 Task: Select street view around selected location Channel Islands National Park, California, United States and verify 3 surrounding locations
Action: Mouse moved to (686, 384)
Screenshot: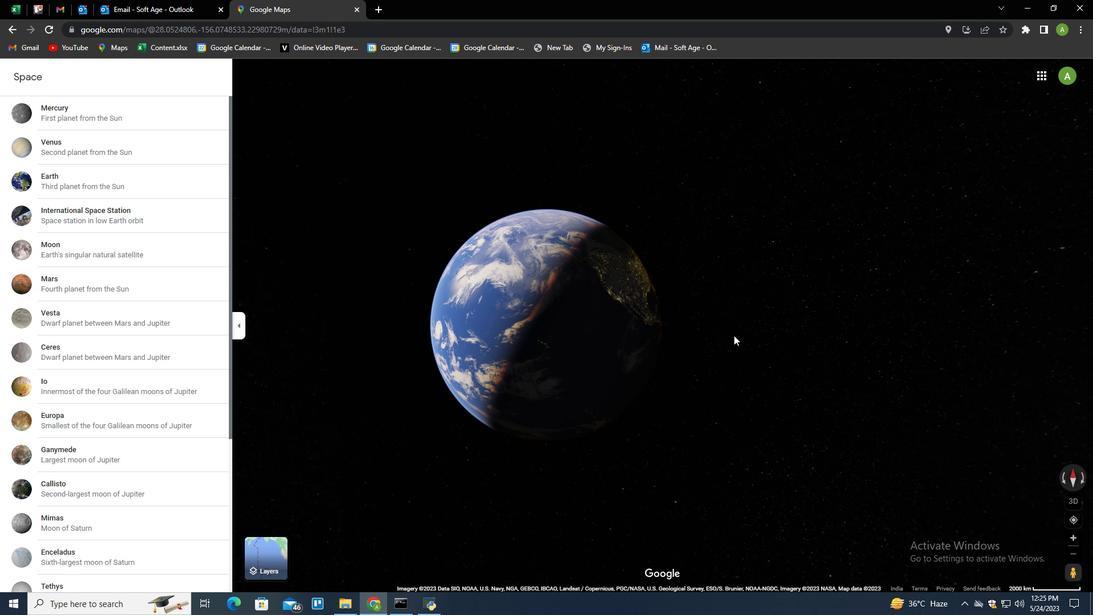 
Action: Mouse scrolled (686, 385) with delta (0, 0)
Screenshot: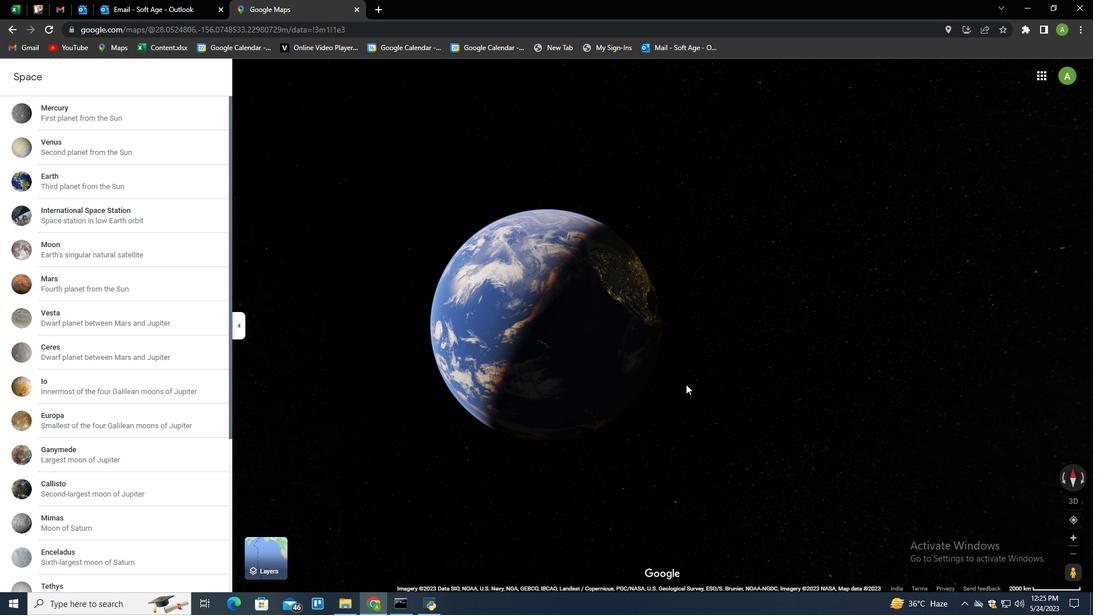 
Action: Mouse moved to (176, 75)
Screenshot: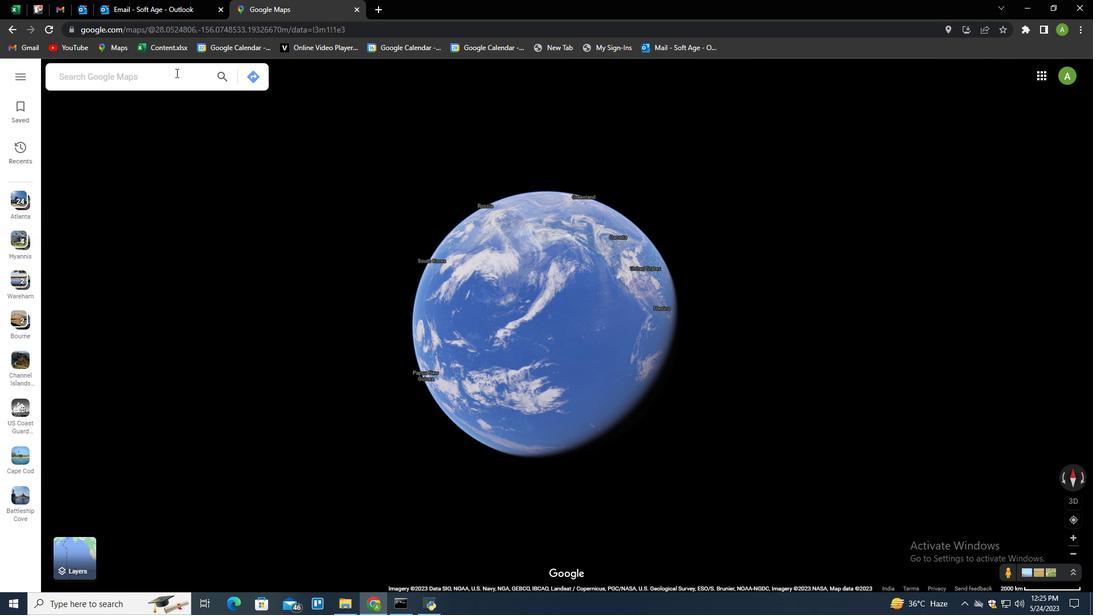 
Action: Mouse pressed left at (176, 75)
Screenshot: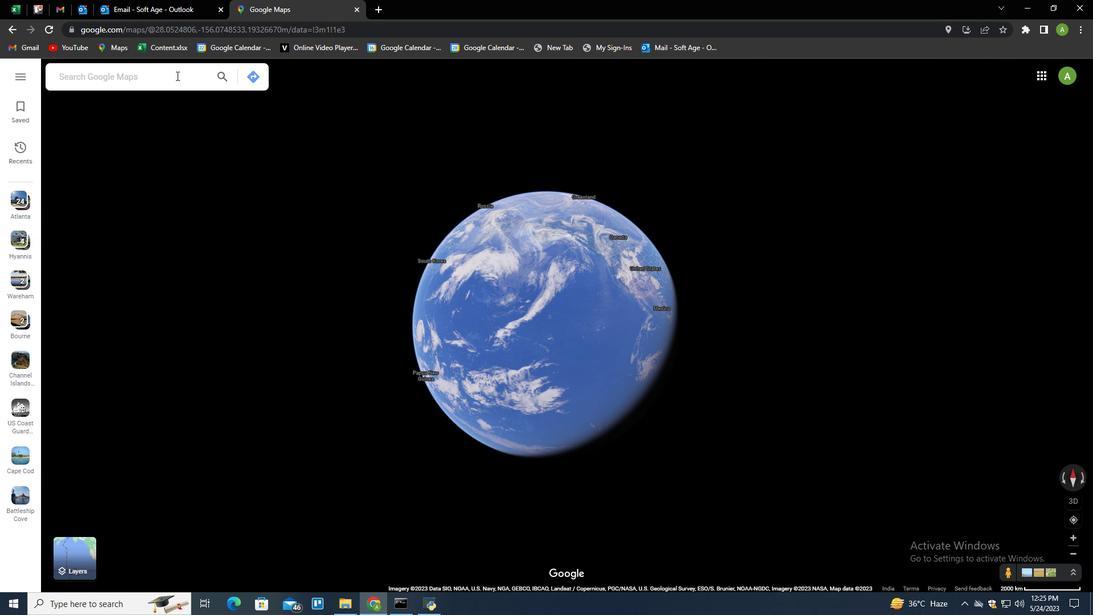 
Action: Mouse moved to (176, 76)
Screenshot: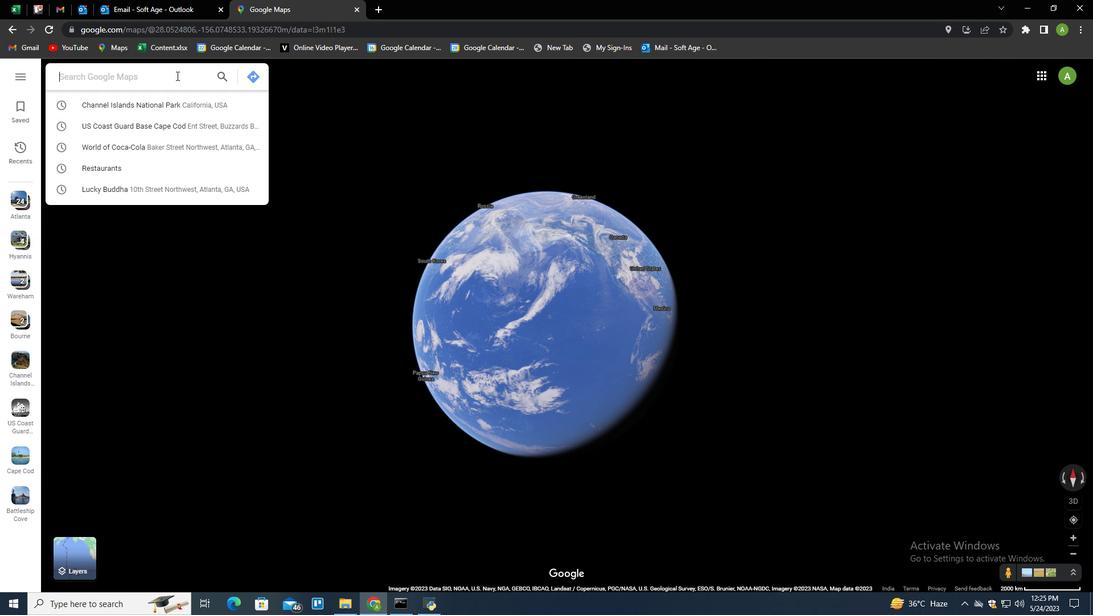 
Action: Key pressed <Key.shift>Channel<Key.space><Key.shift>Islands<Key.space><Key.shift>naional<Key.space>park,<Key.space><Key.shift>California,<Key.space><Key.shift>United<Key.space><Key.shift>States<Key.enter>
Screenshot: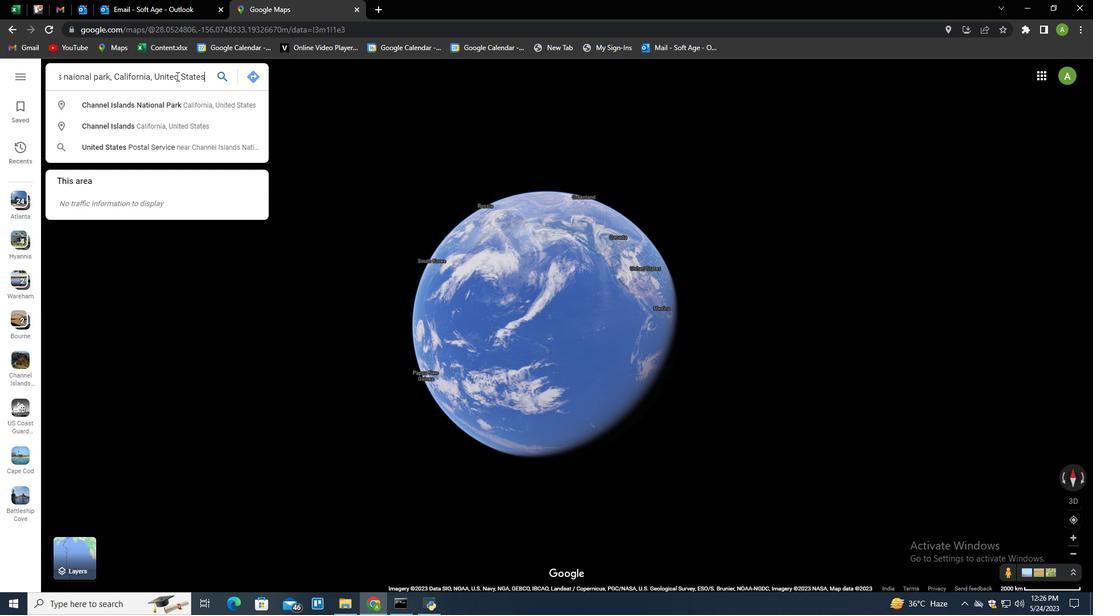 
Action: Mouse moved to (1075, 574)
Screenshot: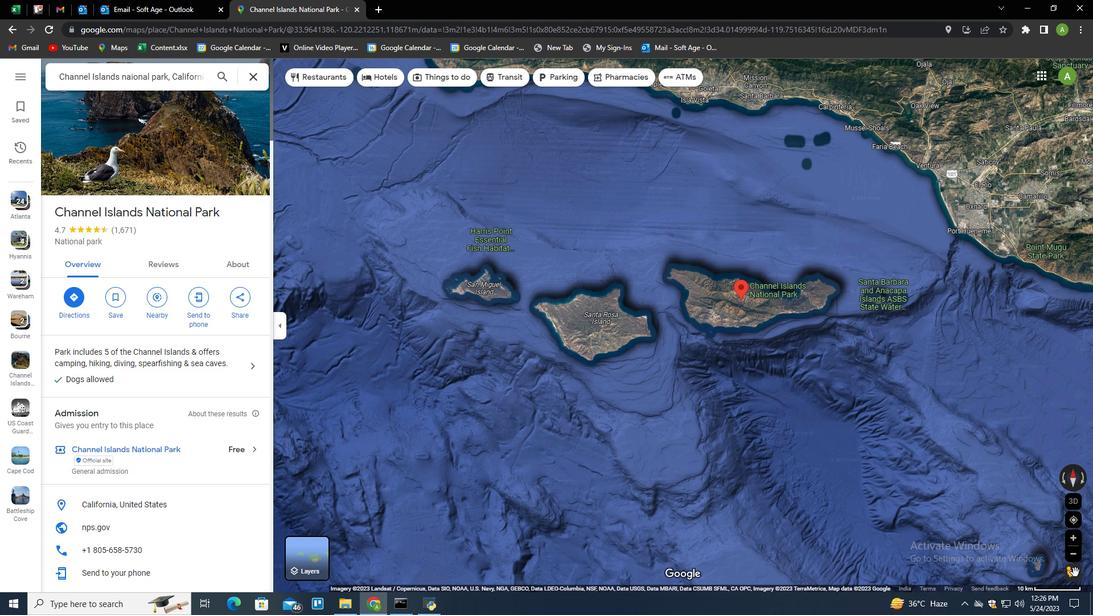 
Action: Mouse pressed left at (1075, 574)
Screenshot: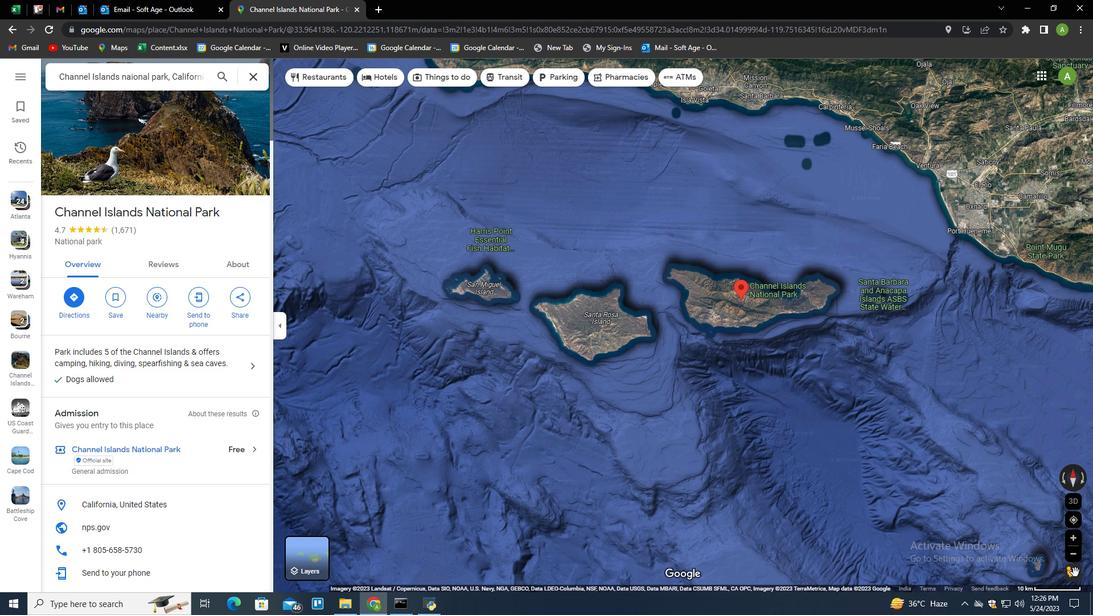 
Action: Mouse moved to (787, 304)
Screenshot: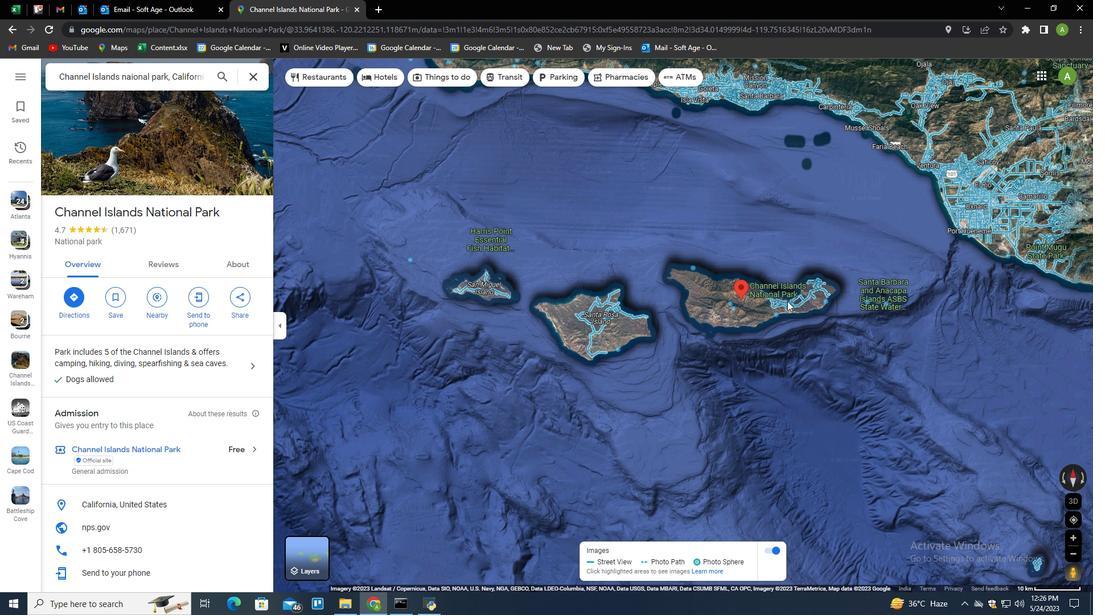 
Action: Mouse pressed left at (787, 304)
Screenshot: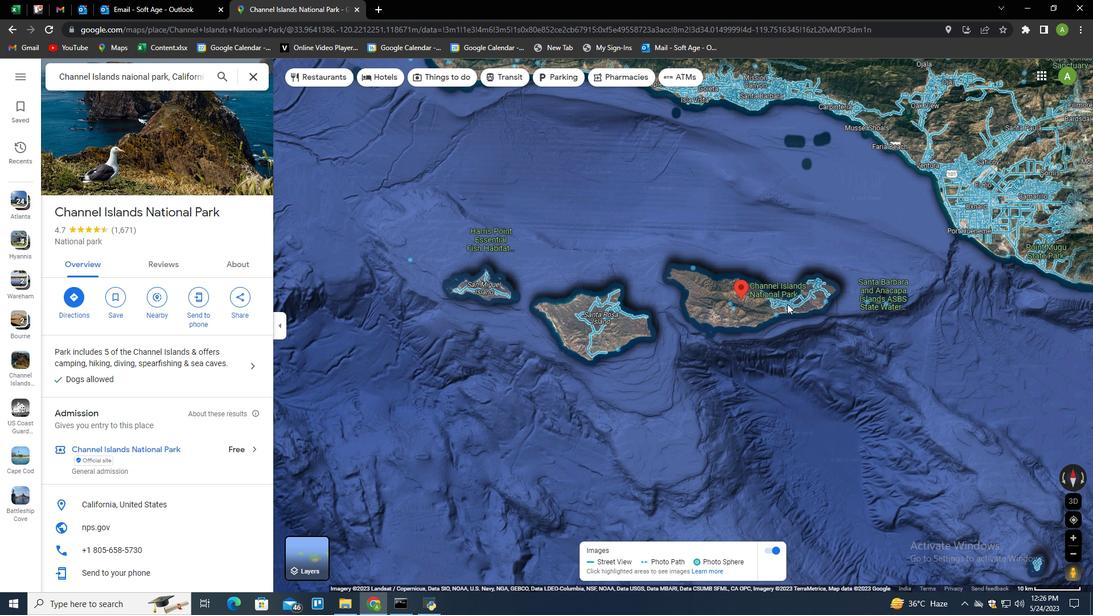 
Action: Mouse moved to (479, 312)
Screenshot: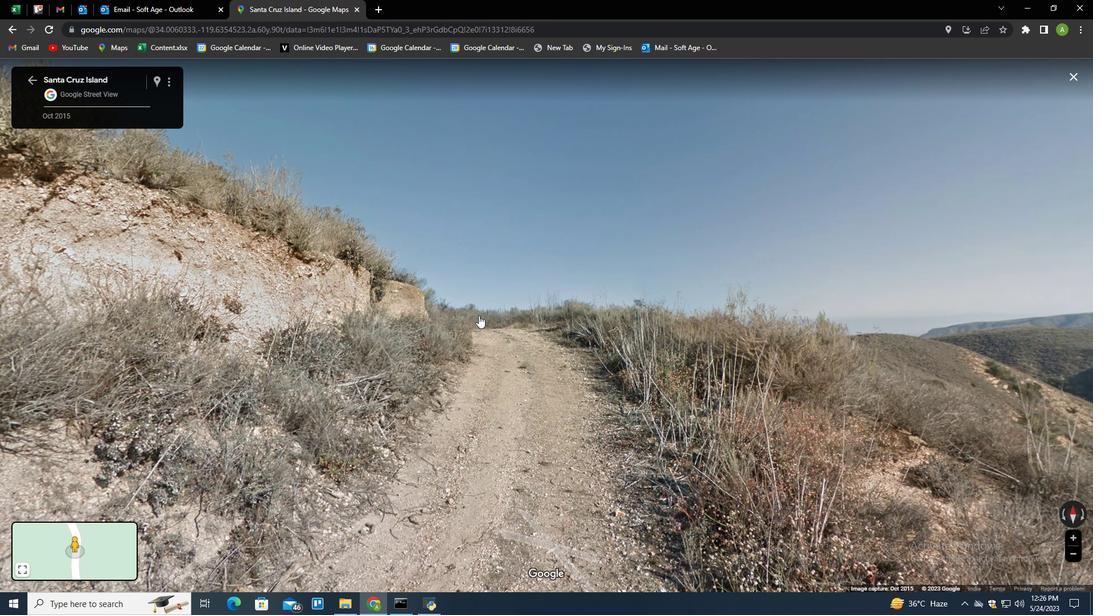 
Action: Mouse pressed left at (479, 312)
Screenshot: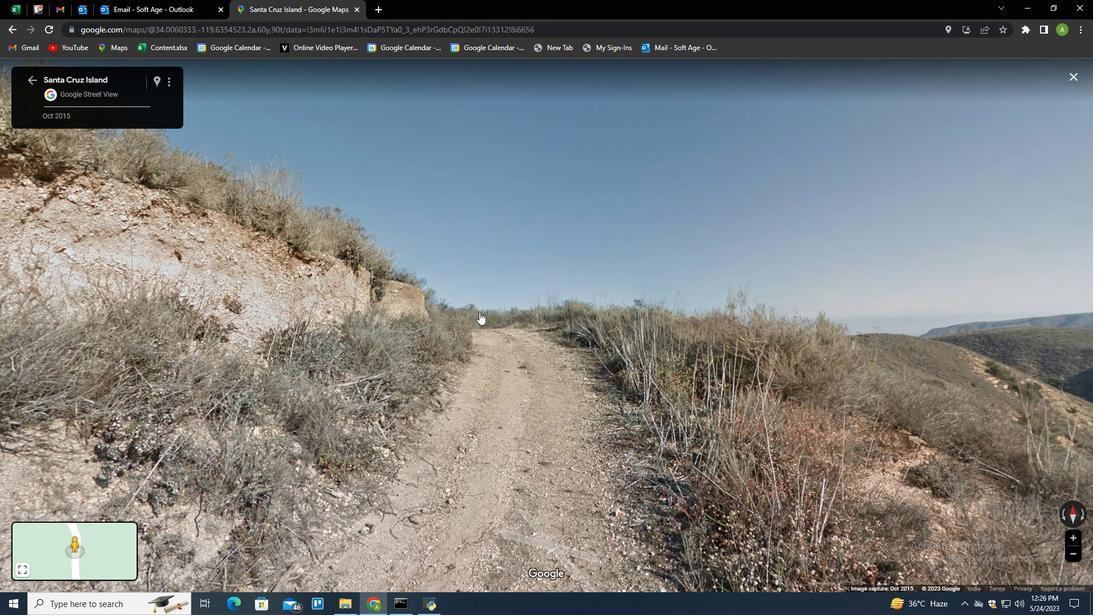 
Action: Mouse moved to (556, 543)
Screenshot: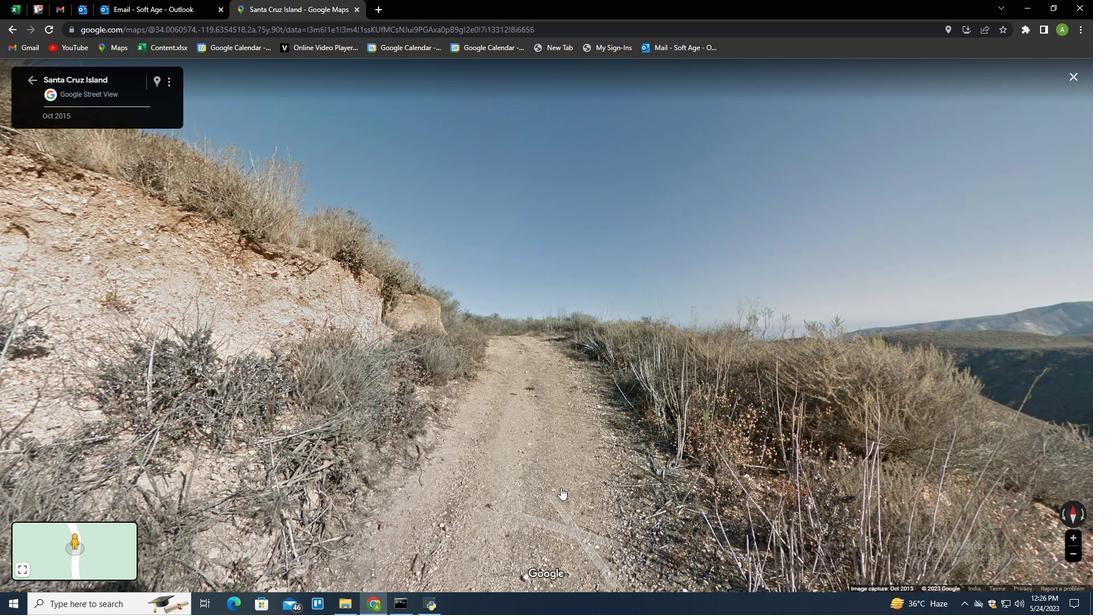 
Action: Mouse pressed left at (556, 543)
Screenshot: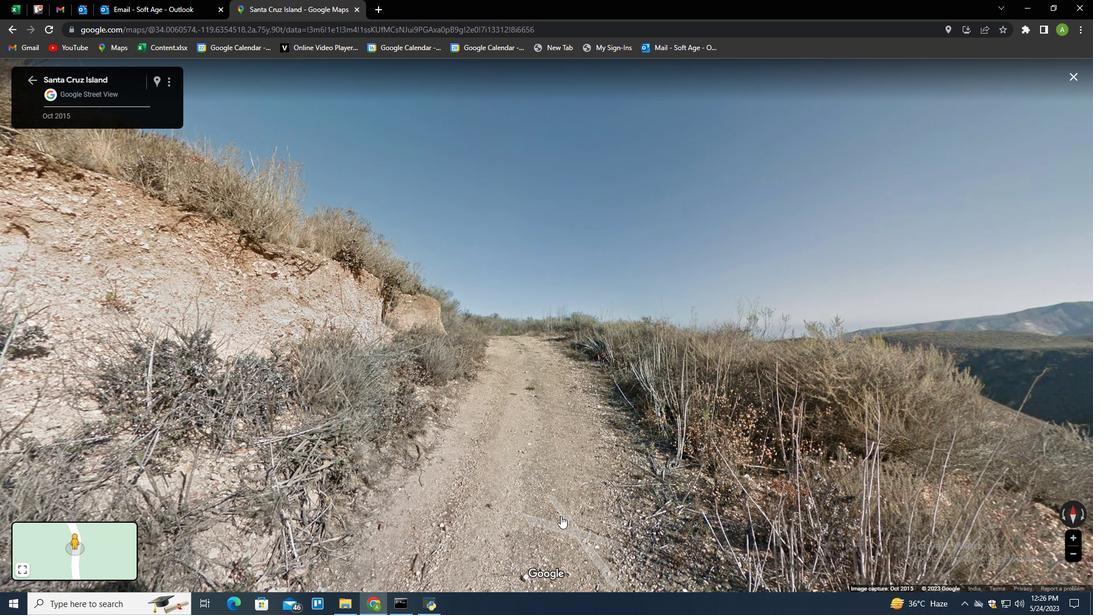 
Action: Mouse moved to (465, 406)
Screenshot: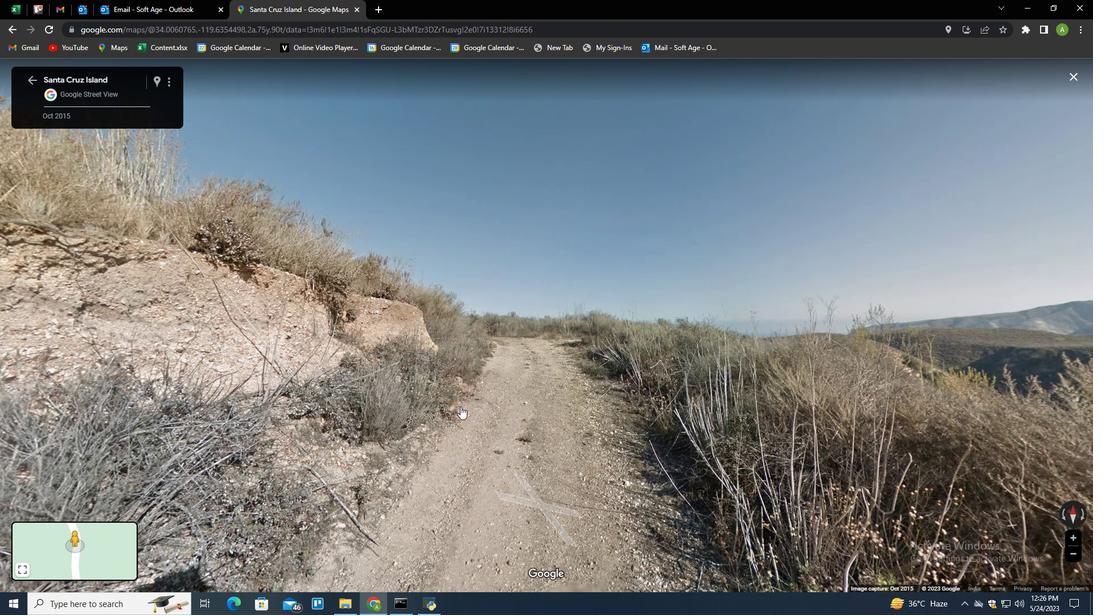 
Action: Mouse pressed left at (461, 406)
Screenshot: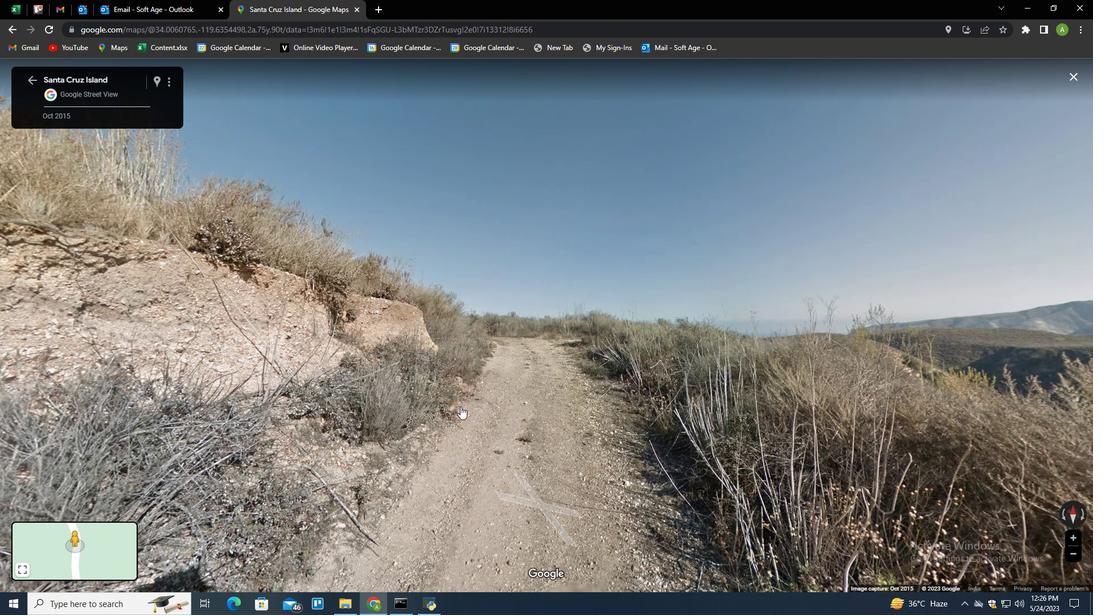 
Action: Mouse moved to (365, 394)
Screenshot: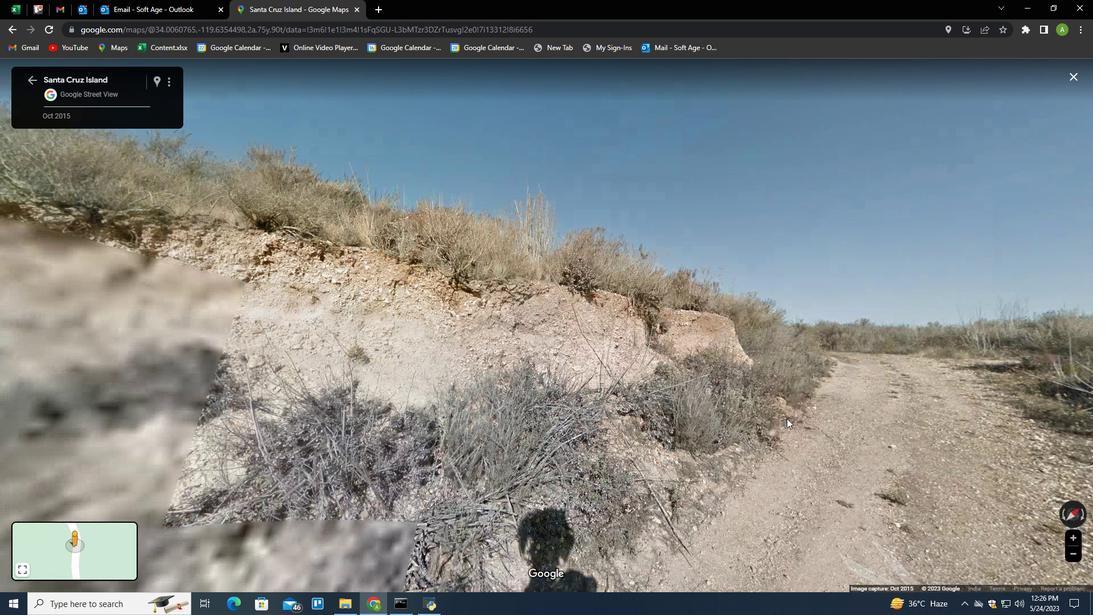 
Action: Mouse pressed left at (365, 394)
Screenshot: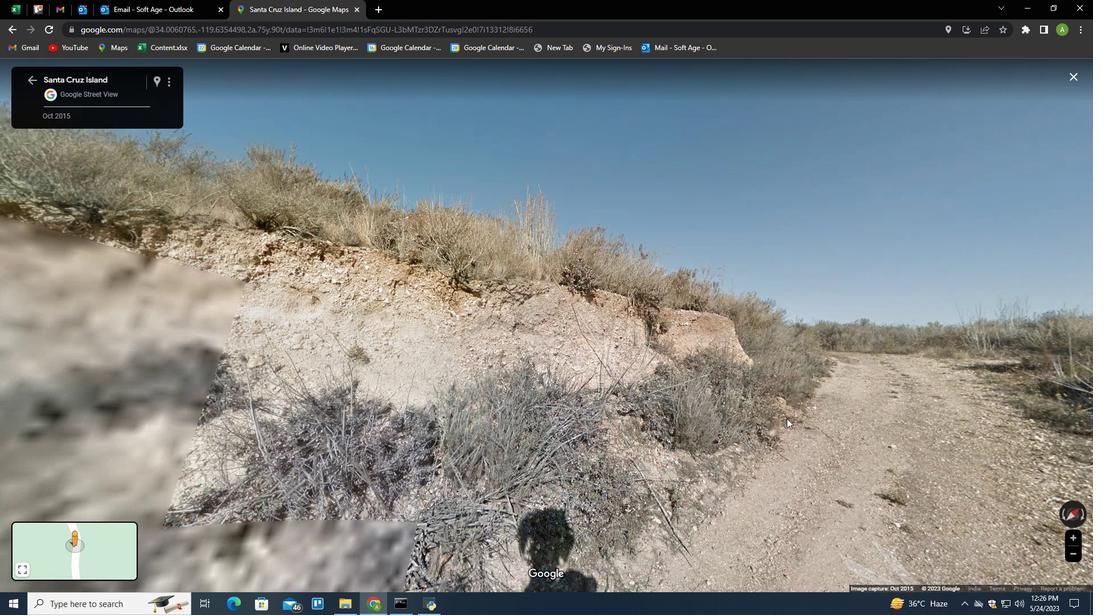 
Action: Mouse moved to (409, 379)
Screenshot: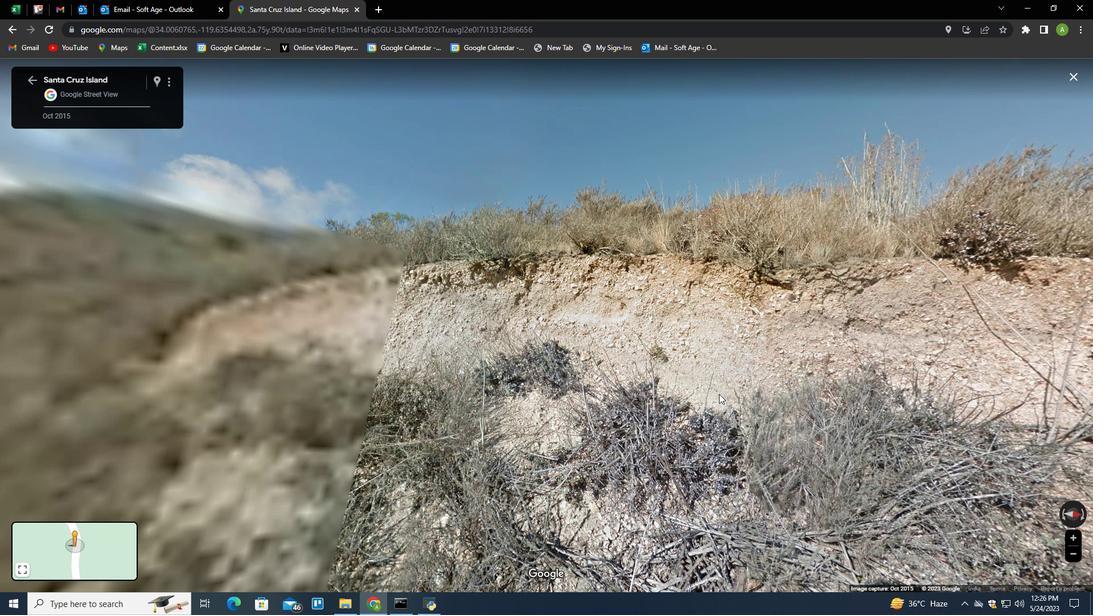 
Action: Mouse pressed left at (409, 379)
Screenshot: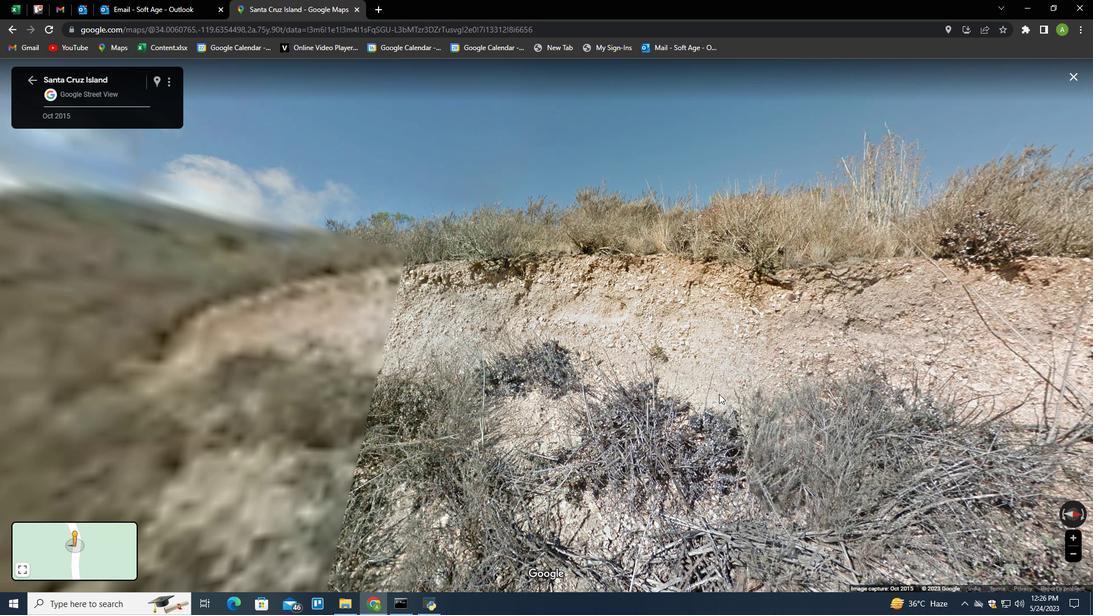 
Action: Mouse moved to (399, 379)
Screenshot: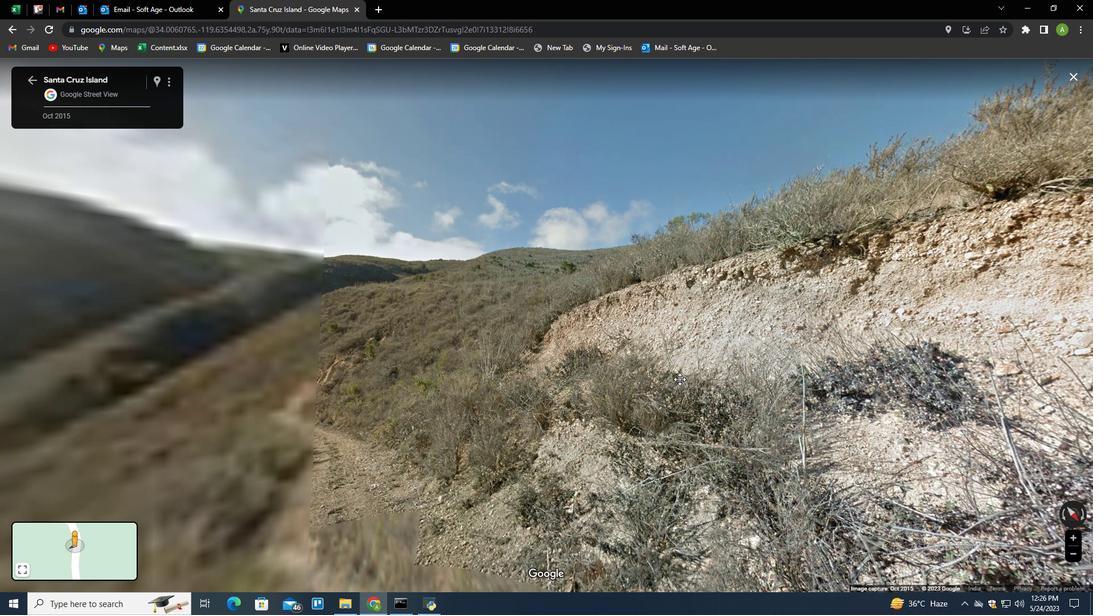 
Action: Mouse pressed left at (399, 379)
Screenshot: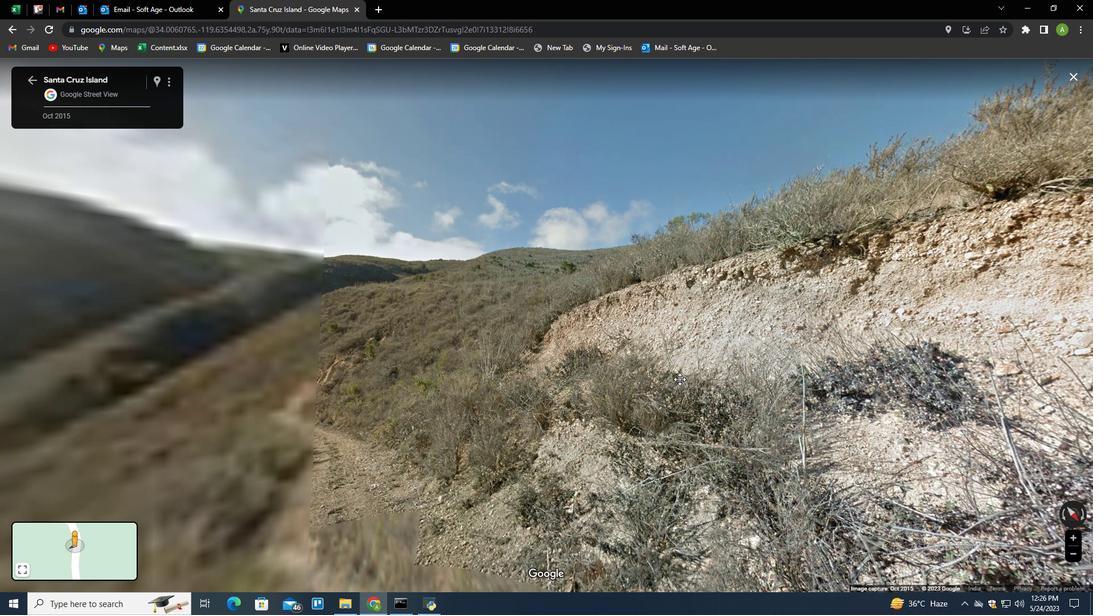 
Action: Mouse moved to (570, 443)
Screenshot: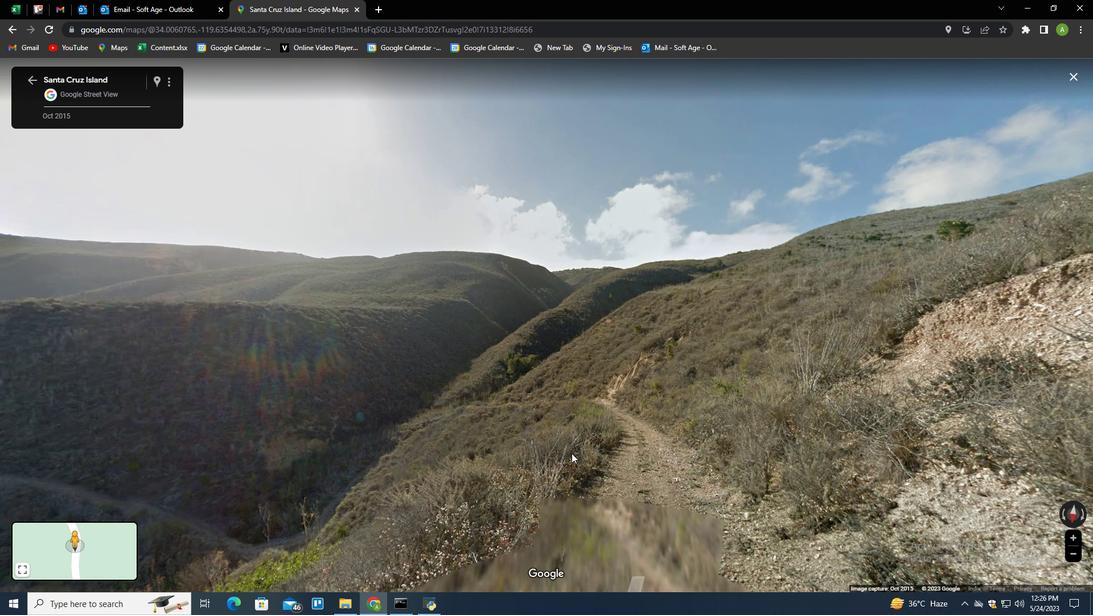 
Action: Mouse scrolled (570, 443) with delta (0, 0)
Screenshot: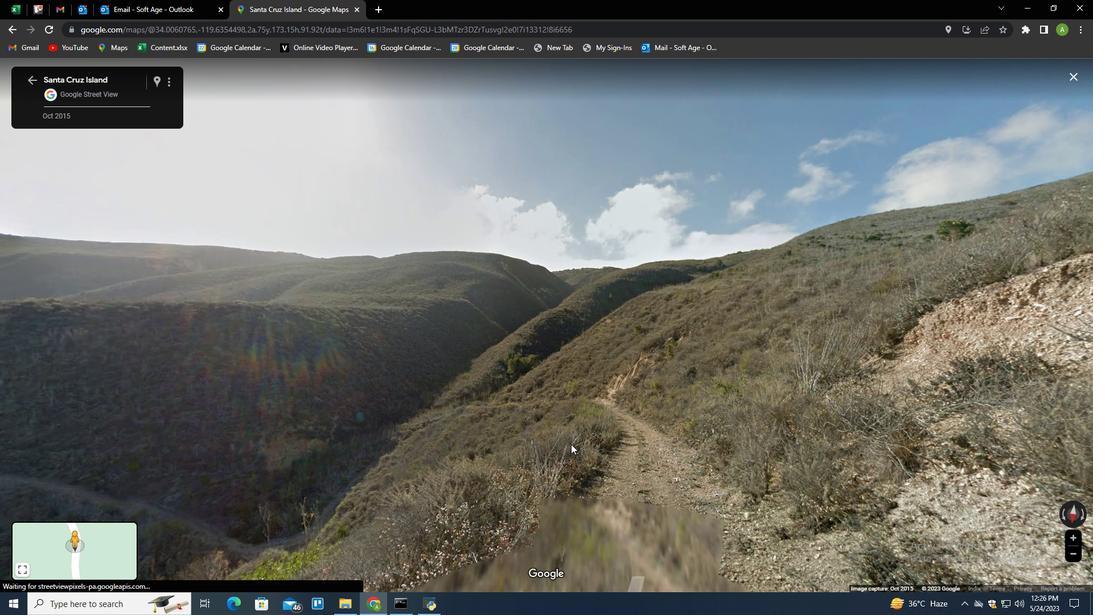 
Action: Mouse scrolled (570, 443) with delta (0, 0)
Screenshot: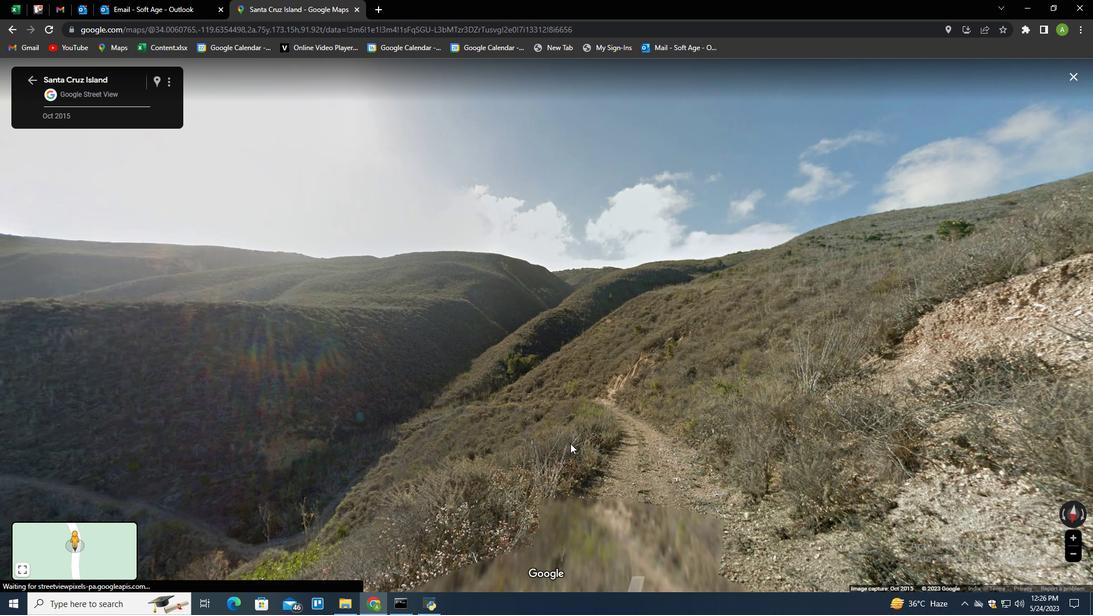 
Action: Mouse scrolled (570, 443) with delta (0, 0)
Screenshot: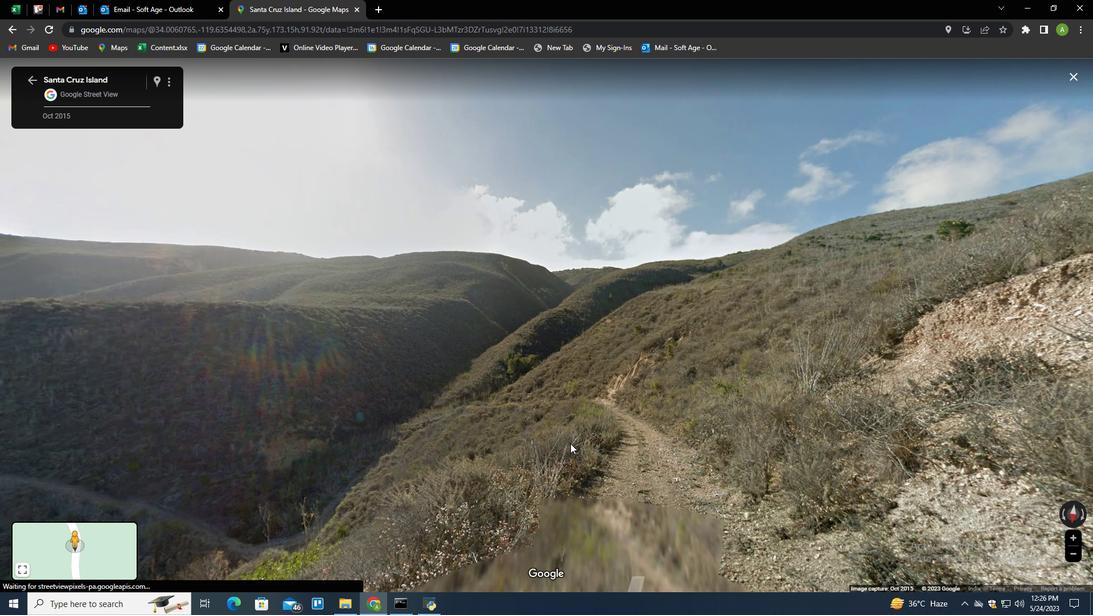 
Action: Mouse scrolled (570, 443) with delta (0, 0)
Screenshot: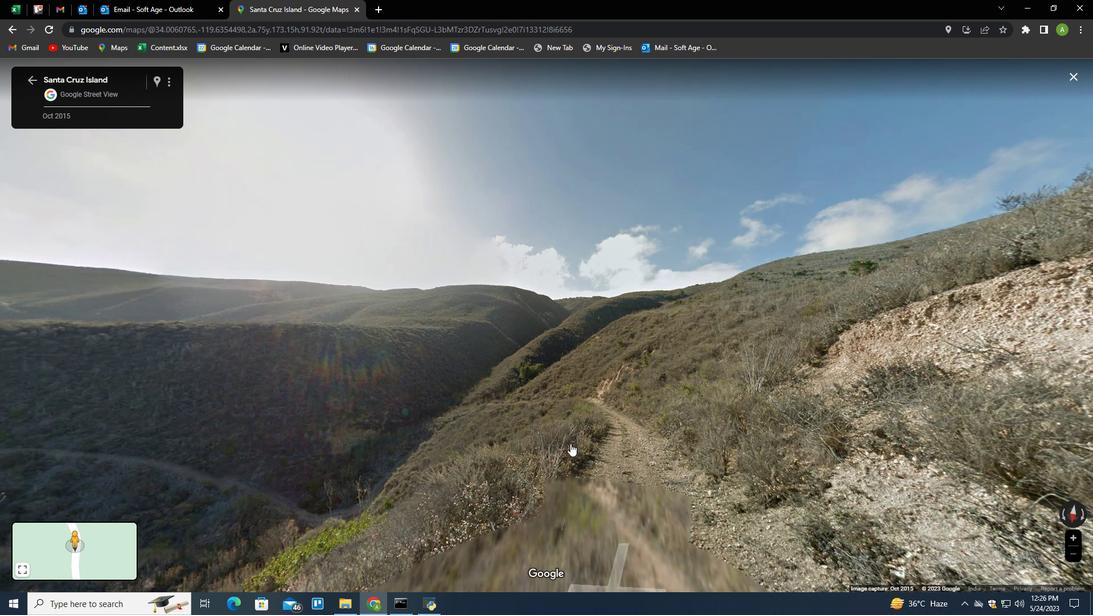 
Action: Mouse scrolled (570, 443) with delta (0, 0)
Screenshot: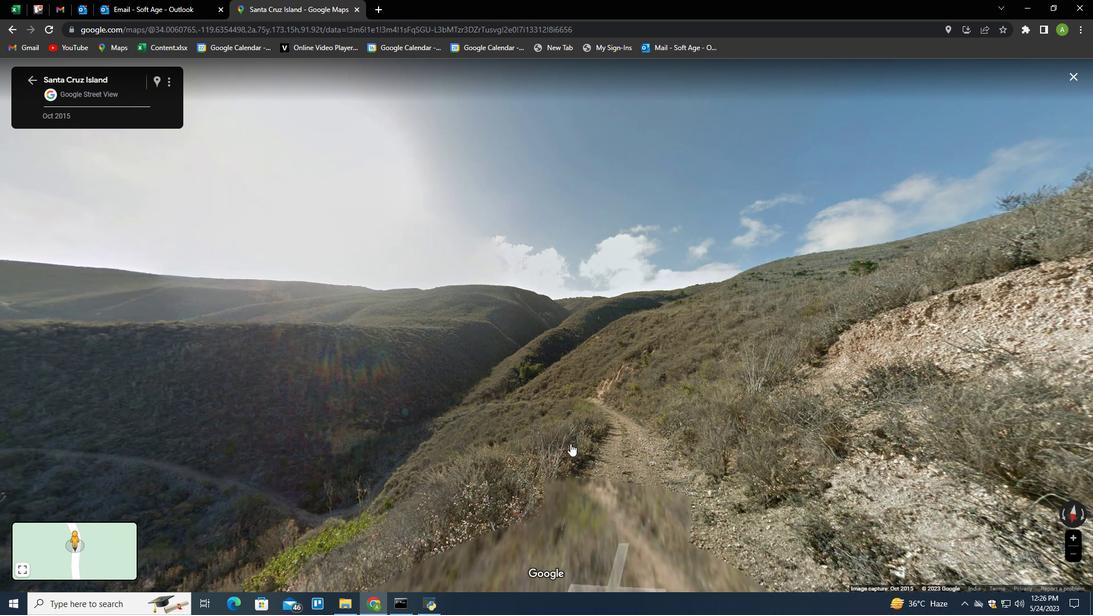 
Action: Mouse scrolled (570, 443) with delta (0, 0)
Screenshot: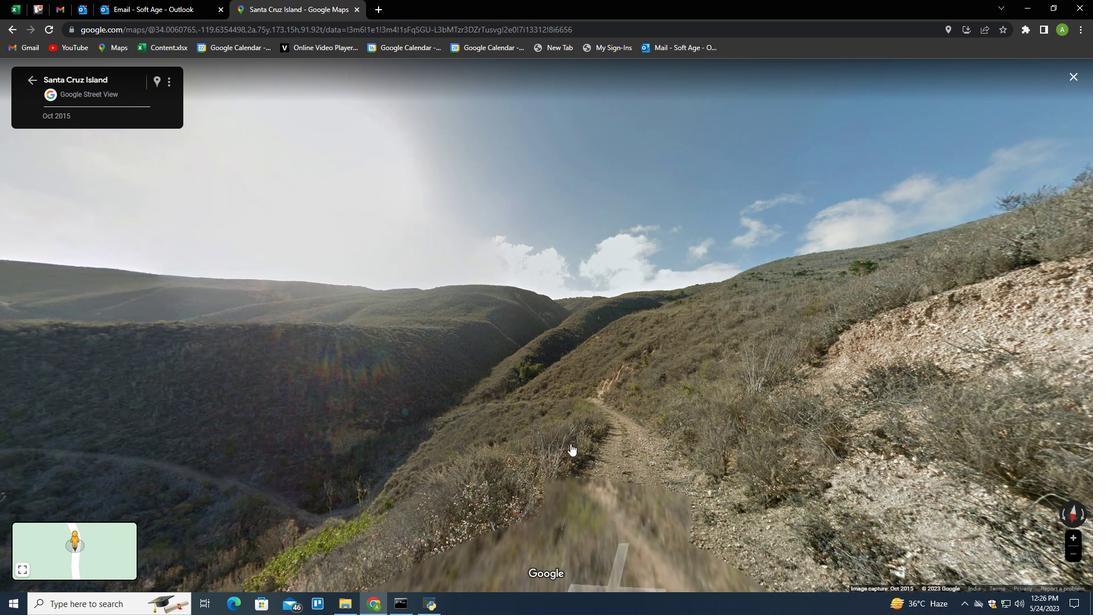 
Action: Mouse scrolled (570, 443) with delta (0, 0)
Screenshot: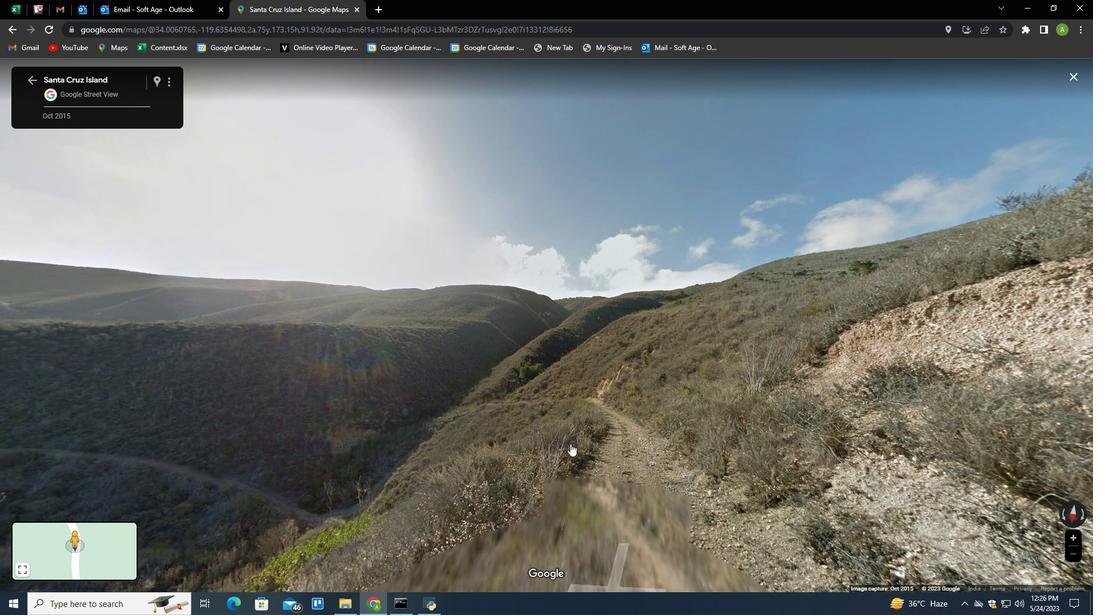 
Action: Mouse scrolled (570, 443) with delta (0, 0)
Screenshot: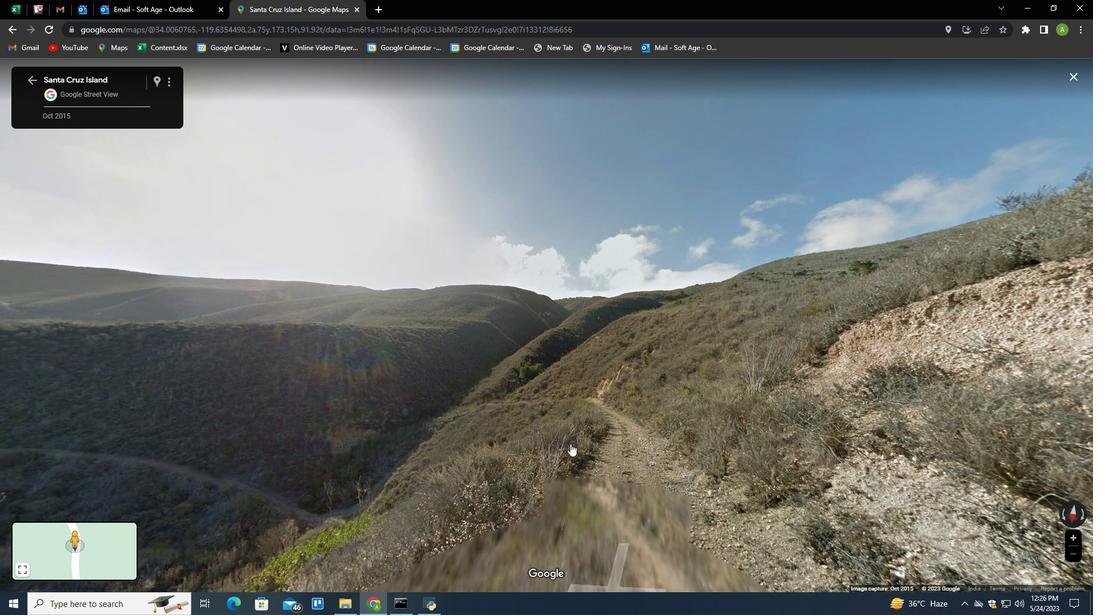 
Action: Mouse scrolled (570, 443) with delta (0, 0)
Screenshot: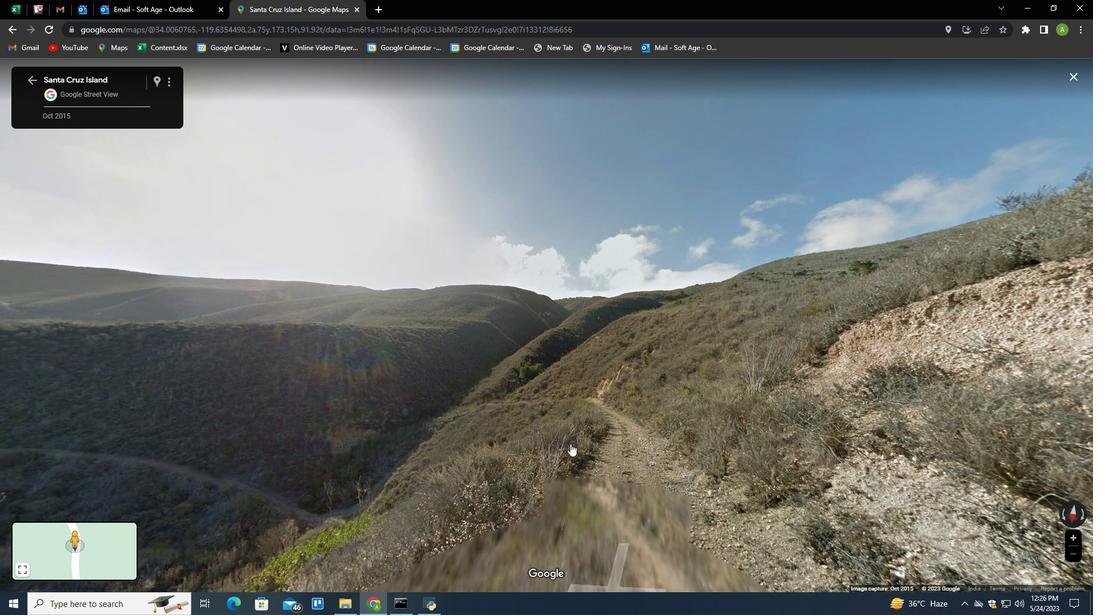 
Action: Mouse moved to (354, 379)
Screenshot: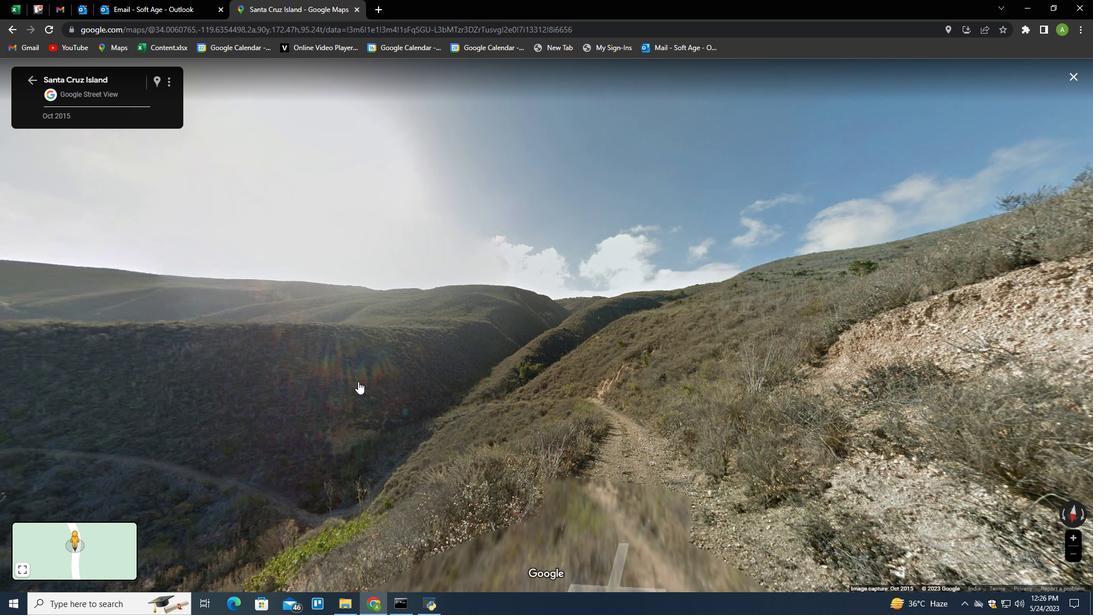 
Action: Mouse pressed left at (354, 379)
Screenshot: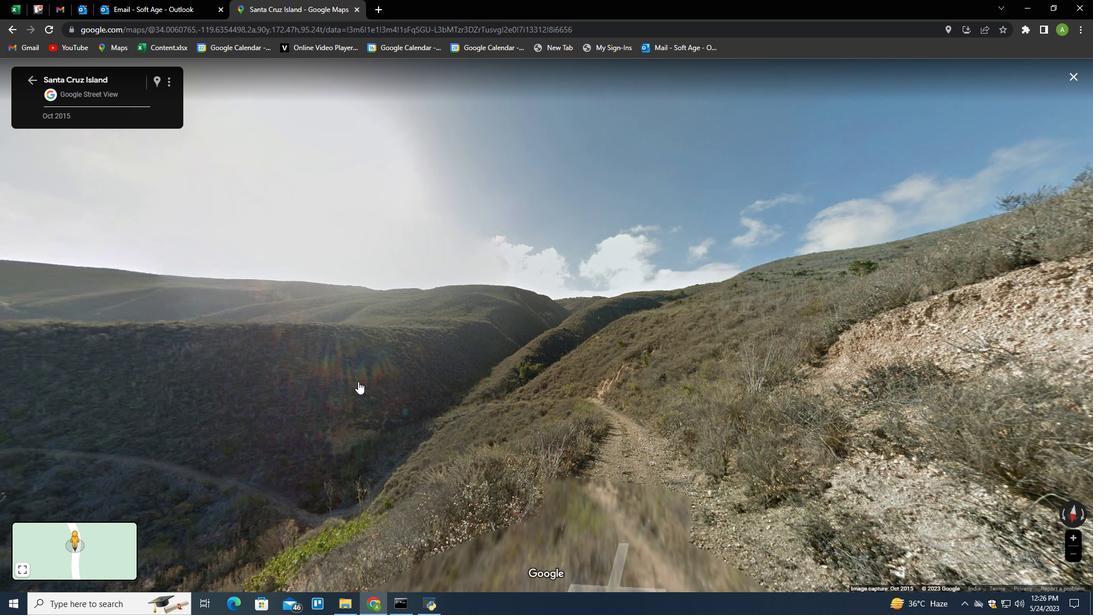 
Action: Mouse moved to (405, 419)
Screenshot: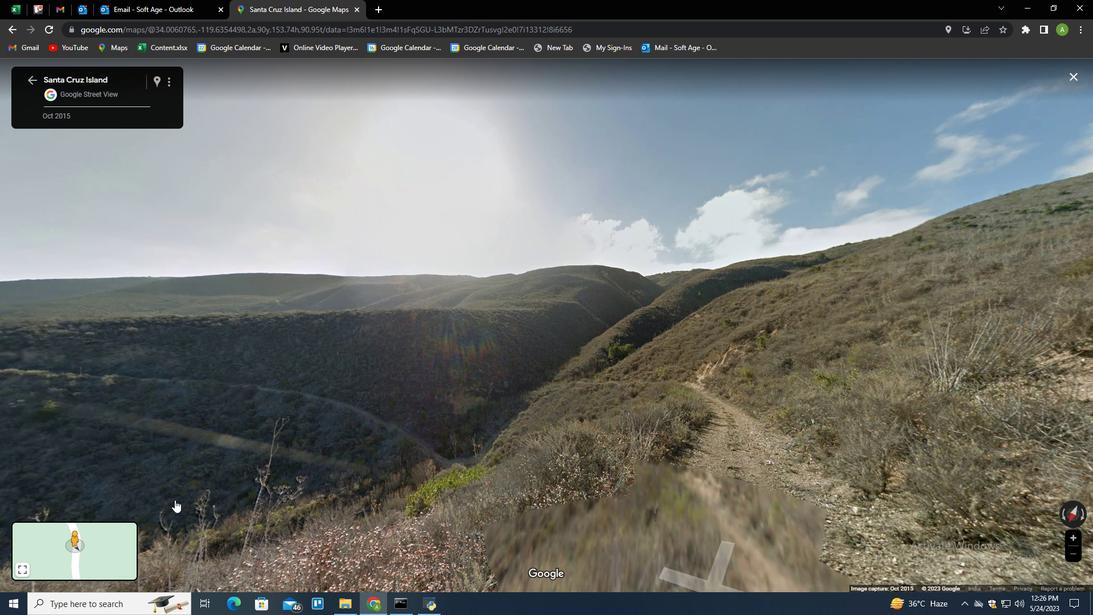 
Action: Key pressed <Key.up><Key.right><Key.right><Key.right><Key.right><Key.right><Key.right><Key.right><Key.right><Key.right><Key.right><Key.right><Key.right><Key.right><Key.right><Key.right><Key.right><Key.right><Key.right><Key.right><Key.right><Key.right><Key.right><Key.right><Key.right><Key.right><Key.right><Key.right><Key.right><Key.right><Key.right><Key.right><Key.right><Key.right><Key.right><Key.right><Key.right><Key.right><Key.right><Key.right><Key.right><Key.right><Key.right><Key.right><Key.right><Key.right><Key.right><Key.right><Key.right><Key.right><Key.right><Key.right><Key.right><Key.right><Key.right><Key.right><Key.right><Key.right><Key.right><Key.right><Key.right><Key.right><Key.right><Key.right><Key.right><Key.right><Key.right><Key.right><Key.right><Key.right><Key.right><Key.right><Key.right><Key.right><Key.right><Key.right><Key.right><Key.right><Key.right><Key.right><Key.right><Key.right><Key.right><Key.right><Key.right><Key.right><Key.right><Key.right><Key.right><Key.right><Key.right><Key.right><Key.right><Key.right><Key.right><Key.right><Key.right><Key.right><Key.right><Key.right><Key.left><Key.left><Key.left><Key.left><Key.left><Key.left><Key.left><Key.left><Key.left><Key.left><Key.left><Key.up><Key.down><Key.down><Key.down><Key.down><Key.down><Key.left><Key.left><Key.left><Key.down><Key.down><Key.down><Key.up><Key.up><Key.up><Key.up><Key.up><Key.up><Key.up><Key.up><Key.up><Key.up><Key.up><Key.up><Key.up><Key.left><Key.up><Key.up><Key.up><Key.up><Key.right><Key.right><Key.right><Key.right><Key.right><Key.right><Key.right><Key.right><Key.right><Key.right><Key.right><Key.right><Key.right><Key.right><Key.right><Key.right><Key.right><Key.right><Key.right><Key.right><Key.right><Key.right><Key.right><Key.right><Key.right><Key.right><Key.right><Key.right><Key.right><Key.right><Key.right><Key.right><Key.left><Key.left><Key.left><Key.left><Key.left><Key.left><Key.left><Key.left><Key.left><Key.left><Key.left><Key.left><Key.left><Key.left><Key.left><Key.left><Key.left><Key.left><Key.left><Key.left><Key.left><Key.left><Key.left><Key.left><Key.left><Key.left><Key.left><Key.left><Key.left><Key.left><Key.left><Key.left><Key.left><Key.left><Key.left><Key.left><Key.left><Key.left><Key.left><Key.left><Key.right><Key.right><Key.up><Key.left><Key.left><Key.left><Key.left><Key.left><Key.left><Key.left><Key.left><Key.left><Key.left><Key.left><Key.left><Key.left><Key.left><Key.left><Key.left><Key.left><Key.left><Key.left><Key.left><Key.left><Key.left><Key.up><Key.left><Key.up><Key.left><Key.up><Key.left><Key.left><Key.left><Key.up>
Screenshot: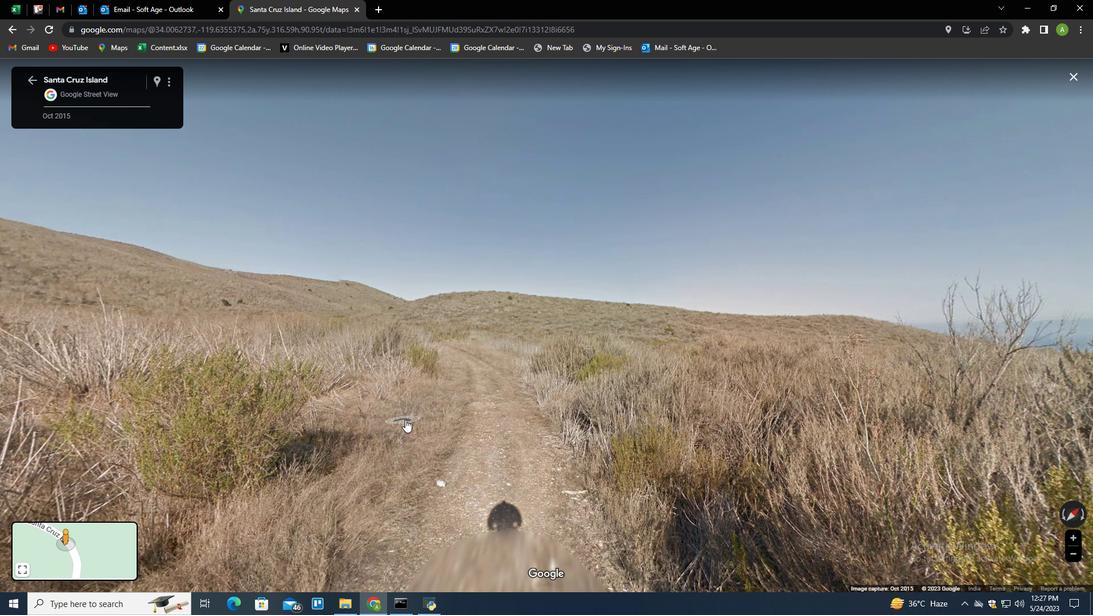 
Action: Mouse moved to (31, 74)
Screenshot: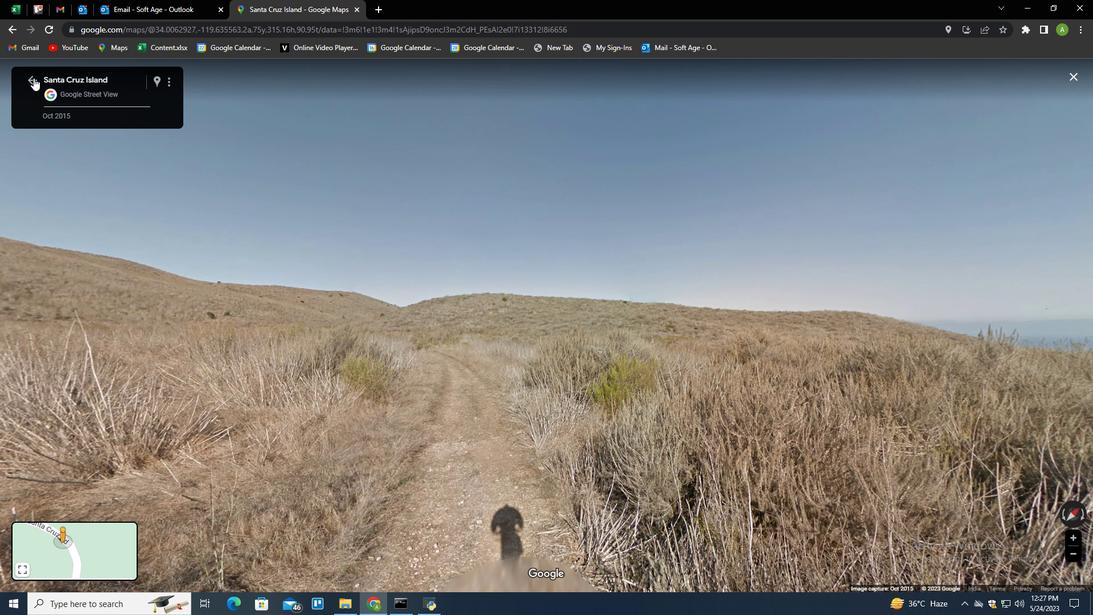 
Action: Mouse pressed left at (31, 74)
Screenshot: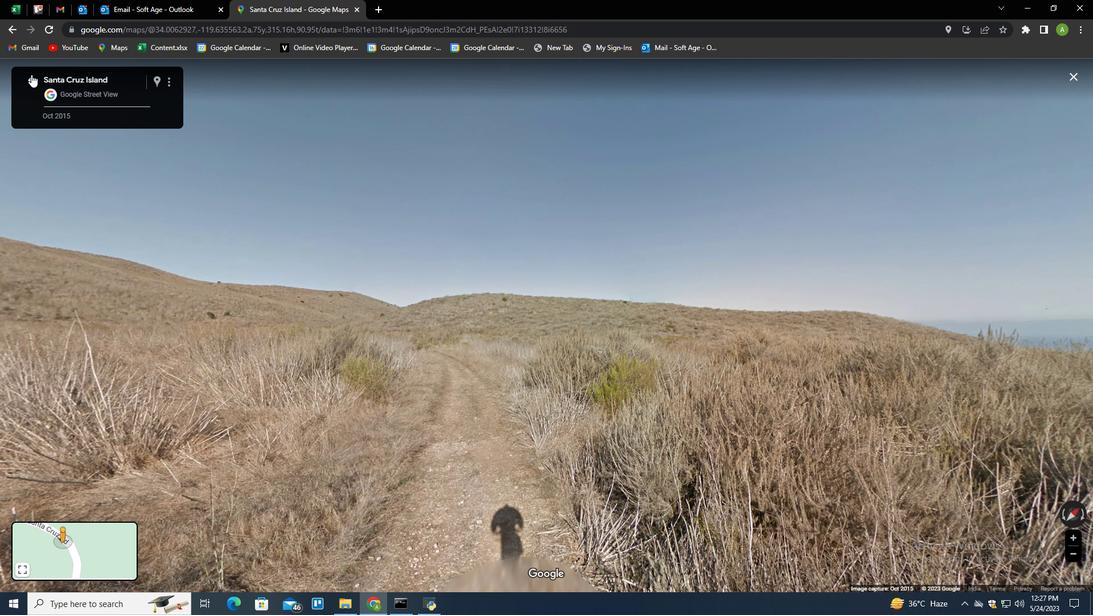 
Action: Mouse moved to (568, 379)
Screenshot: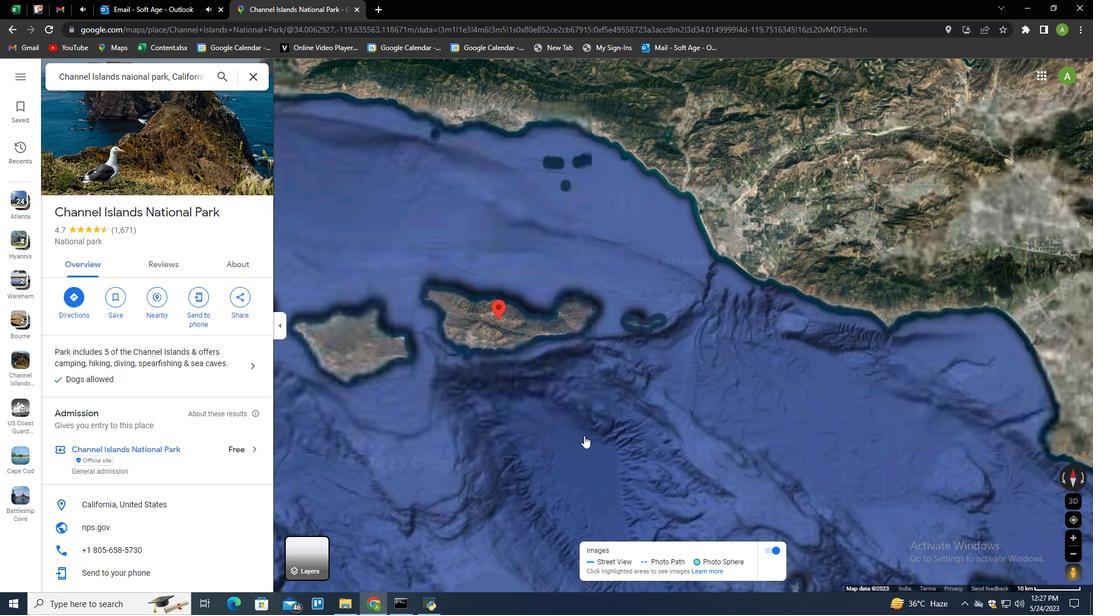 
Action: Mouse scrolled (568, 379) with delta (0, 0)
Screenshot: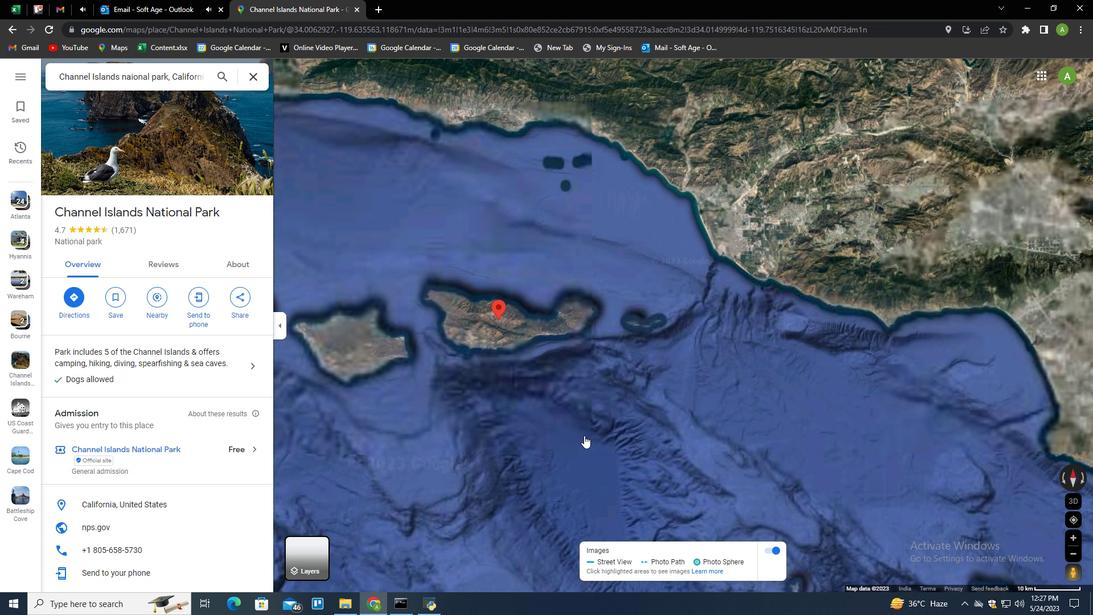 
Action: Mouse scrolled (568, 379) with delta (0, 0)
Screenshot: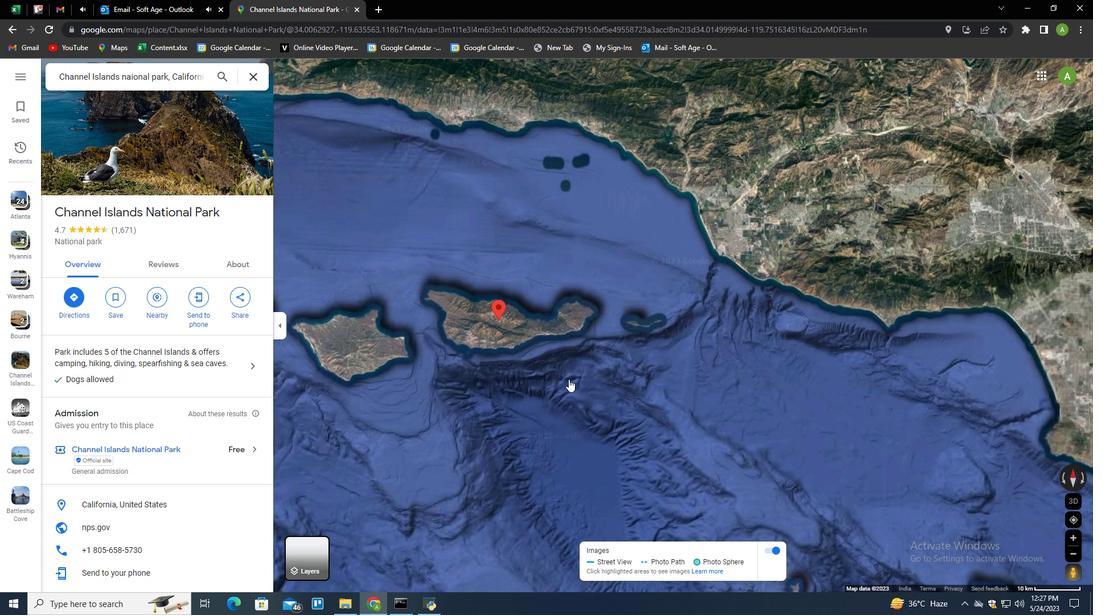 
Action: Mouse scrolled (568, 379) with delta (0, 0)
Screenshot: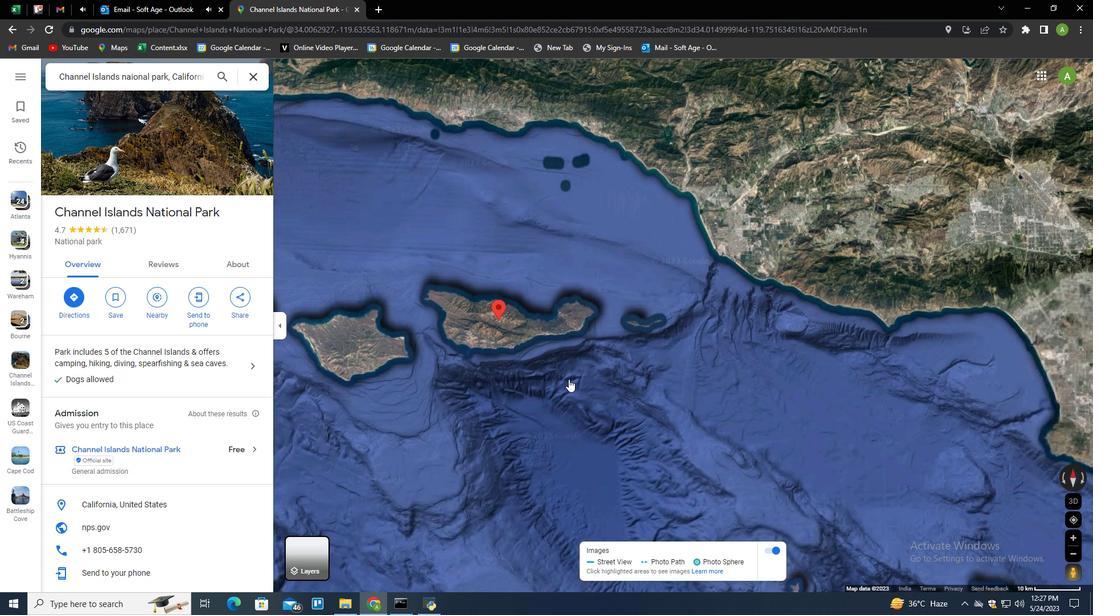 
Action: Mouse scrolled (568, 379) with delta (0, 0)
Screenshot: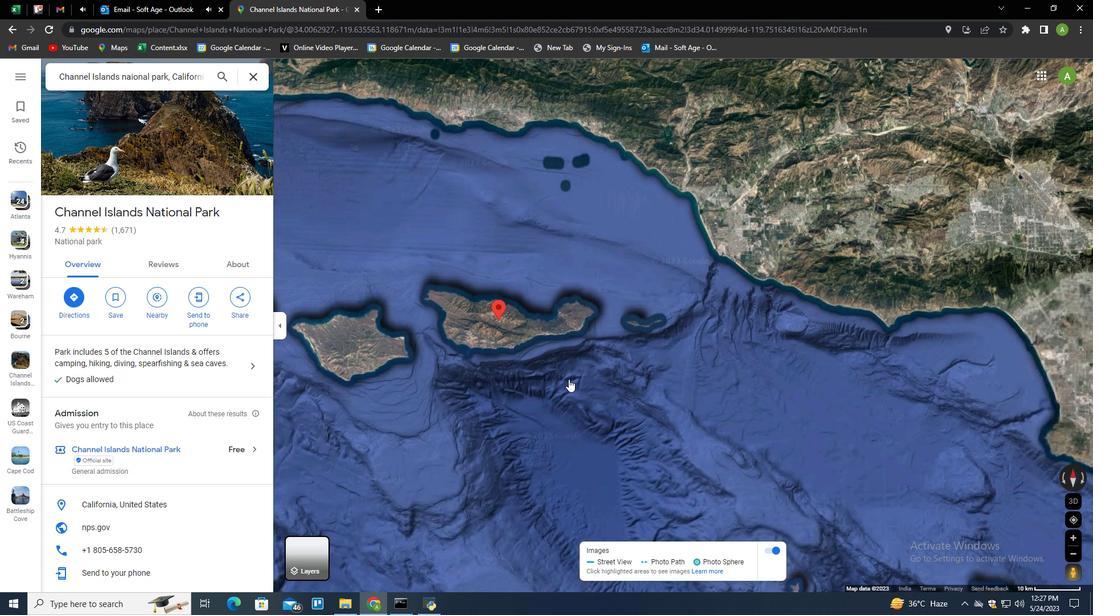 
Action: Mouse scrolled (568, 379) with delta (0, 0)
Screenshot: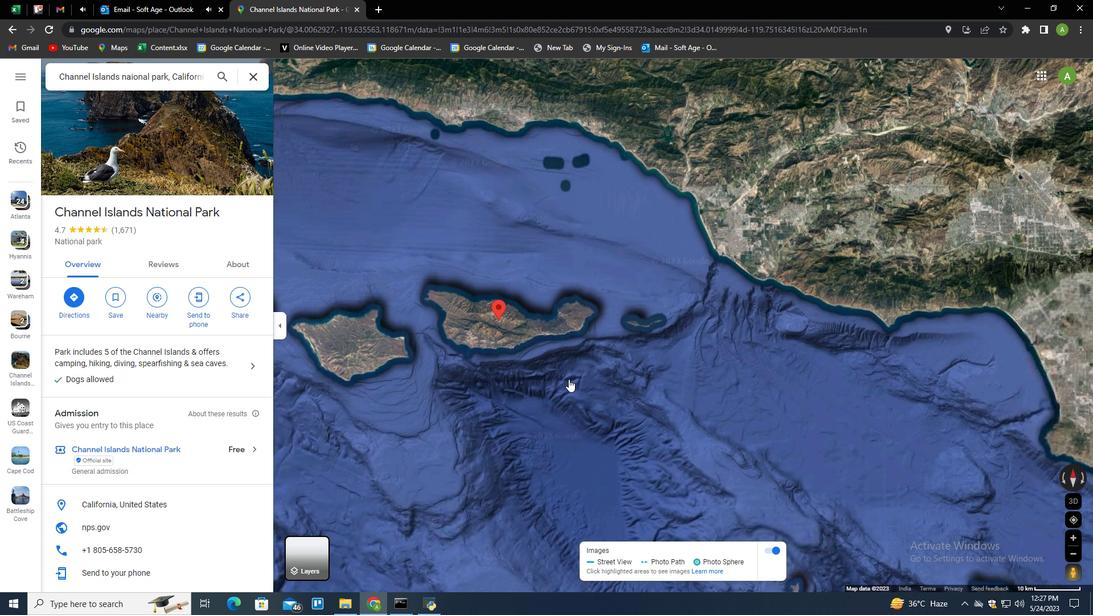 
Action: Mouse scrolled (568, 379) with delta (0, 0)
Screenshot: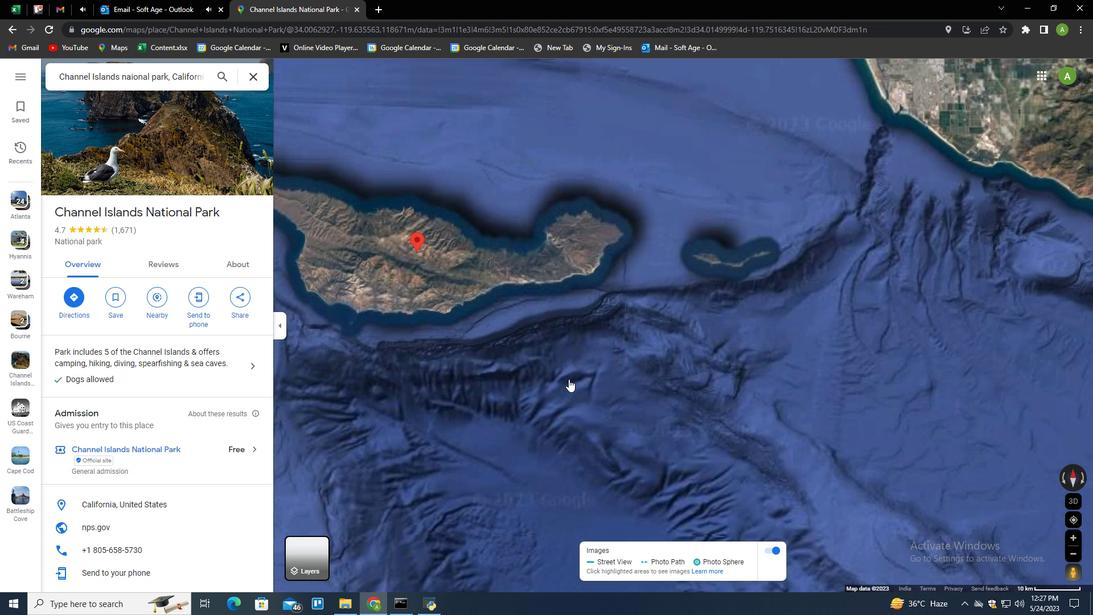 
Action: Mouse scrolled (568, 379) with delta (0, 0)
Screenshot: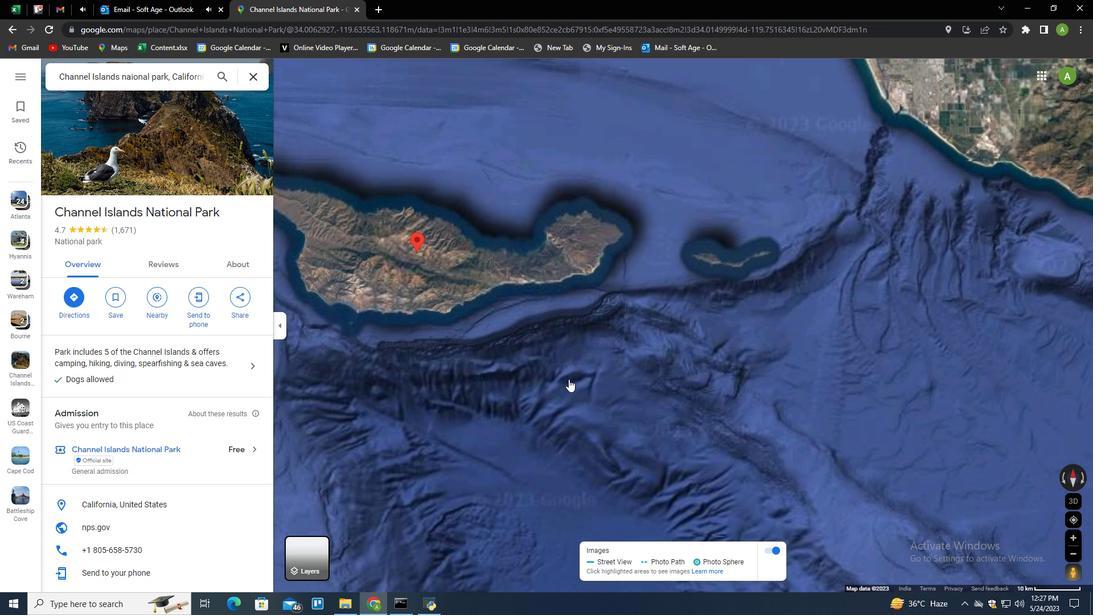 
Action: Mouse moved to (569, 378)
Screenshot: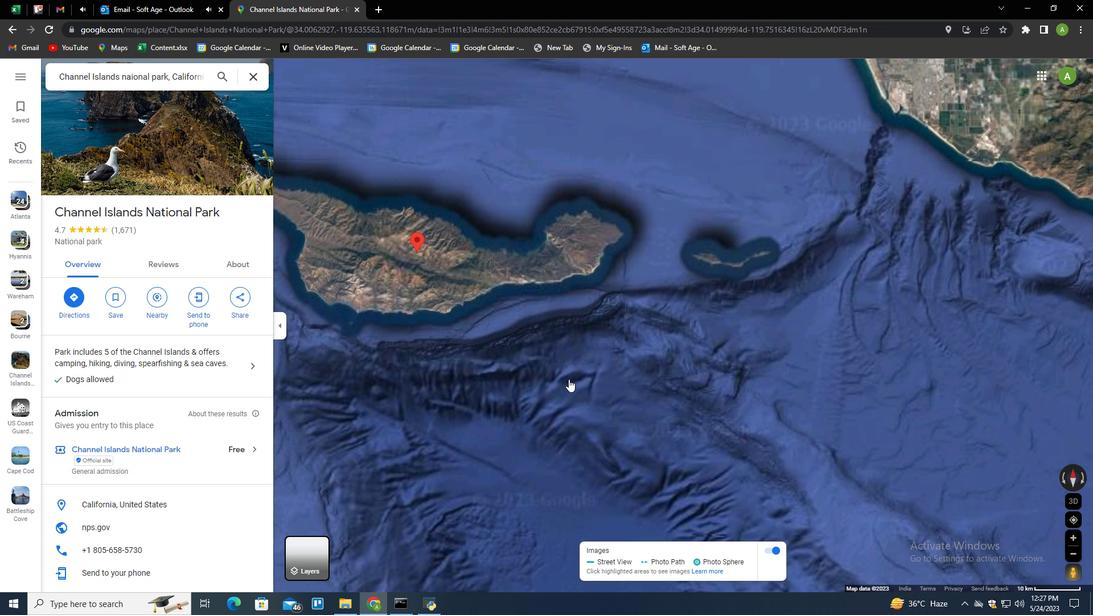 
Action: Mouse scrolled (568, 379) with delta (0, 0)
Screenshot: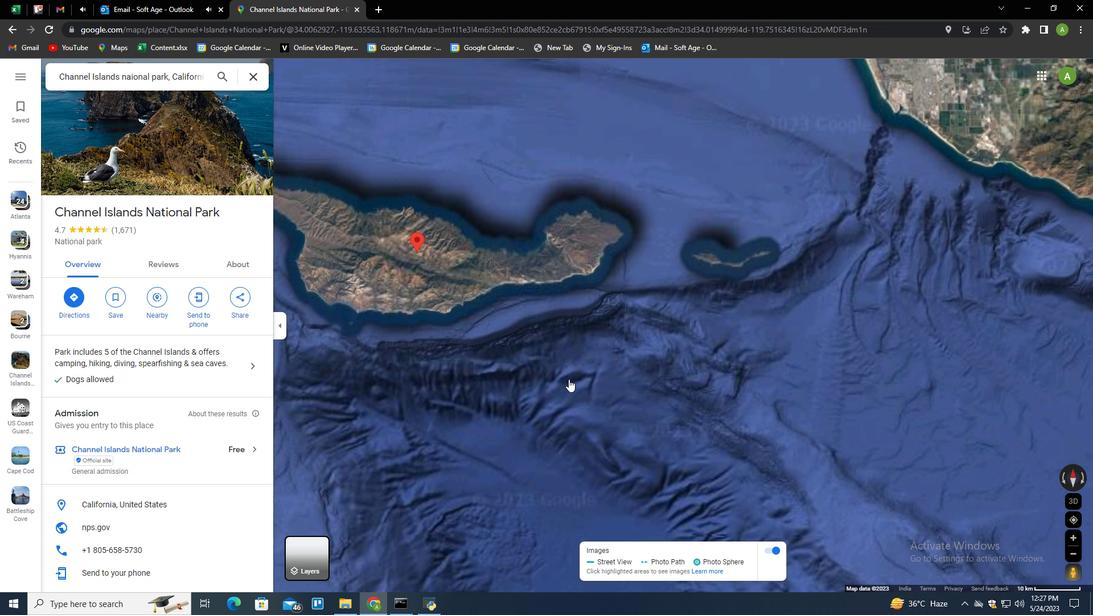 
Action: Mouse moved to (576, 262)
Screenshot: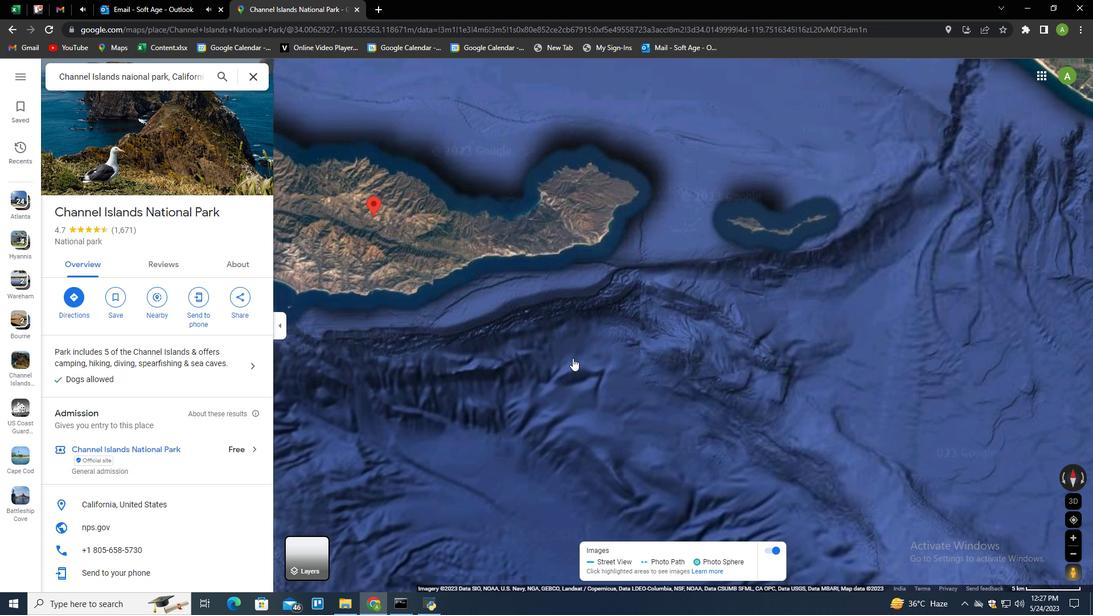 
Action: Mouse pressed left at (576, 262)
Screenshot: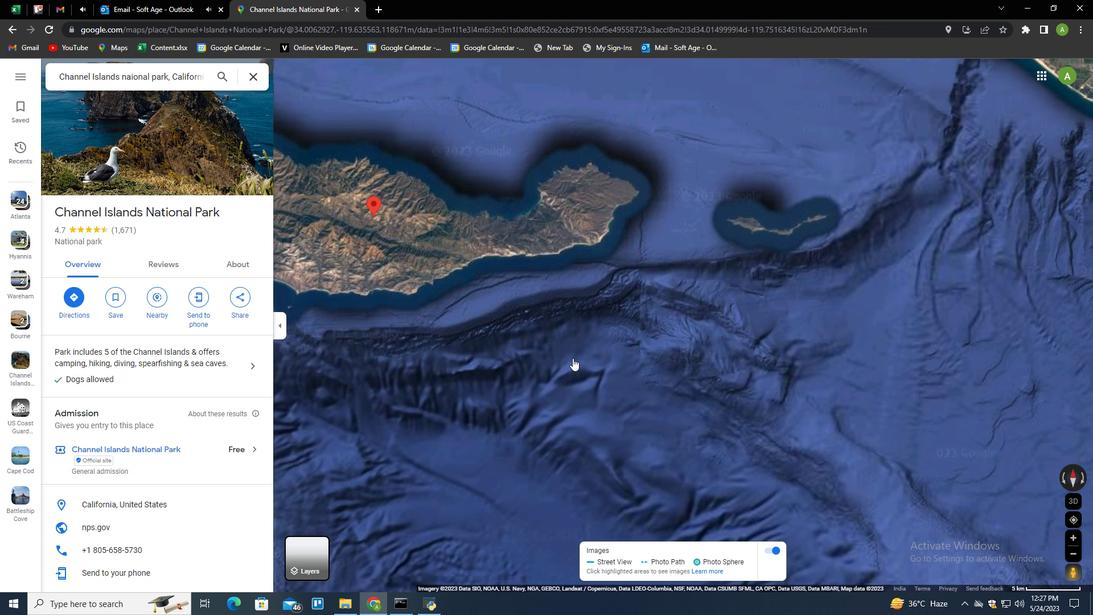 
Action: Mouse moved to (1076, 572)
Screenshot: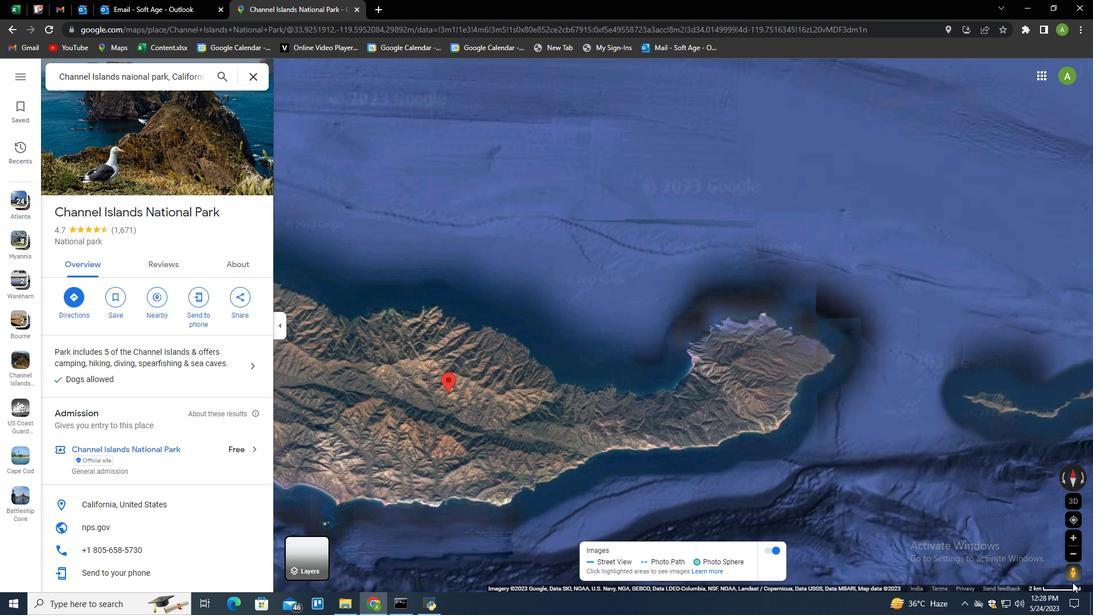 
Action: Mouse pressed left at (1076, 572)
Screenshot: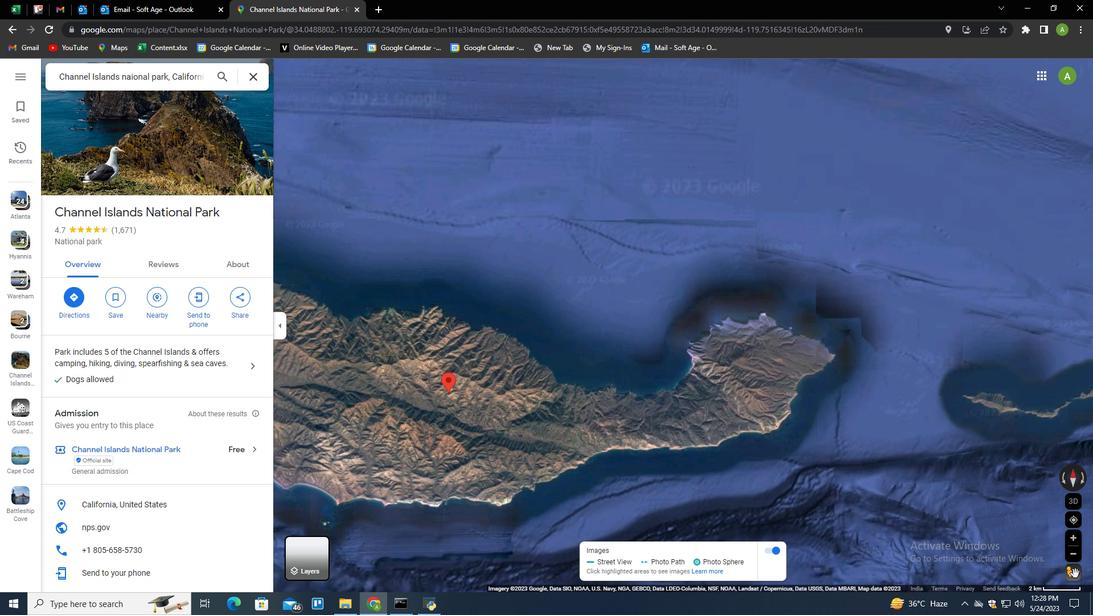 
Action: Mouse moved to (723, 457)
Screenshot: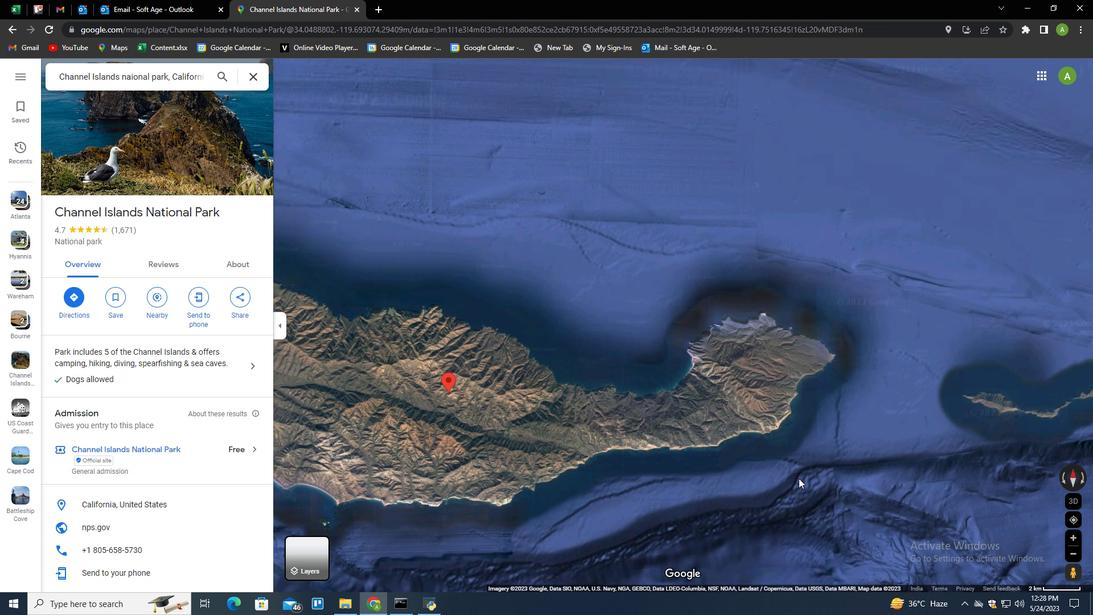 
Action: Mouse scrolled (723, 458) with delta (0, 0)
Screenshot: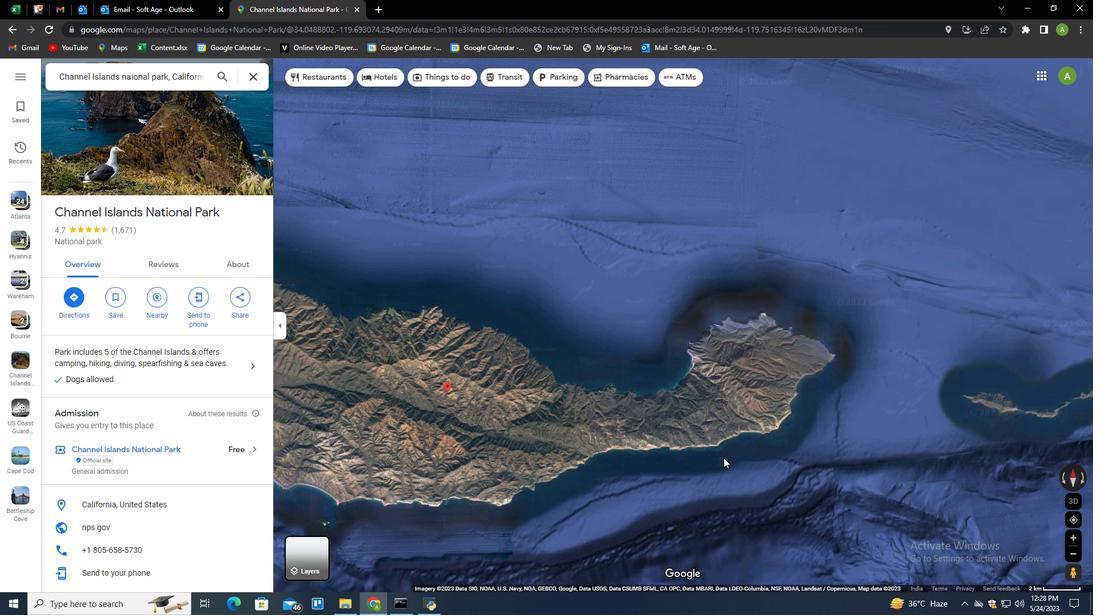 
Action: Mouse scrolled (723, 458) with delta (0, 0)
Screenshot: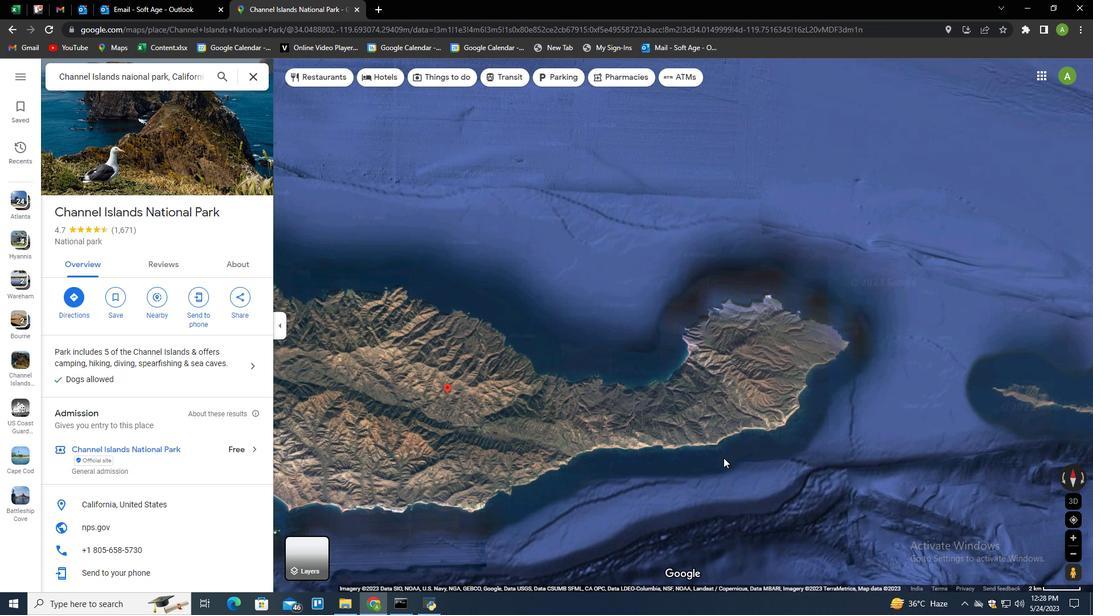 
Action: Mouse moved to (704, 500)
Screenshot: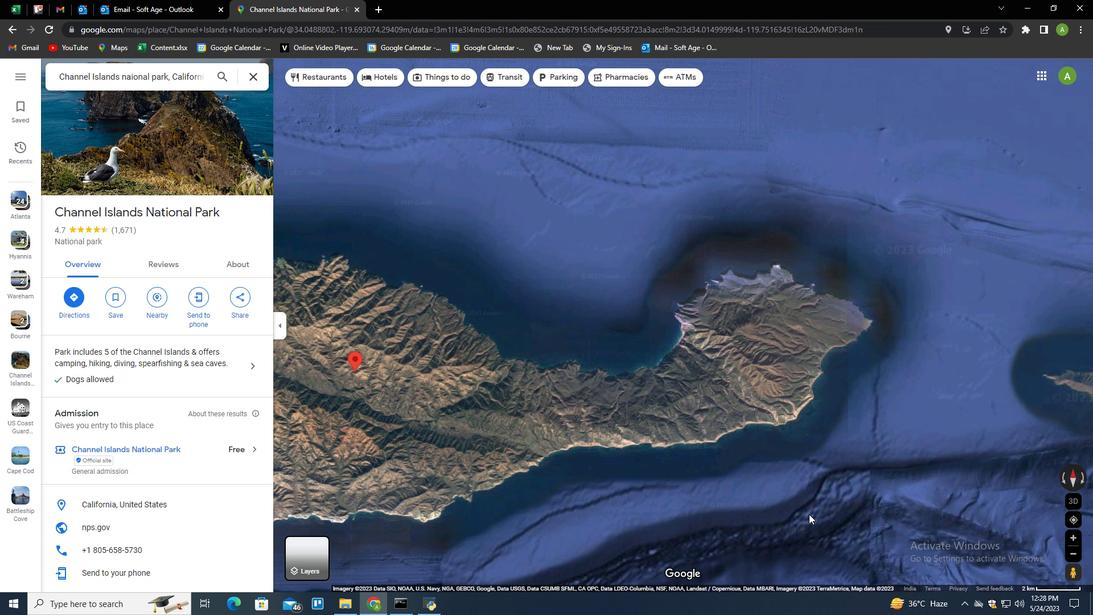 
Action: Mouse scrolled (704, 500) with delta (0, 0)
Screenshot: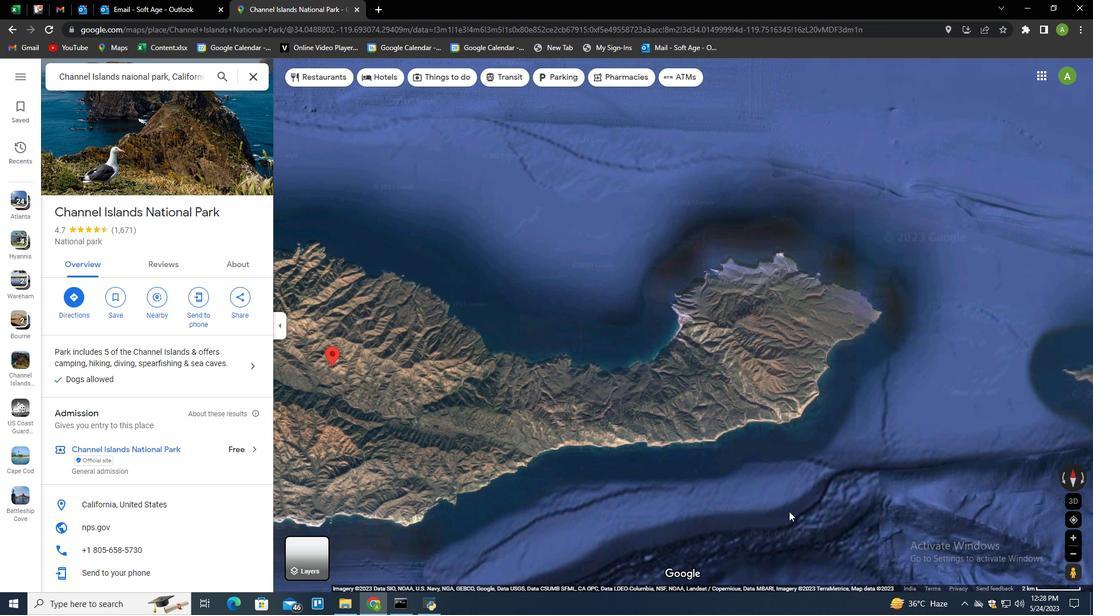 
Action: Mouse scrolled (704, 500) with delta (0, 0)
Screenshot: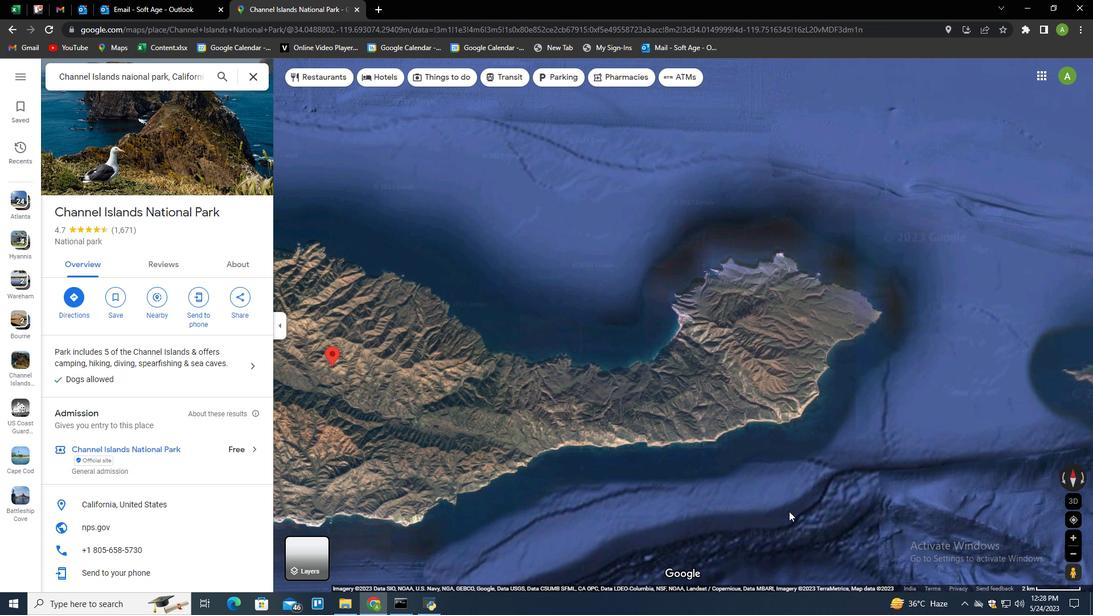 
Action: Mouse scrolled (704, 500) with delta (0, 0)
Screenshot: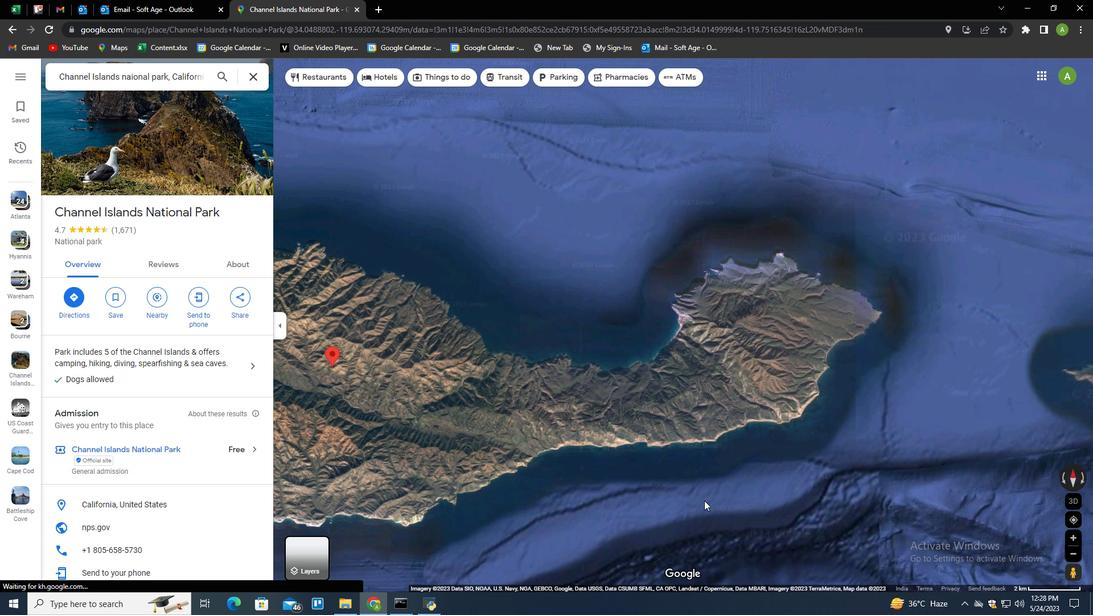 
Action: Mouse scrolled (704, 500) with delta (0, 0)
Screenshot: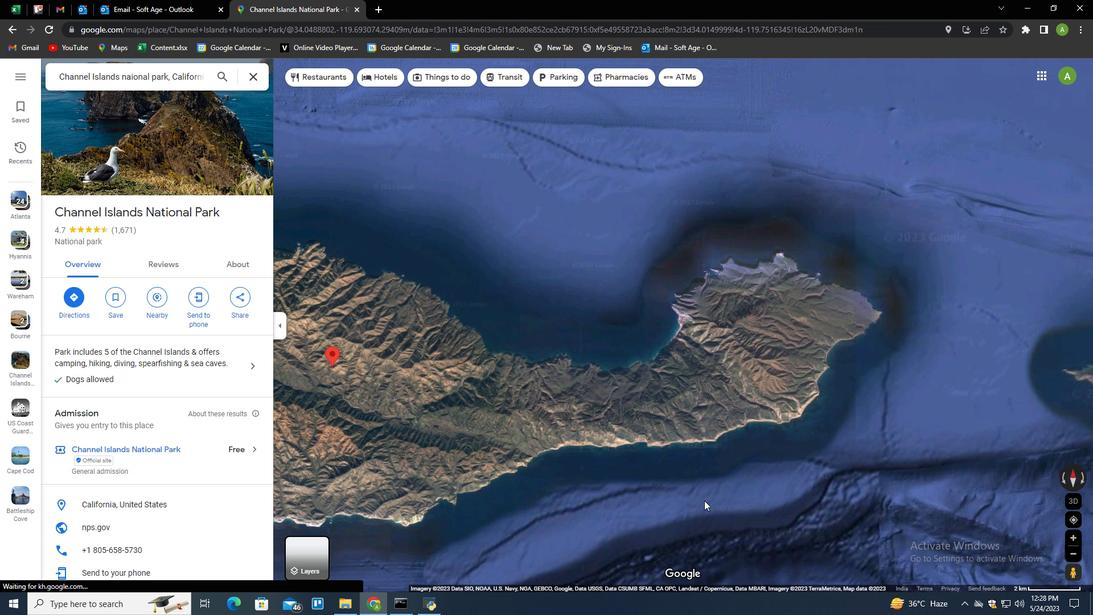 
Action: Mouse moved to (1074, 574)
Screenshot: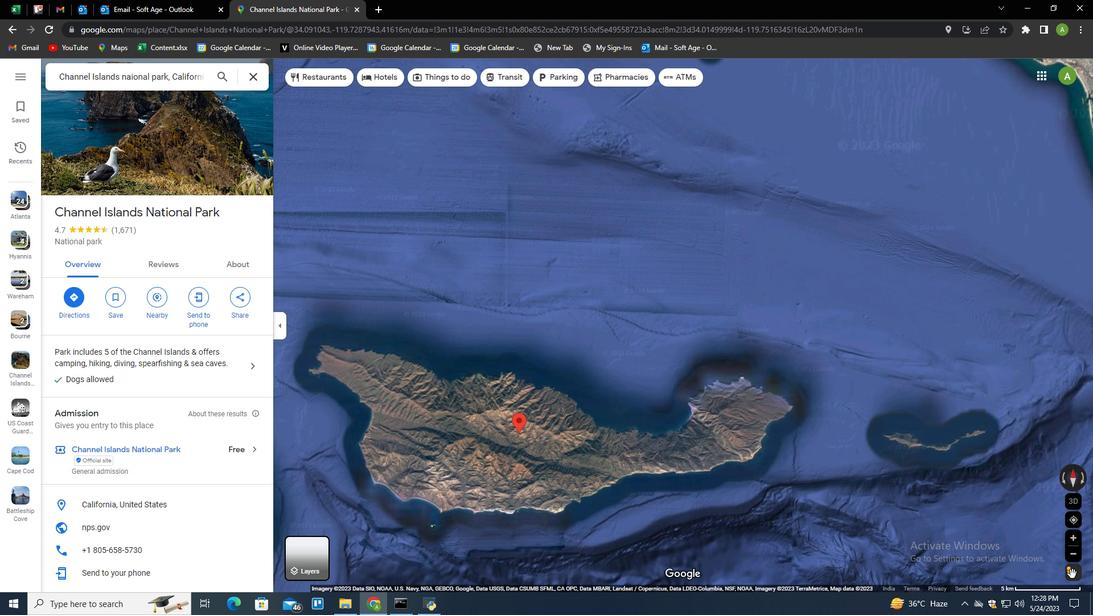 
Action: Mouse pressed left at (1074, 574)
Screenshot: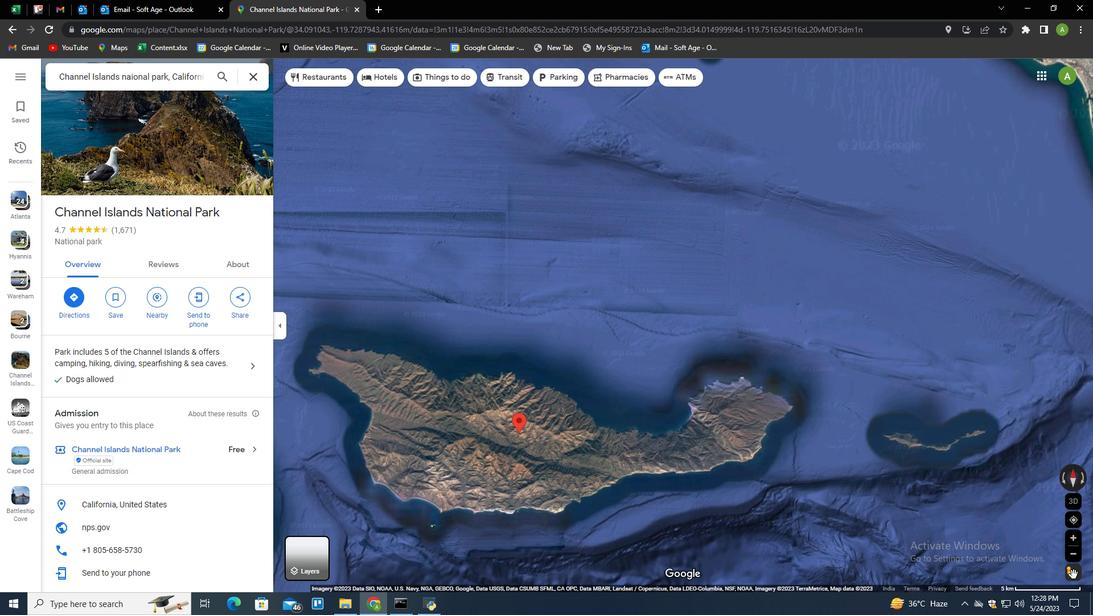 
Action: Mouse moved to (741, 381)
Screenshot: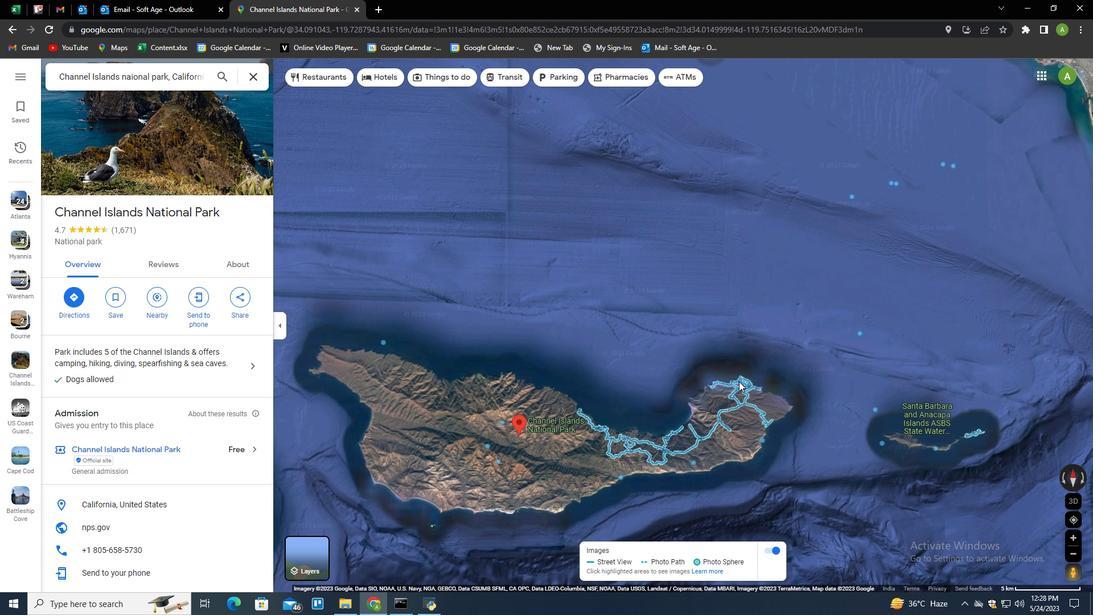 
Action: Mouse pressed left at (741, 381)
Screenshot: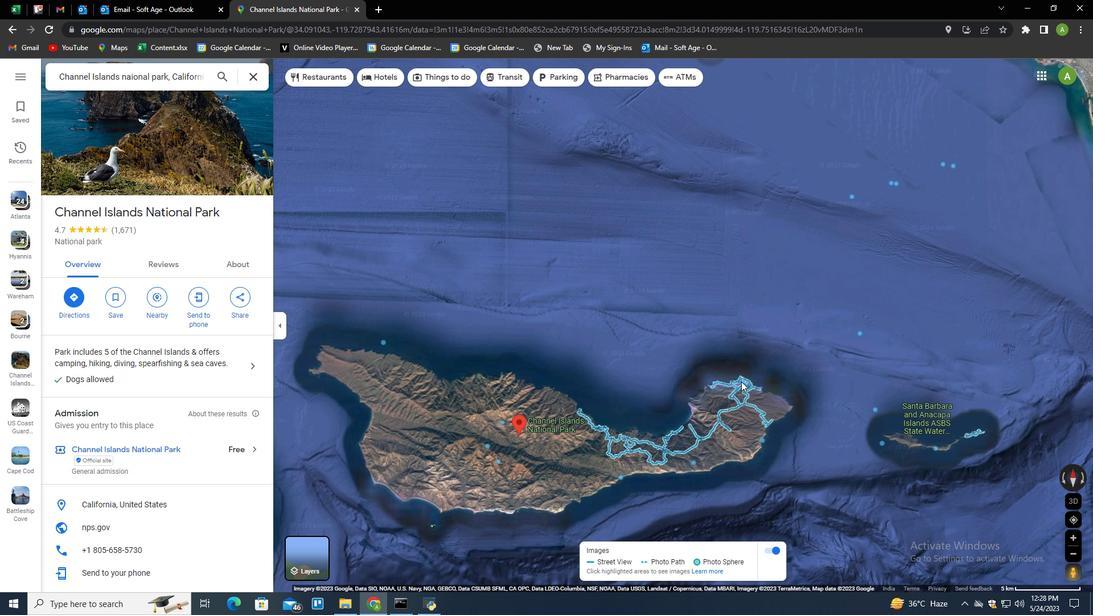 
Action: Mouse moved to (527, 390)
Screenshot: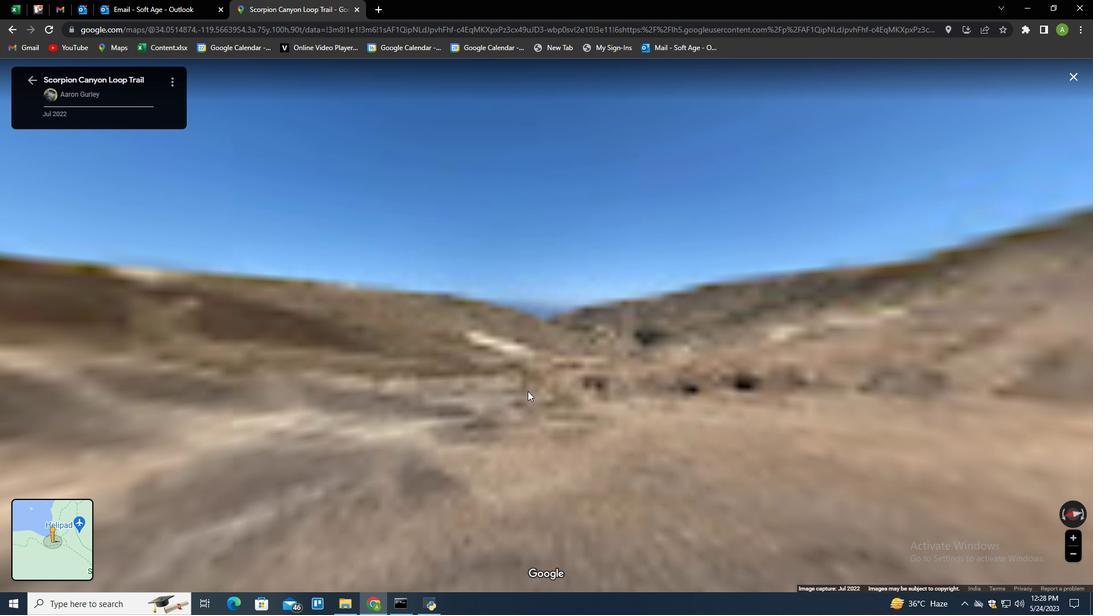 
Action: Key pressed <Key.right><Key.left><Key.left><Key.left><Key.left><Key.left><Key.left><Key.left><Key.left><Key.left><Key.left><Key.left><Key.left><Key.left><Key.left><Key.left><Key.left><Key.left><Key.left><Key.left><Key.left><Key.left><Key.left><Key.right><Key.right><Key.right><Key.right><Key.right><Key.right><Key.right><Key.right><Key.right><Key.right><Key.right><Key.right><Key.right><Key.up><Key.left><Key.left><Key.left><Key.left><Key.left><Key.left><Key.left><Key.left><Key.left><Key.left><Key.left><Key.left><Key.left><Key.left><Key.left><Key.left><Key.left><Key.left><Key.left><Key.left><Key.left><Key.left><Key.left><Key.left><Key.left><Key.left><Key.left><Key.left><Key.left><Key.left><Key.left><Key.left><Key.up><Key.up><Key.left><Key.left><Key.left><Key.left><Key.left><Key.left><Key.left><Key.left><Key.left><Key.left><Key.left><Key.left><Key.up><Key.up><Key.up><Key.left><Key.left><Key.left><Key.left><Key.left><Key.left><Key.up><Key.up><Key.up><Key.left><Key.left><Key.left><Key.left>
Screenshot: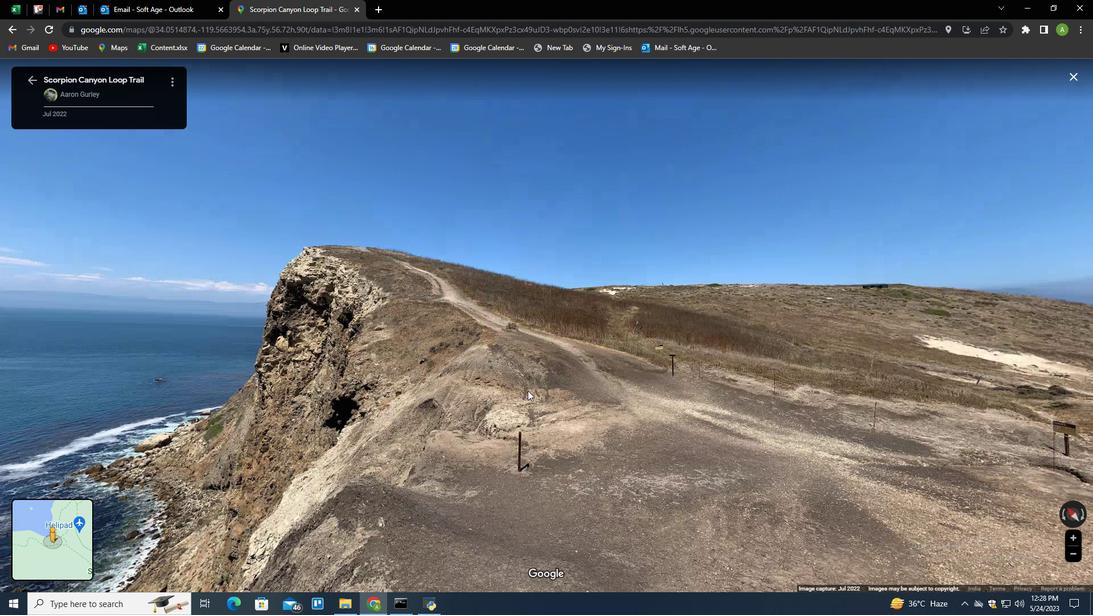 
Action: Mouse moved to (77, 528)
Screenshot: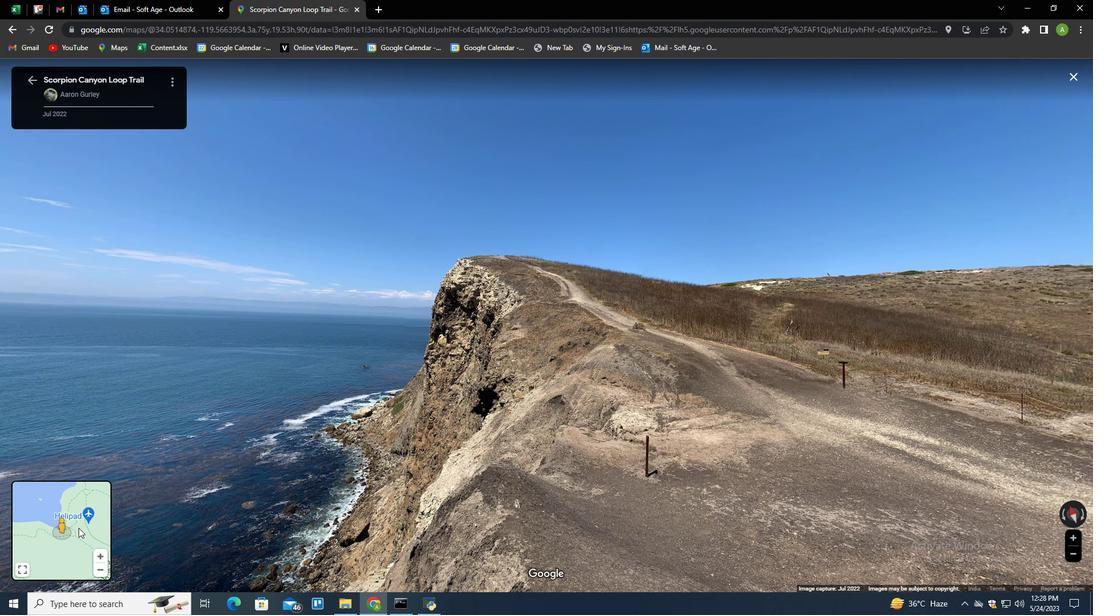 
Action: Mouse pressed left at (77, 528)
Screenshot: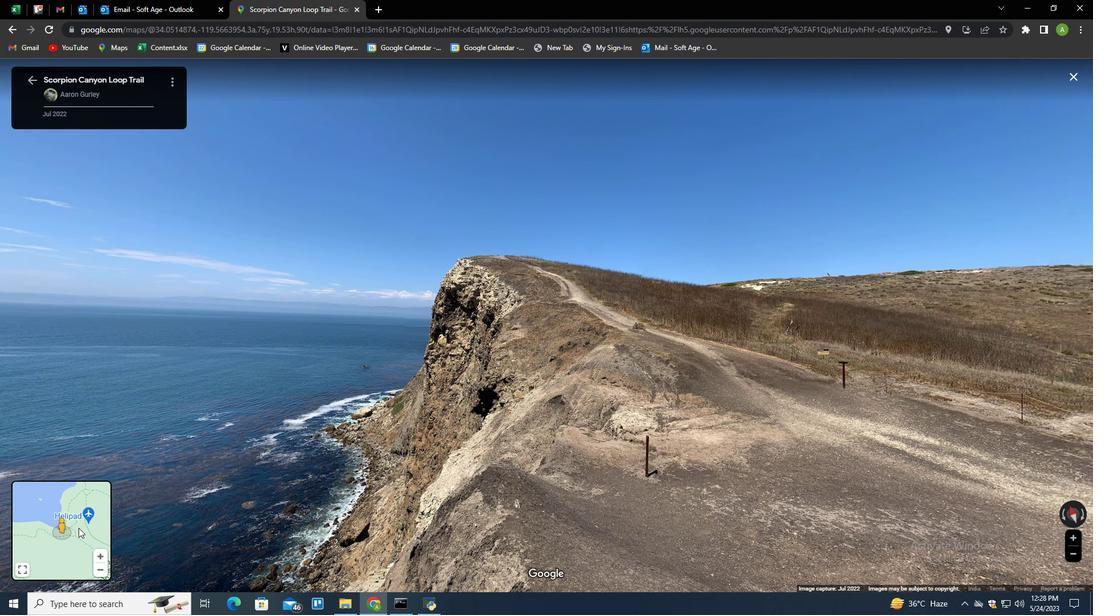 
Action: Mouse moved to (100, 501)
Screenshot: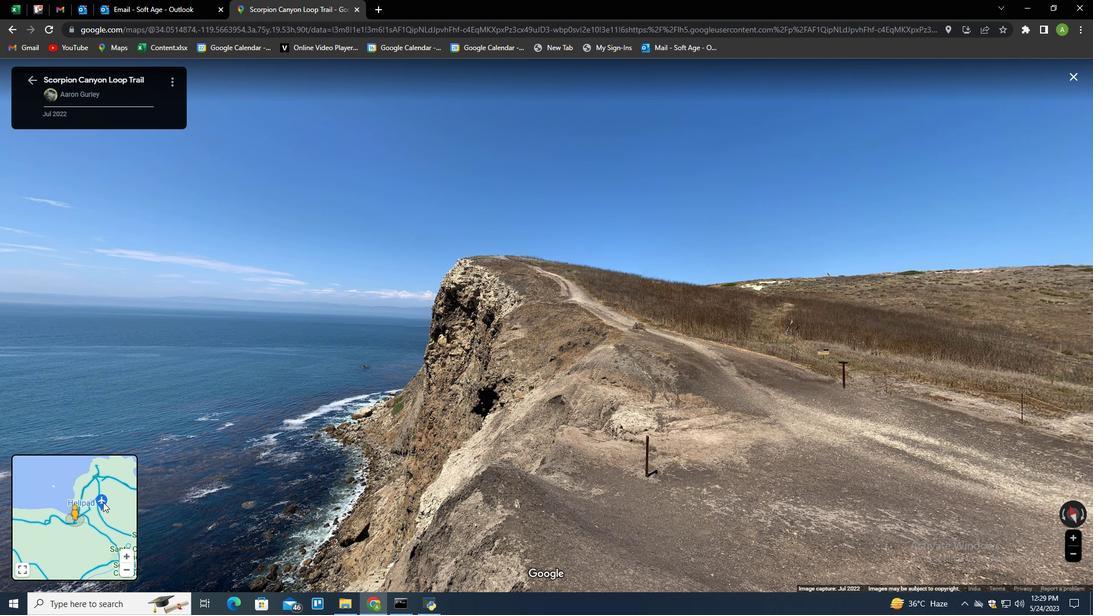 
Action: Mouse pressed left at (100, 501)
Screenshot: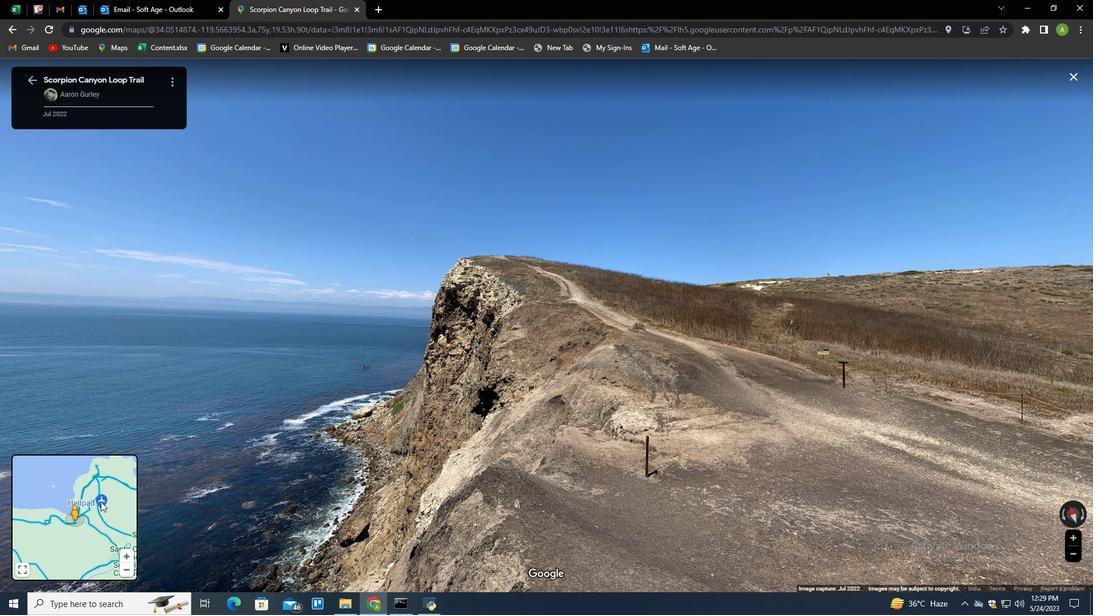 
Action: Mouse moved to (457, 468)
Screenshot: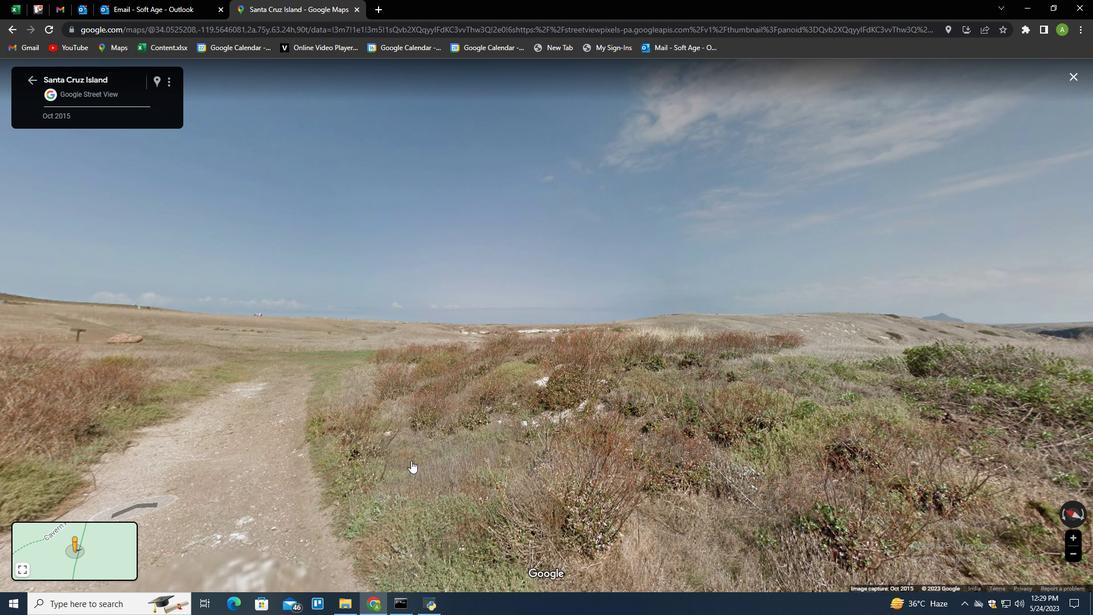 
Action: Mouse scrolled (457, 469) with delta (0, 0)
Screenshot: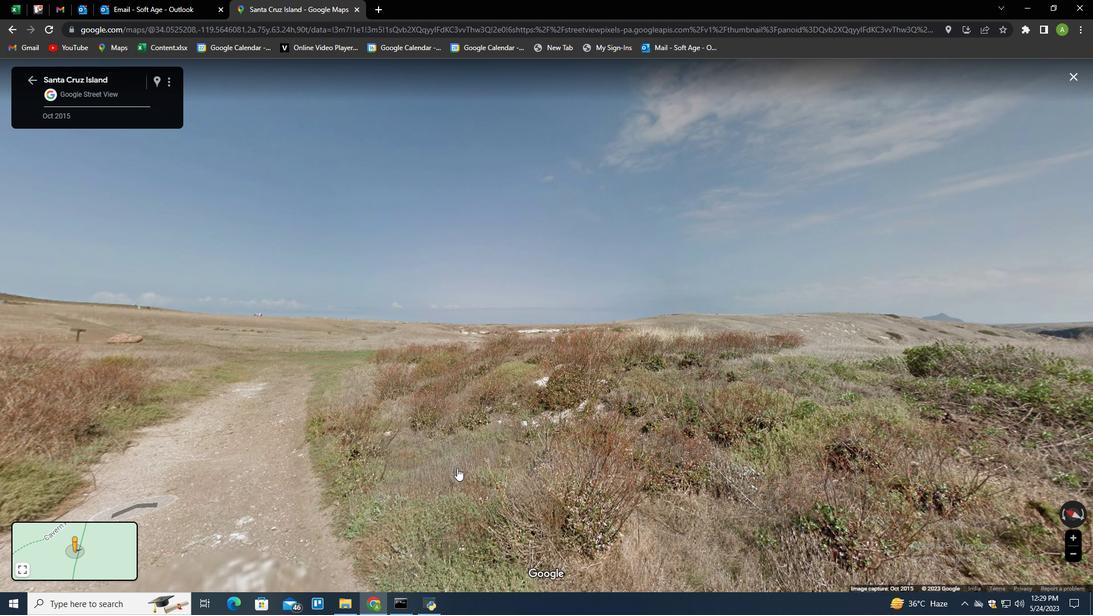 
Action: Mouse scrolled (457, 469) with delta (0, 0)
Screenshot: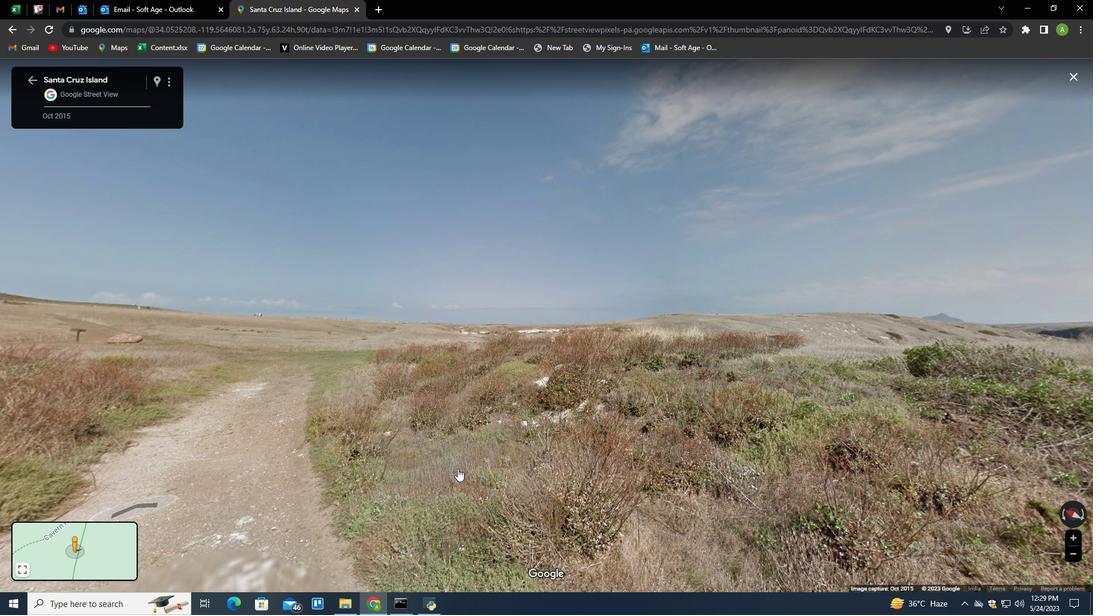 
Action: Mouse scrolled (457, 469) with delta (0, 0)
Screenshot: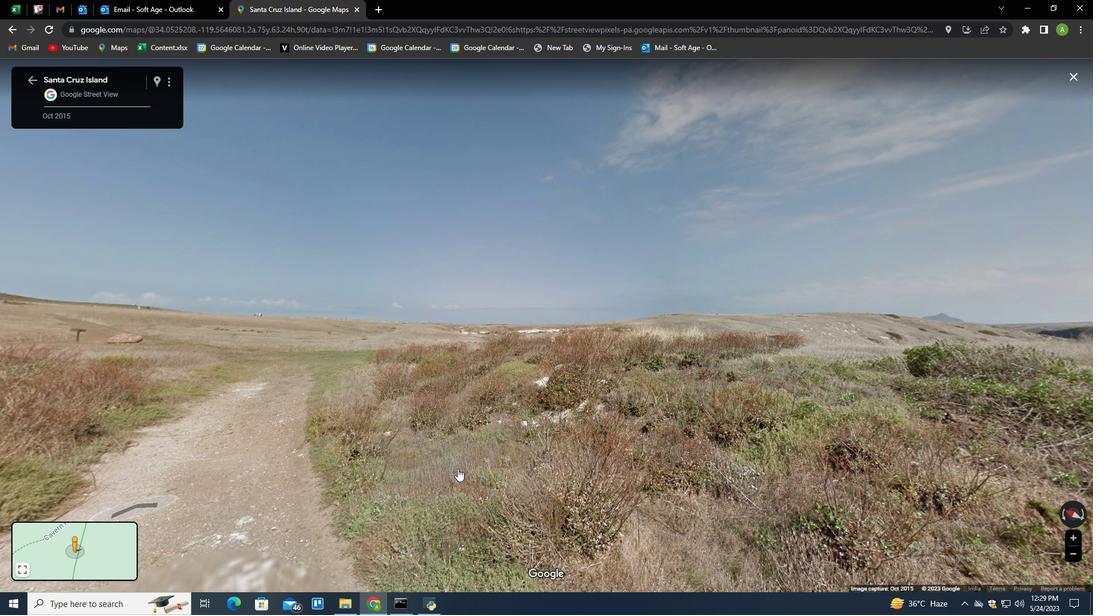 
Action: Mouse scrolled (457, 468) with delta (0, 0)
Screenshot: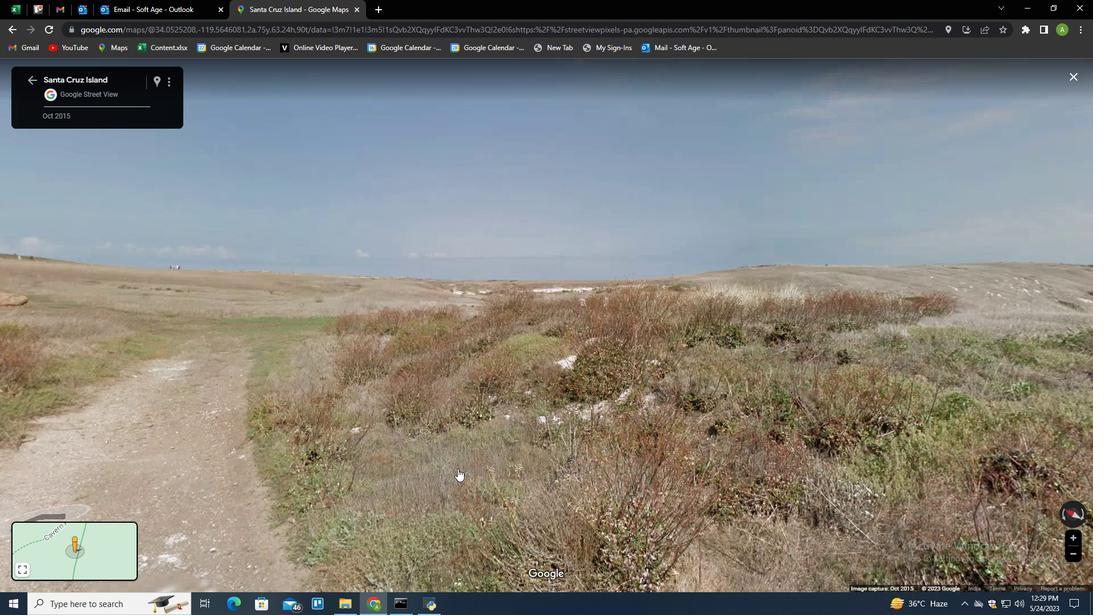 
Action: Mouse scrolled (457, 468) with delta (0, 0)
Screenshot: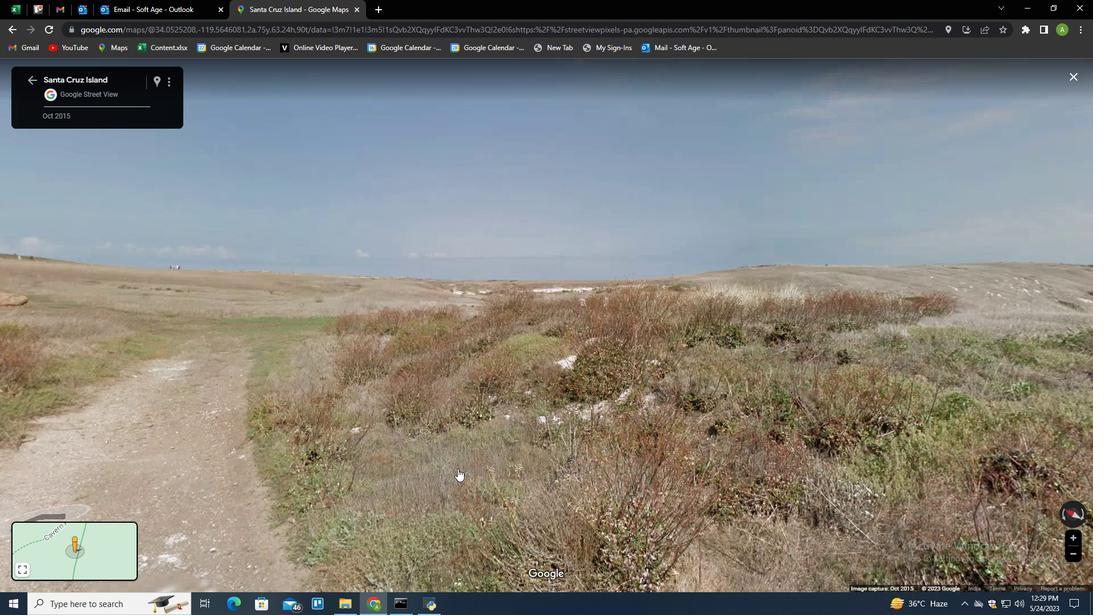 
Action: Mouse scrolled (457, 468) with delta (0, 0)
Screenshot: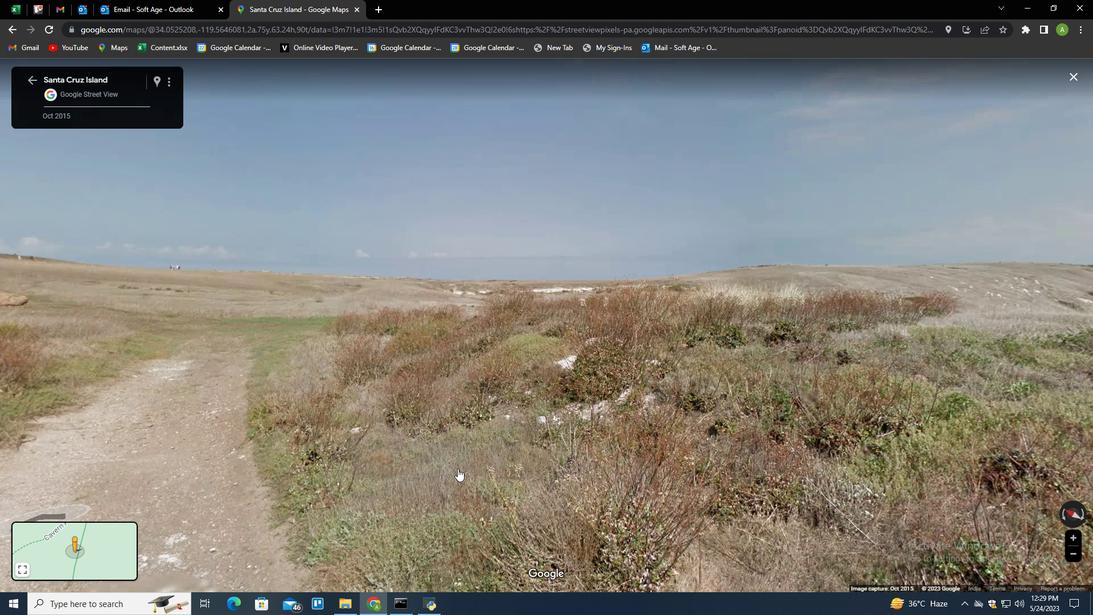 
Action: Mouse scrolled (457, 468) with delta (0, 0)
Screenshot: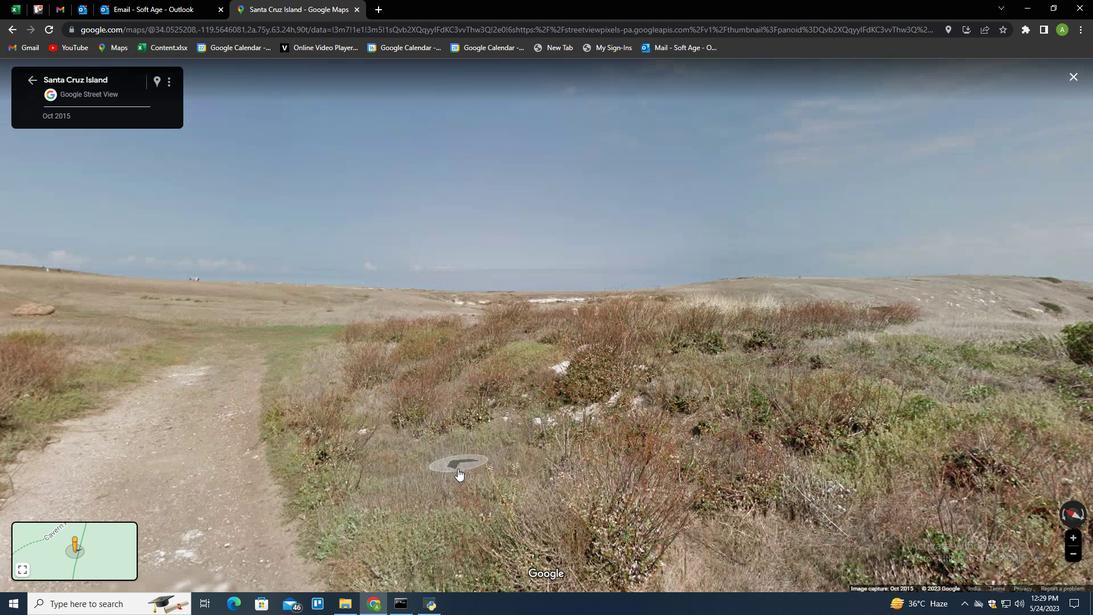 
Action: Mouse scrolled (457, 468) with delta (0, 0)
Screenshot: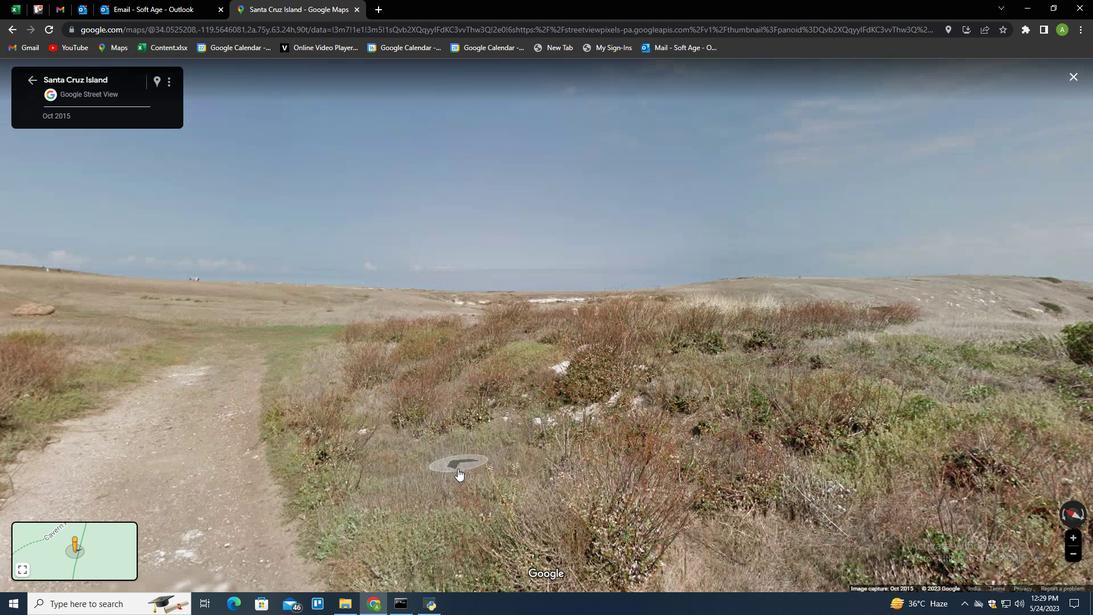 
Action: Mouse scrolled (457, 468) with delta (0, 0)
Screenshot: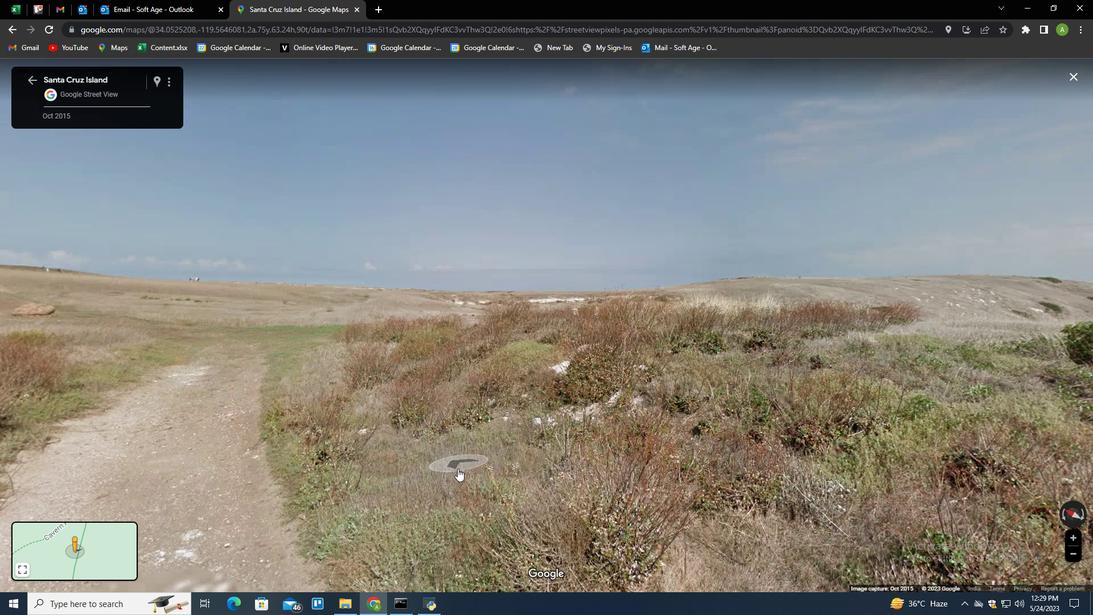 
Action: Mouse scrolled (457, 468) with delta (0, 0)
Screenshot: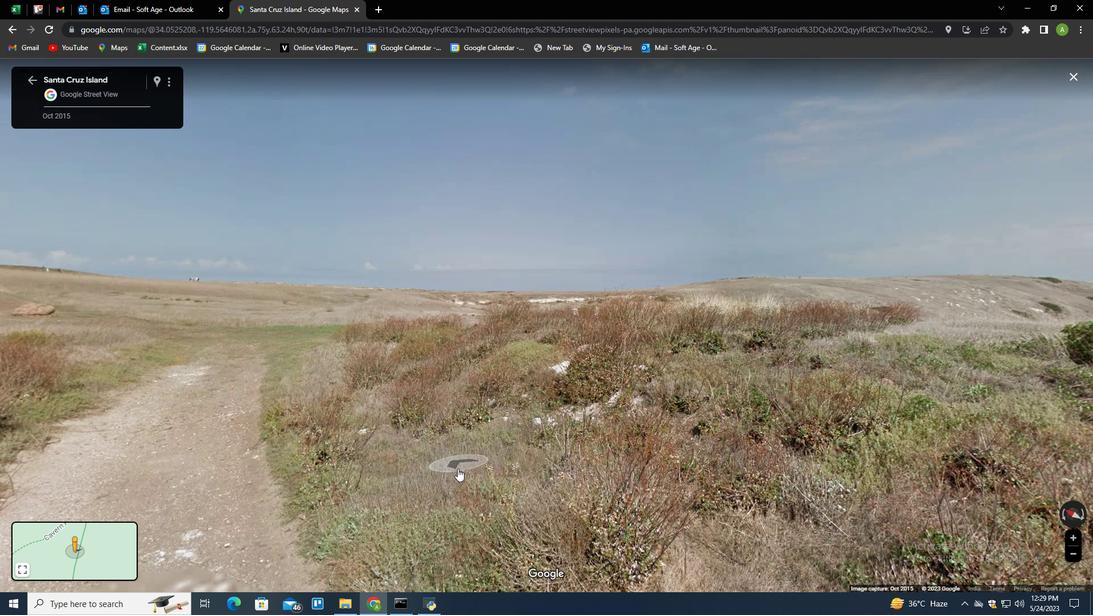 
Action: Mouse moved to (461, 468)
Screenshot: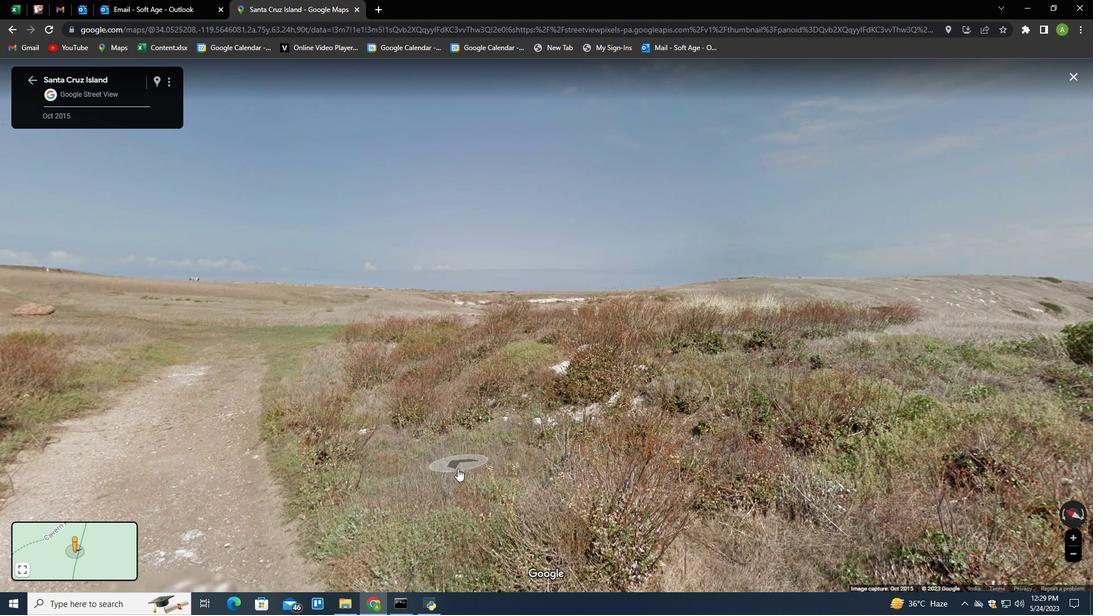 
Action: Mouse scrolled (457, 468) with delta (0, 0)
Screenshot: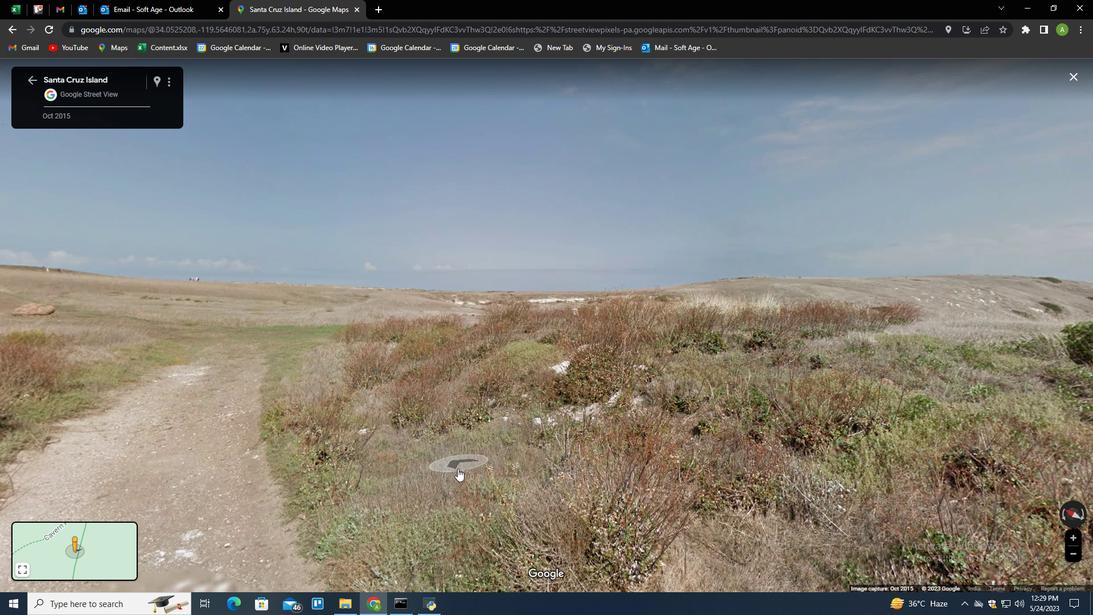 
Action: Mouse moved to (715, 443)
Screenshot: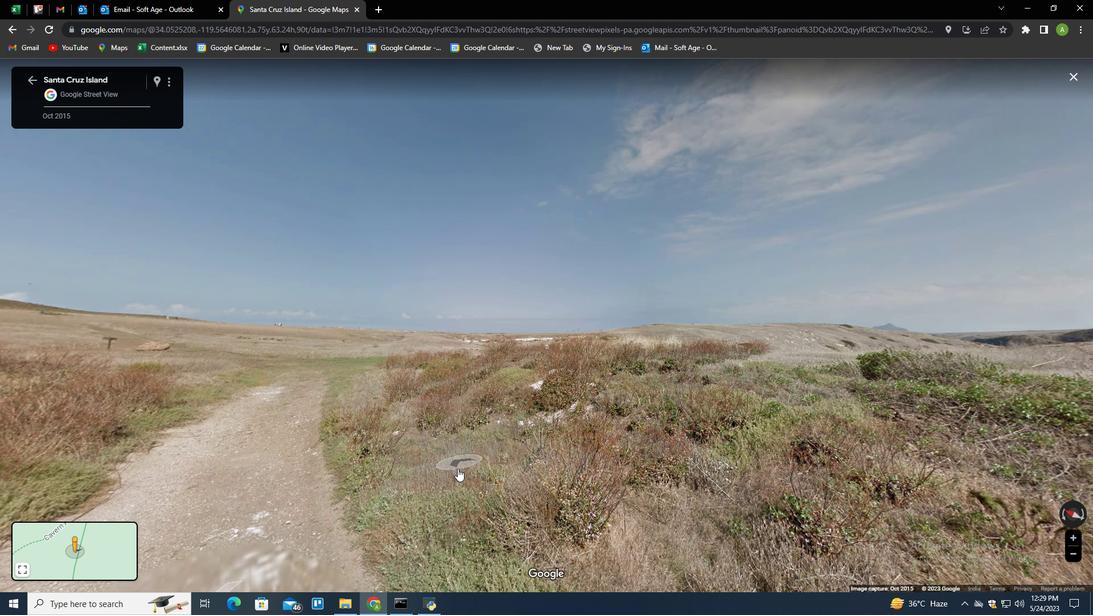 
Action: Mouse pressed left at (715, 443)
Screenshot: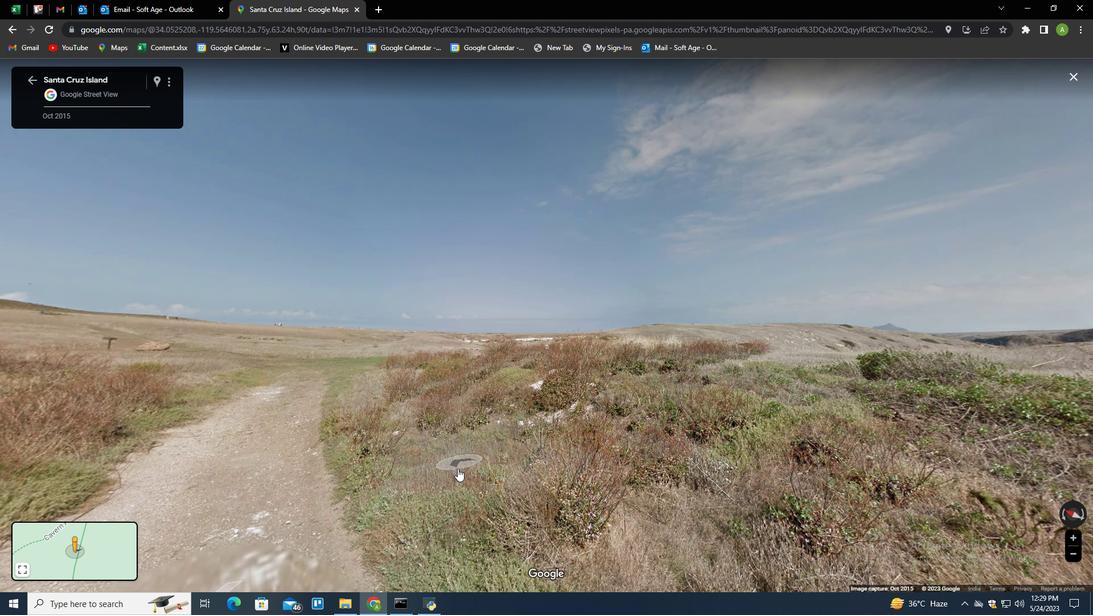 
Action: Mouse moved to (822, 416)
Screenshot: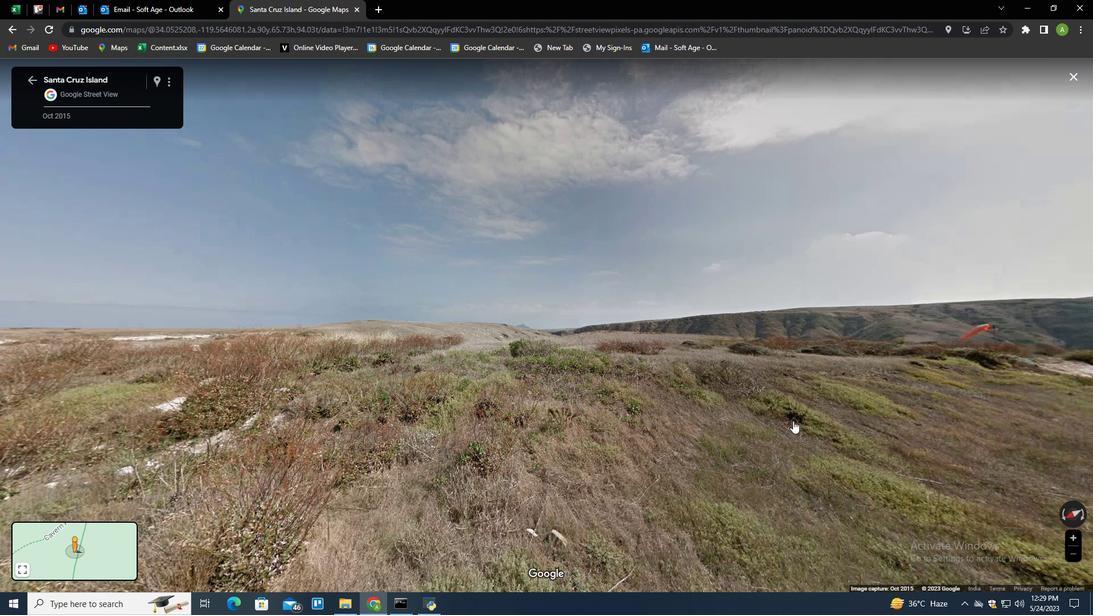 
Action: Mouse pressed left at (822, 416)
Screenshot: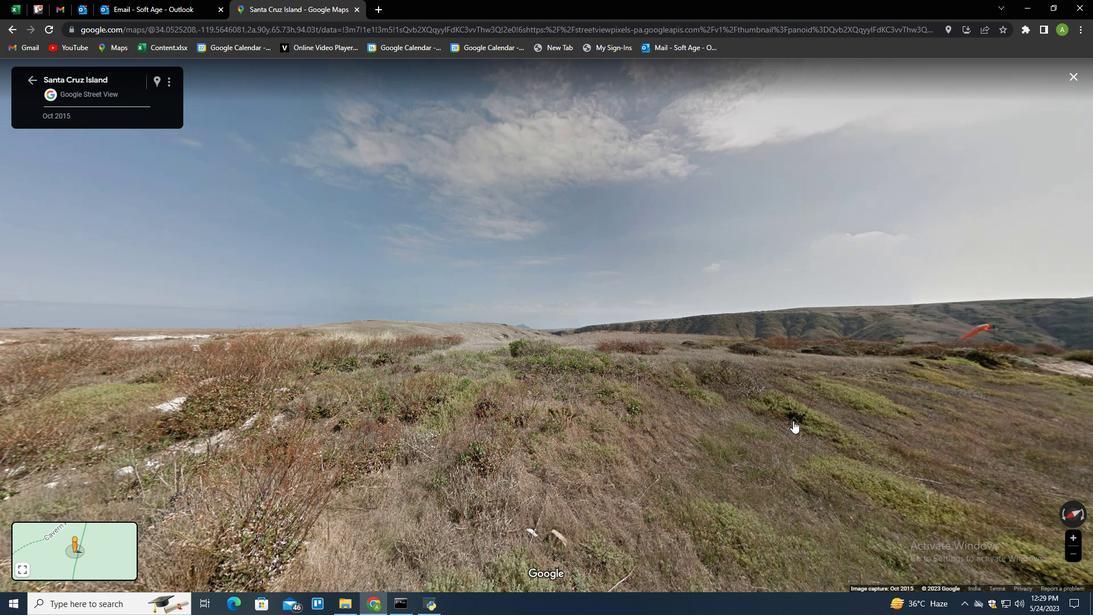 
Action: Mouse moved to (663, 398)
Screenshot: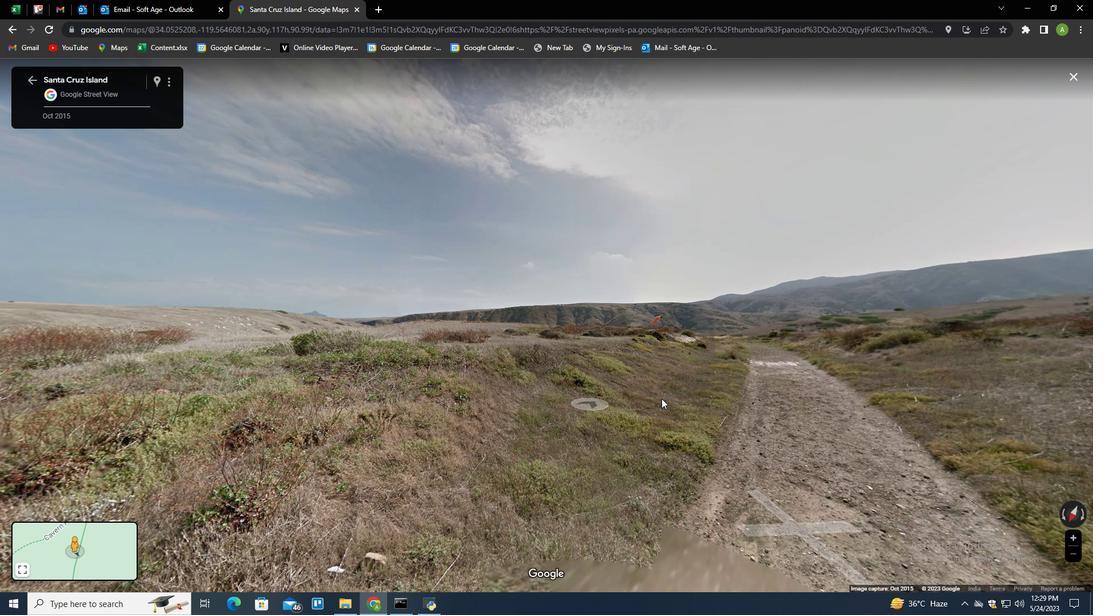 
Action: Key pressed <Key.up>
Screenshot: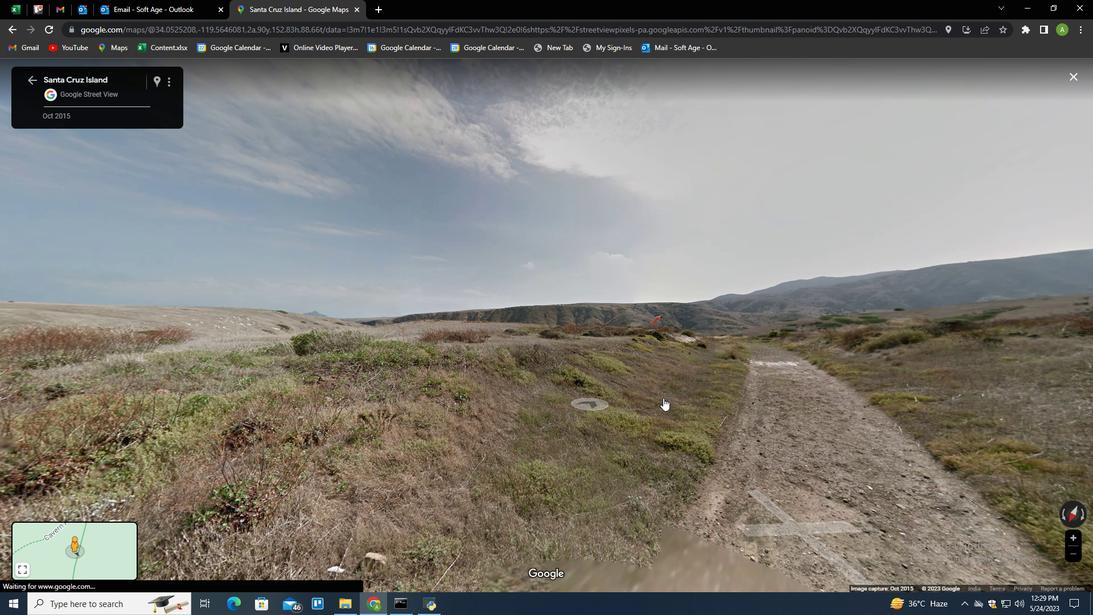 
Action: Mouse moved to (777, 392)
Screenshot: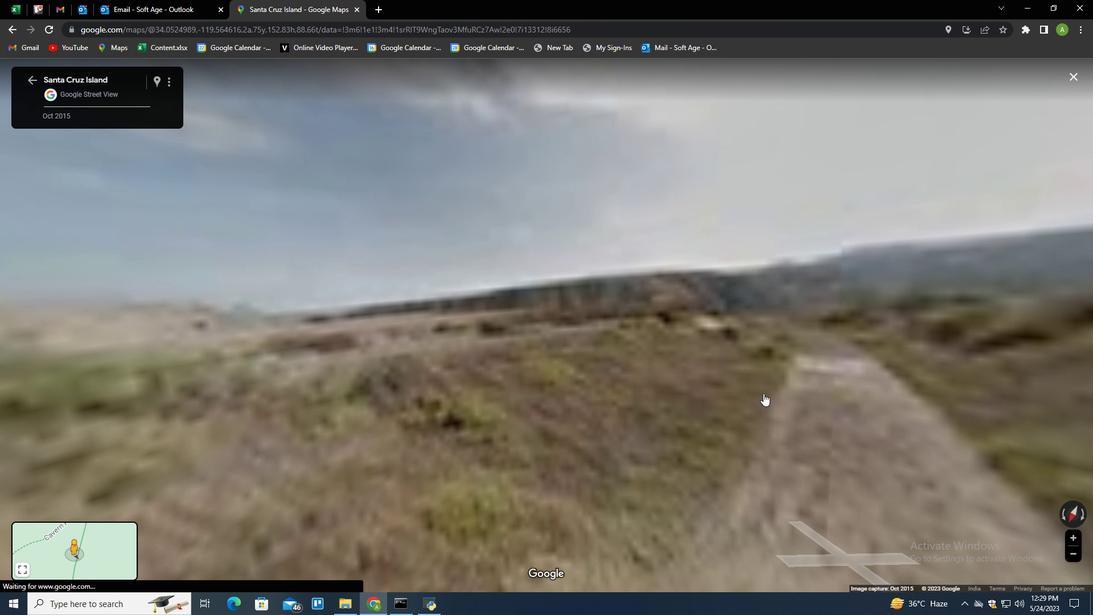 
Action: Mouse pressed left at (777, 392)
Screenshot: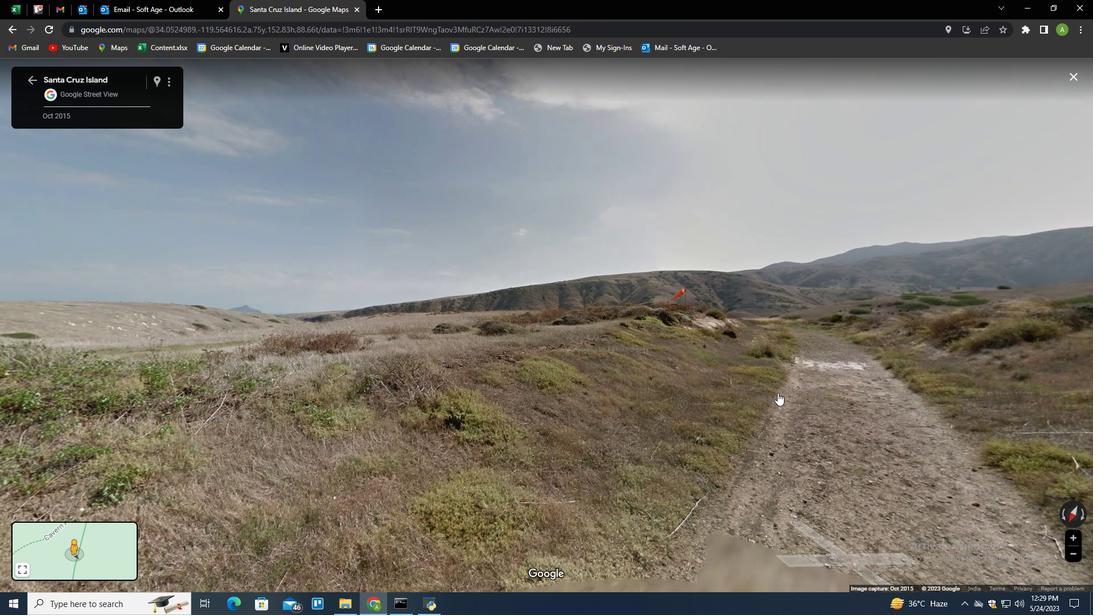 
Action: Mouse moved to (715, 396)
Screenshot: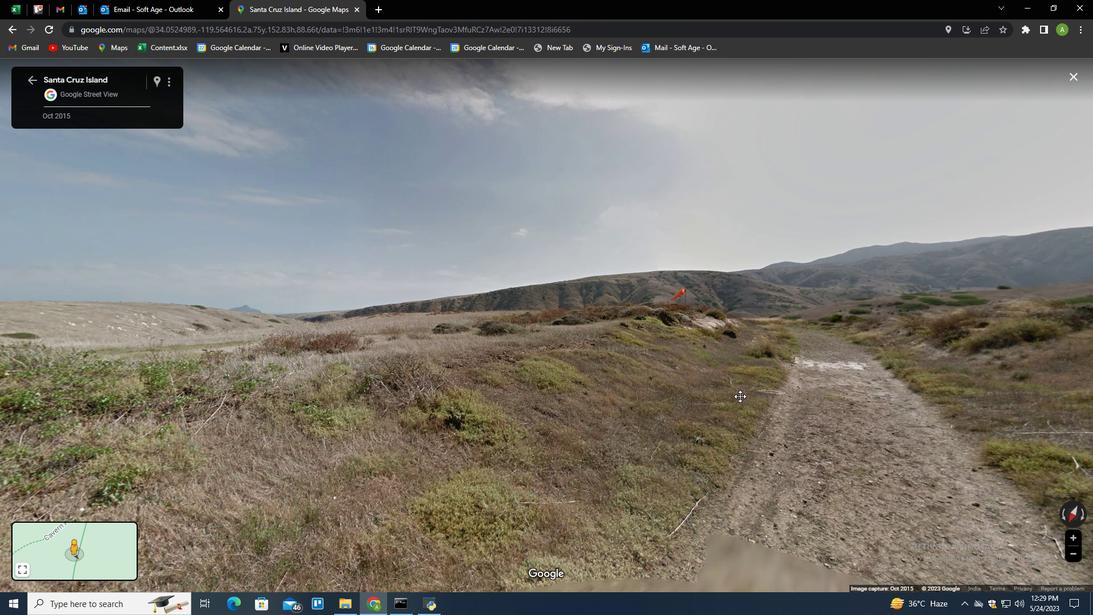 
Action: Key pressed <Key.up>
Screenshot: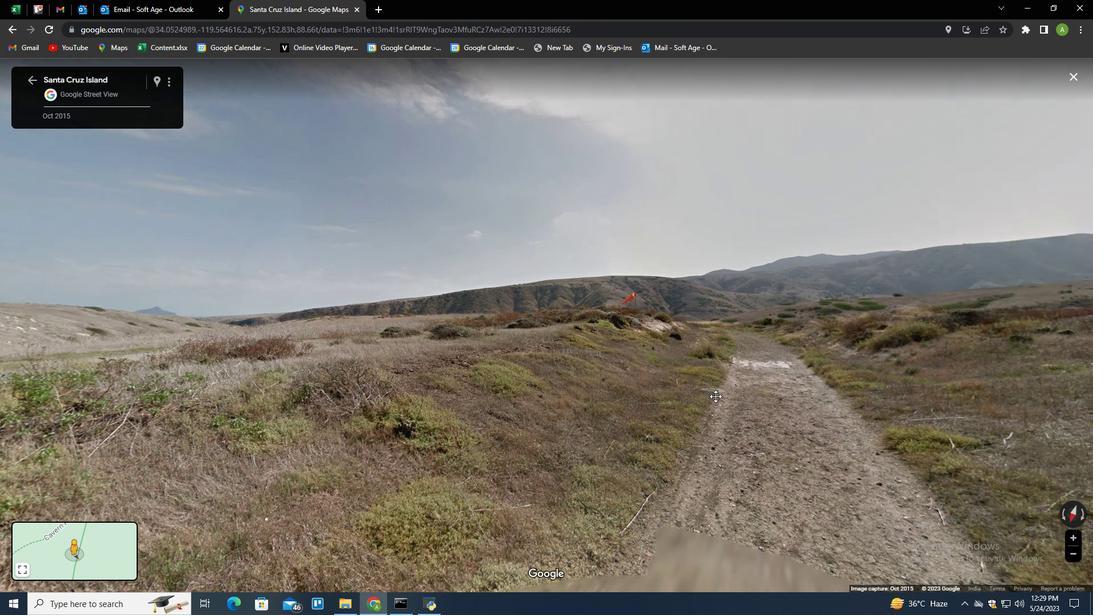 
Action: Mouse moved to (777, 383)
Screenshot: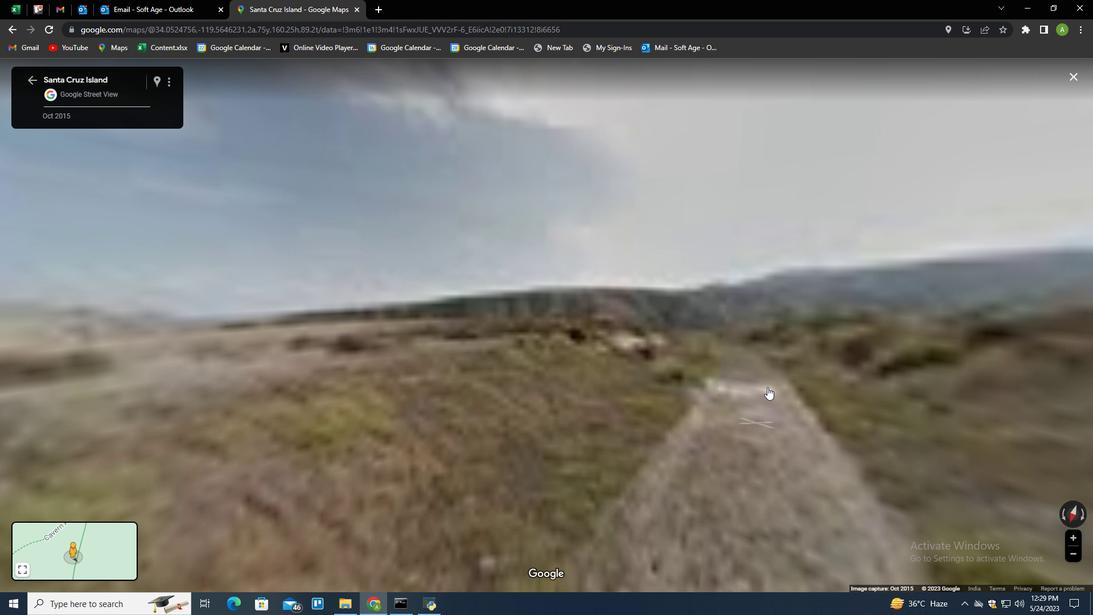 
Action: Mouse pressed left at (777, 383)
Screenshot: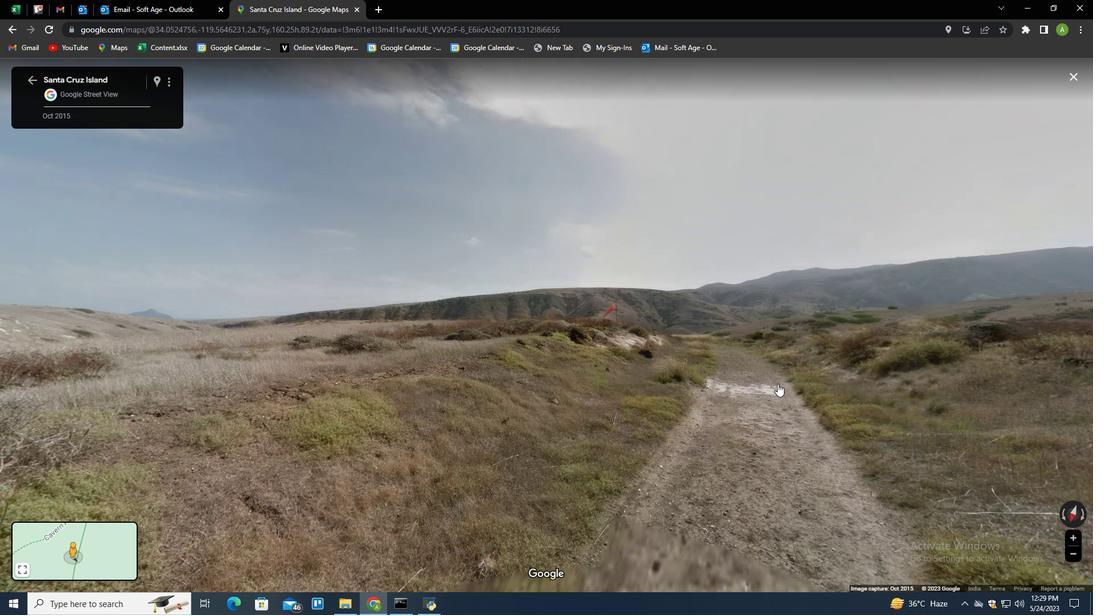 
Action: Mouse moved to (722, 391)
Screenshot: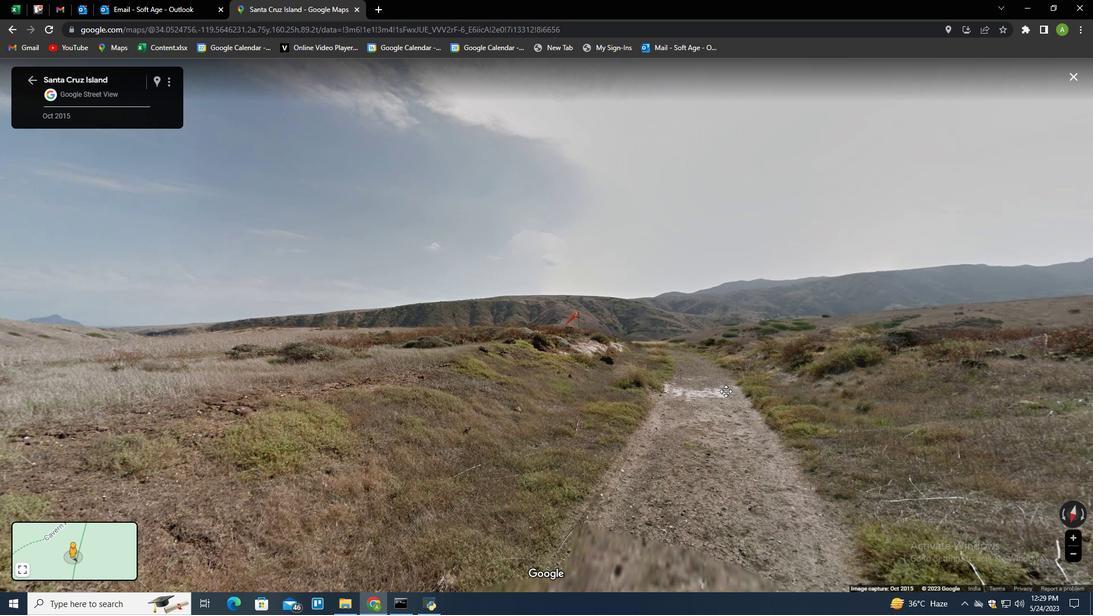 
Action: Key pressed <Key.up>
Screenshot: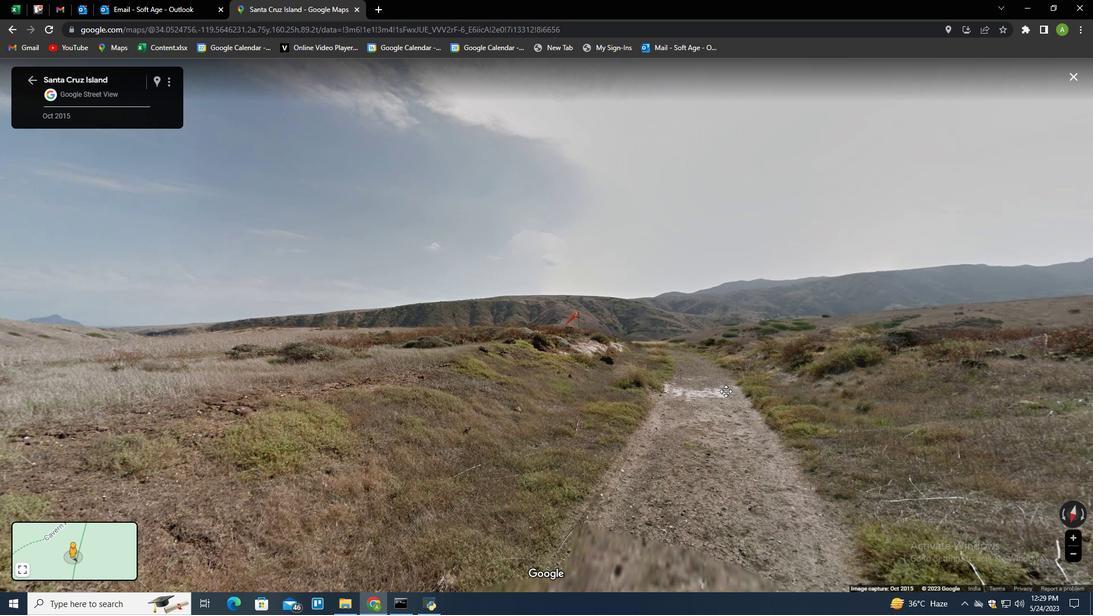 
Action: Mouse moved to (699, 353)
Screenshot: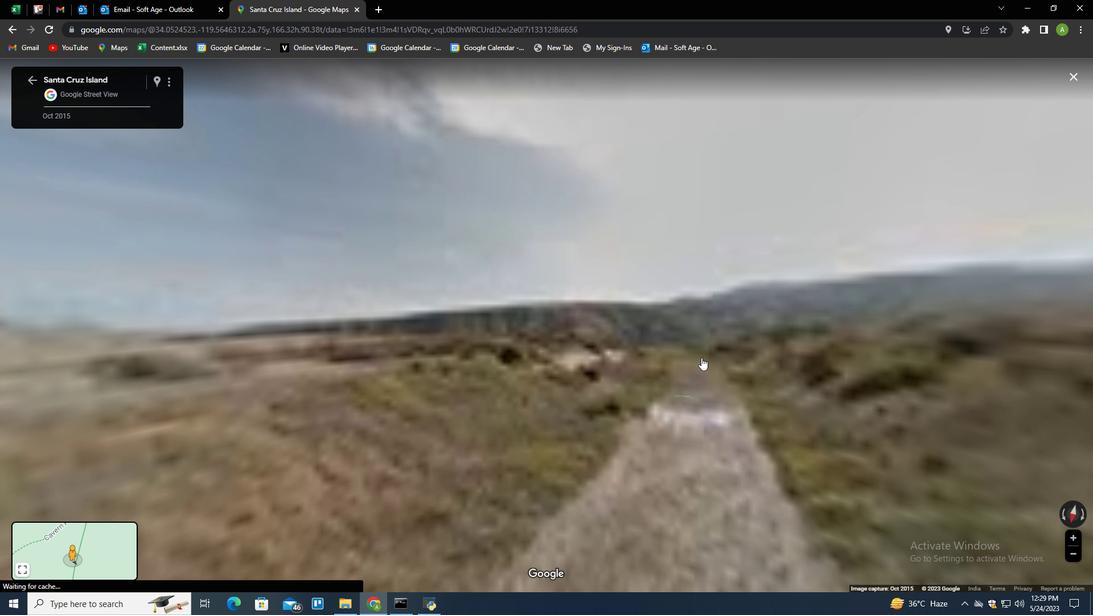 
Action: Key pressed <Key.up>
Screenshot: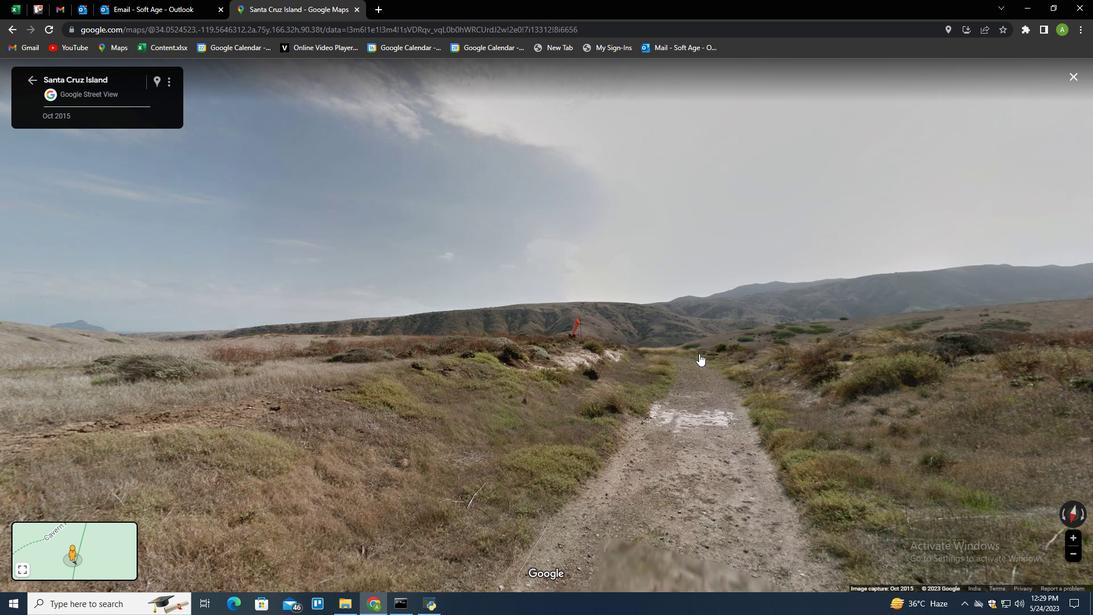 
Action: Mouse moved to (639, 313)
Screenshot: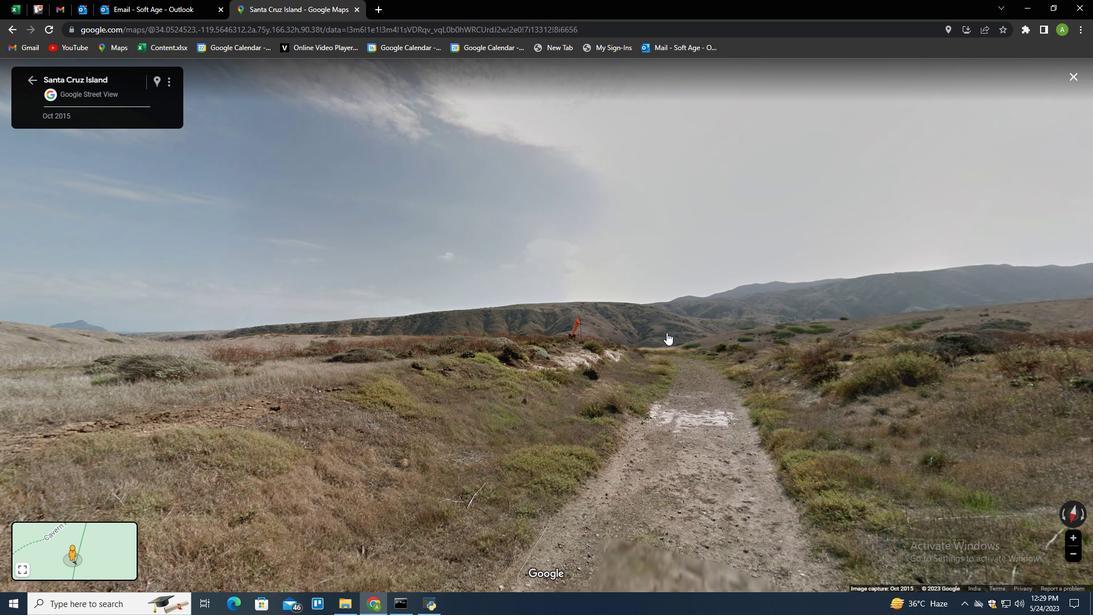 
Action: Key pressed <Key.up>
Screenshot: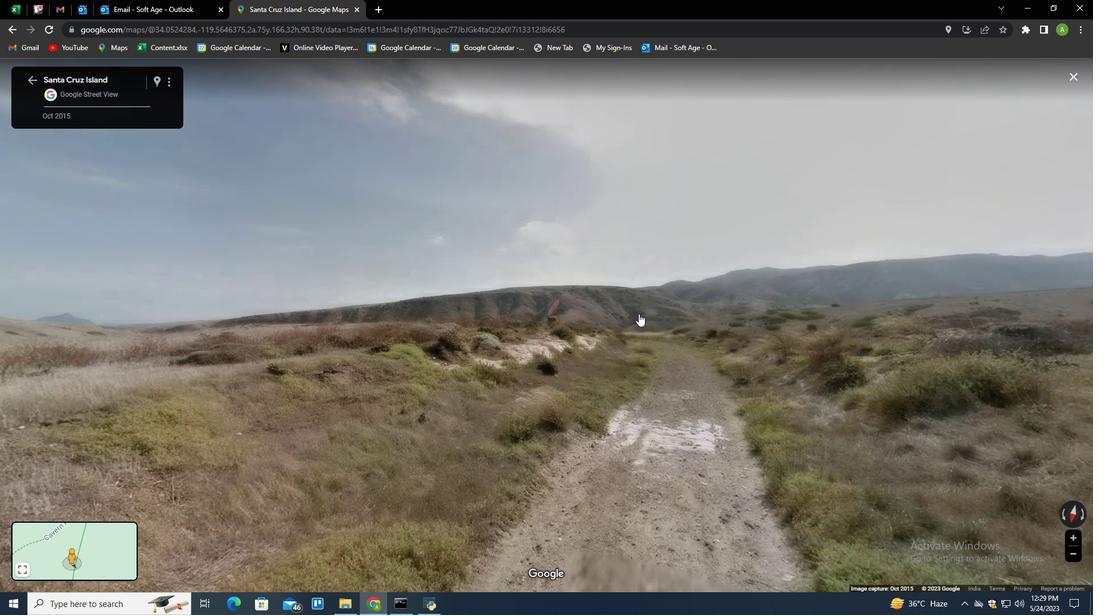 
Action: Mouse scrolled (639, 314) with delta (0, 0)
Screenshot: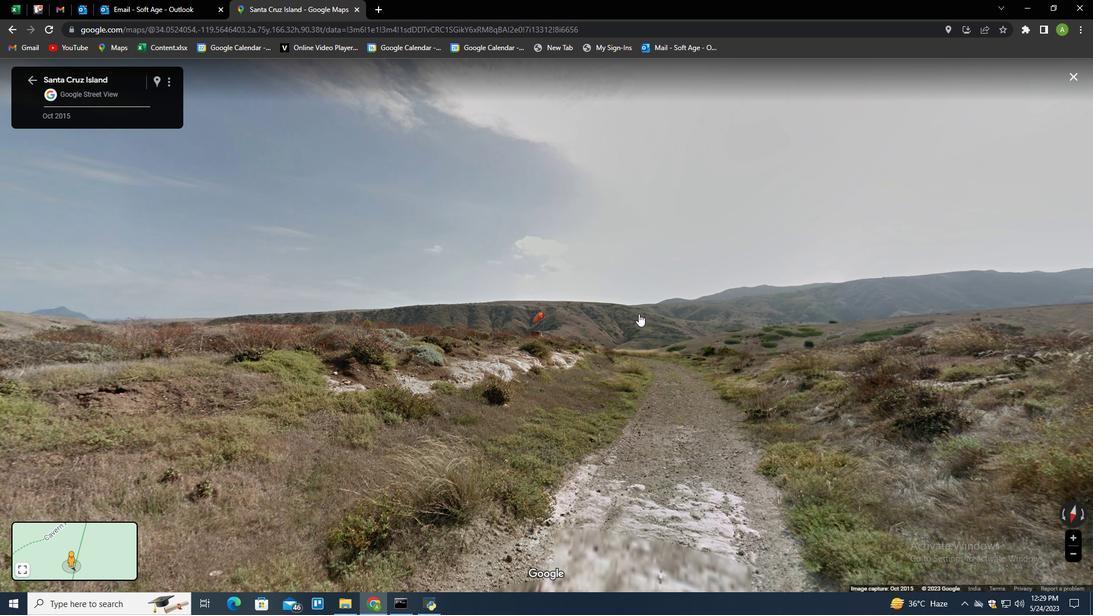 
Action: Mouse scrolled (639, 314) with delta (0, 0)
Screenshot: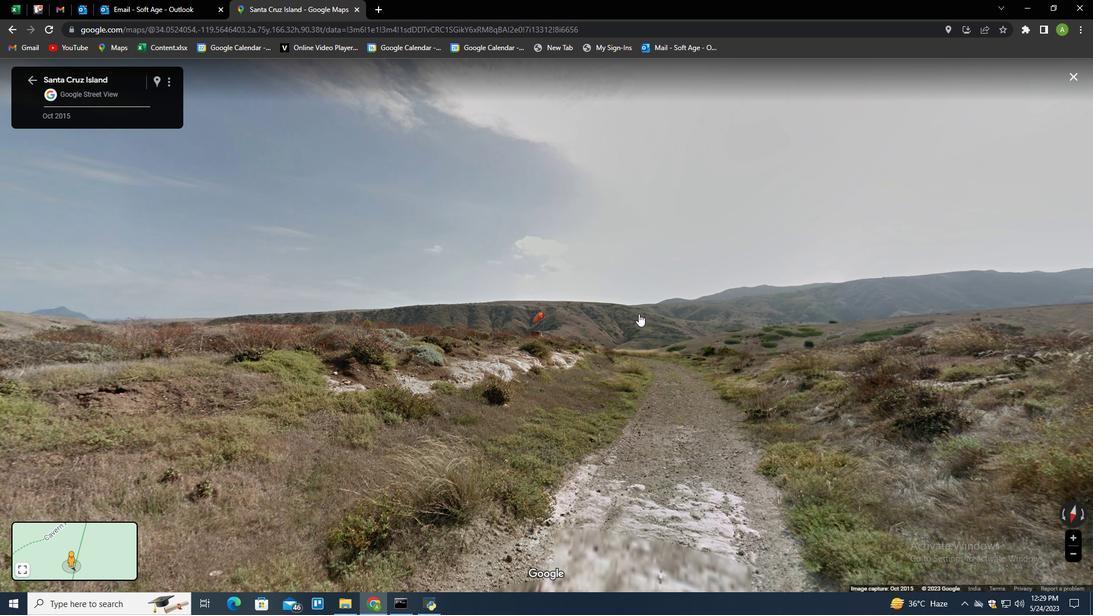 
Action: Mouse scrolled (639, 314) with delta (0, 0)
Screenshot: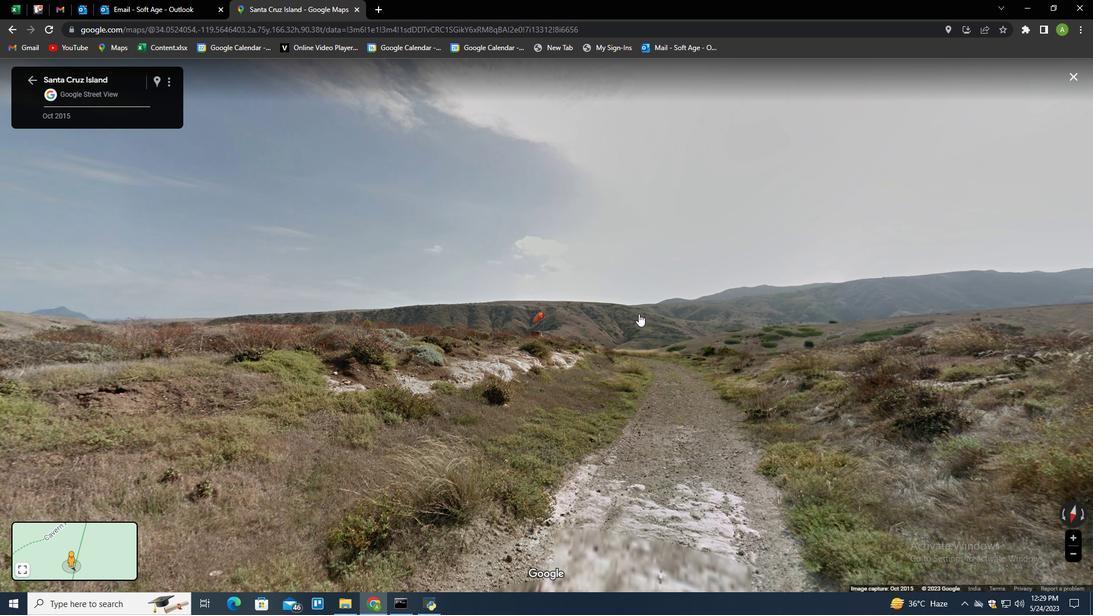 
Action: Mouse scrolled (639, 314) with delta (0, 0)
Screenshot: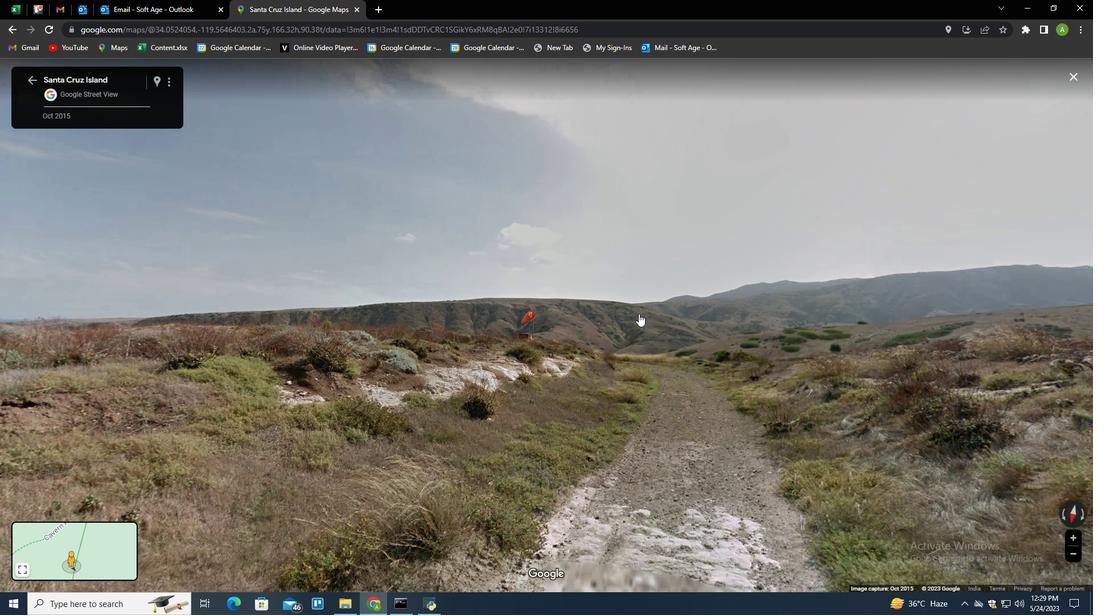 
Action: Mouse scrolled (639, 314) with delta (0, 0)
Screenshot: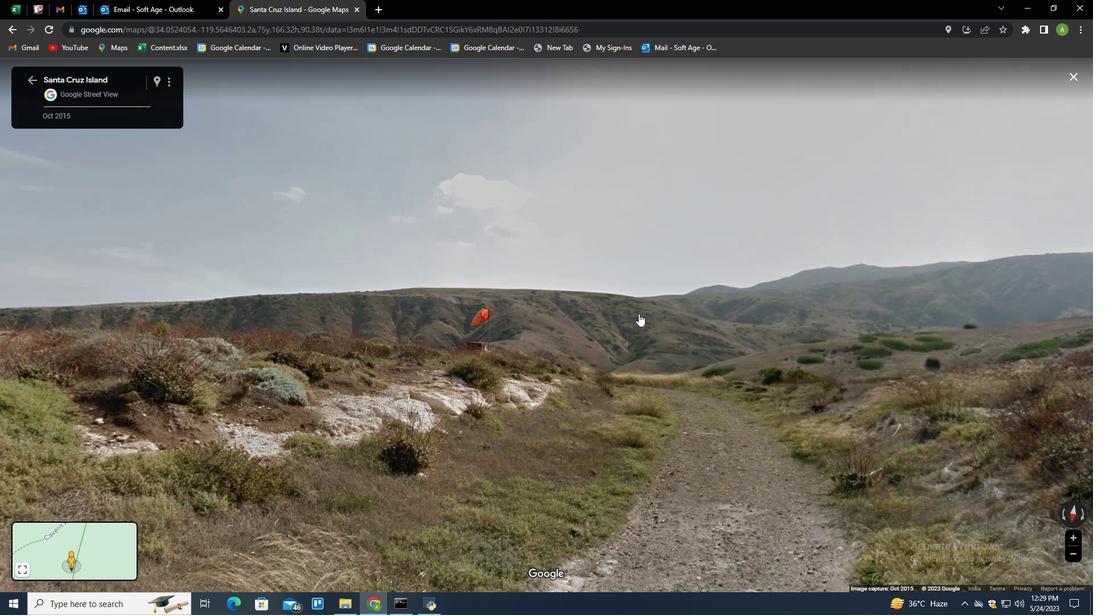 
Action: Mouse scrolled (639, 314) with delta (0, 0)
Screenshot: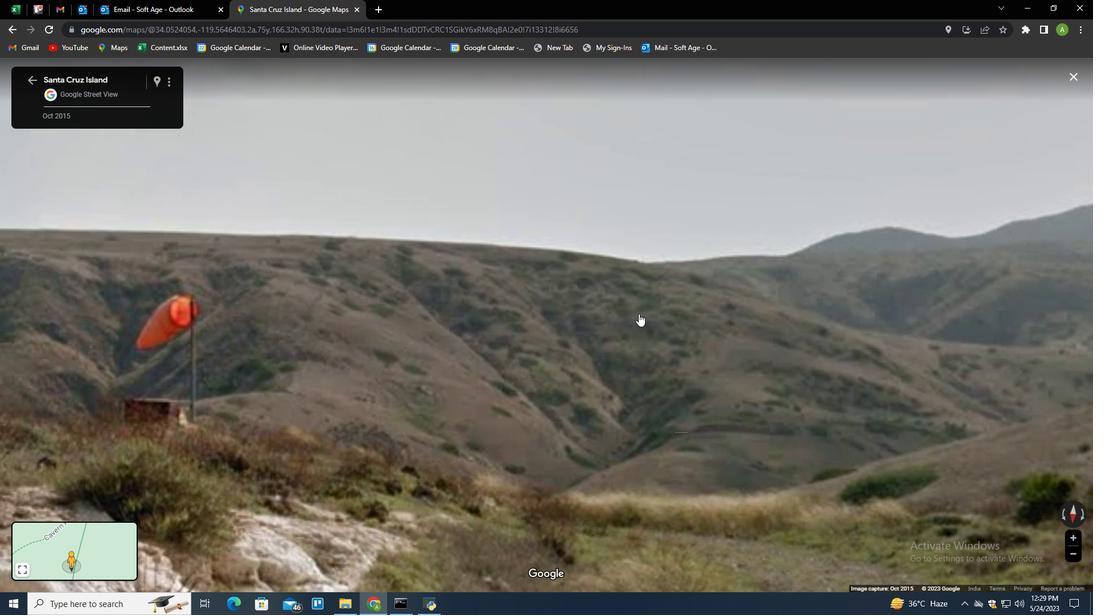 
Action: Mouse scrolled (639, 314) with delta (0, 0)
Screenshot: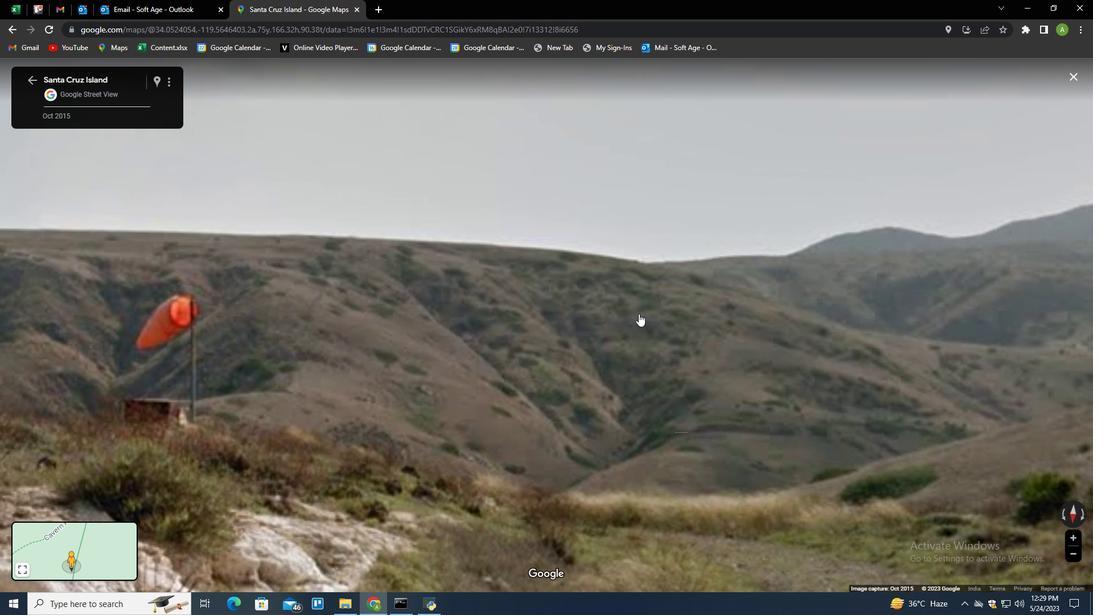
Action: Mouse scrolled (639, 314) with delta (0, 0)
Screenshot: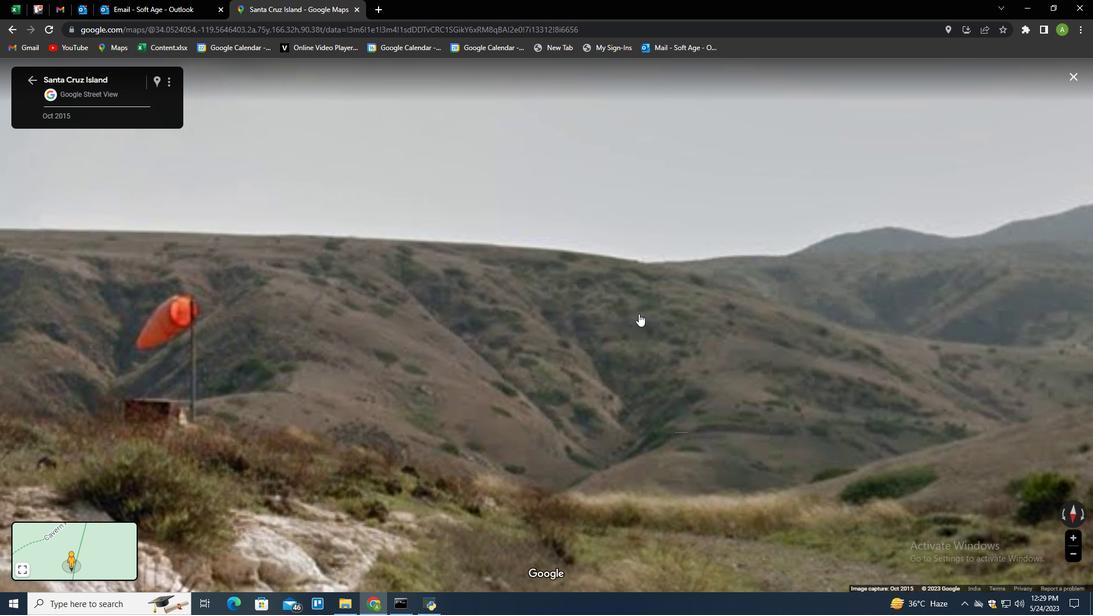 
Action: Mouse scrolled (639, 314) with delta (0, 0)
Screenshot: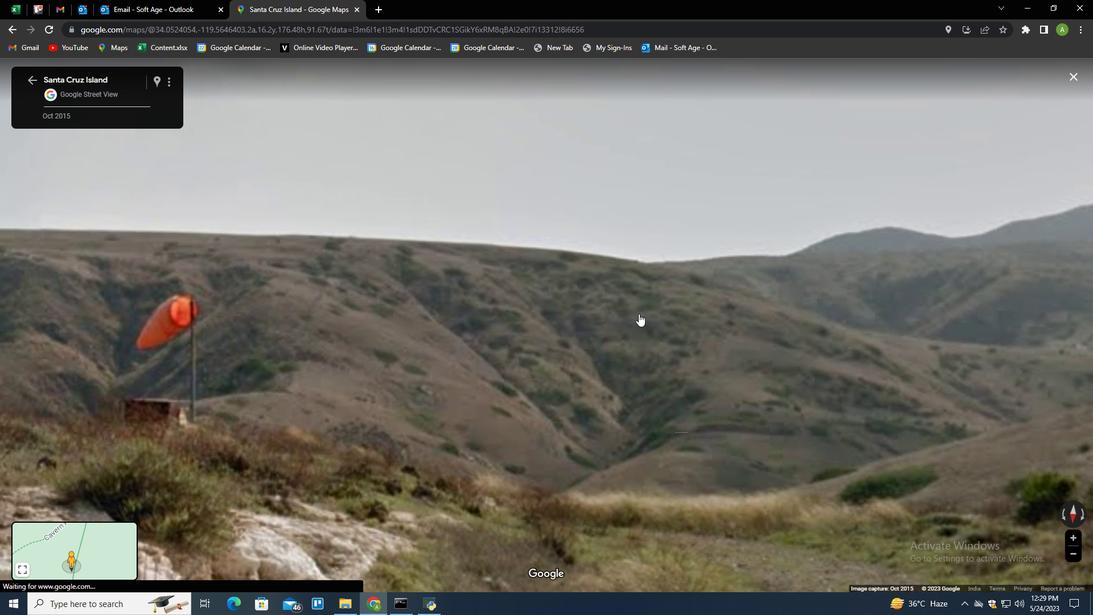 
Action: Mouse scrolled (639, 314) with delta (0, 0)
Screenshot: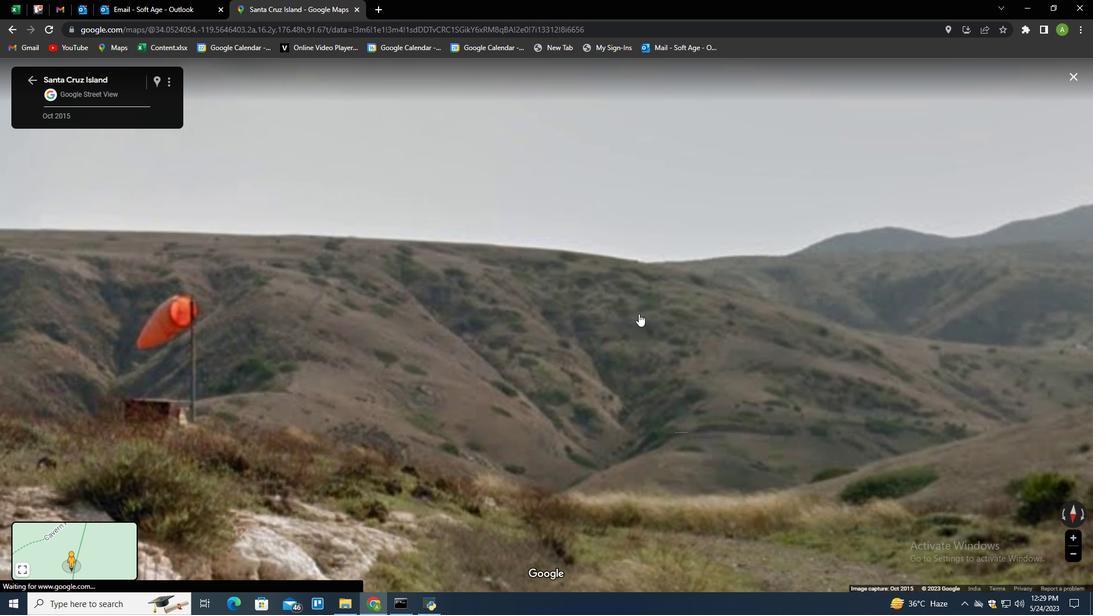 
Action: Mouse scrolled (639, 314) with delta (0, 0)
Screenshot: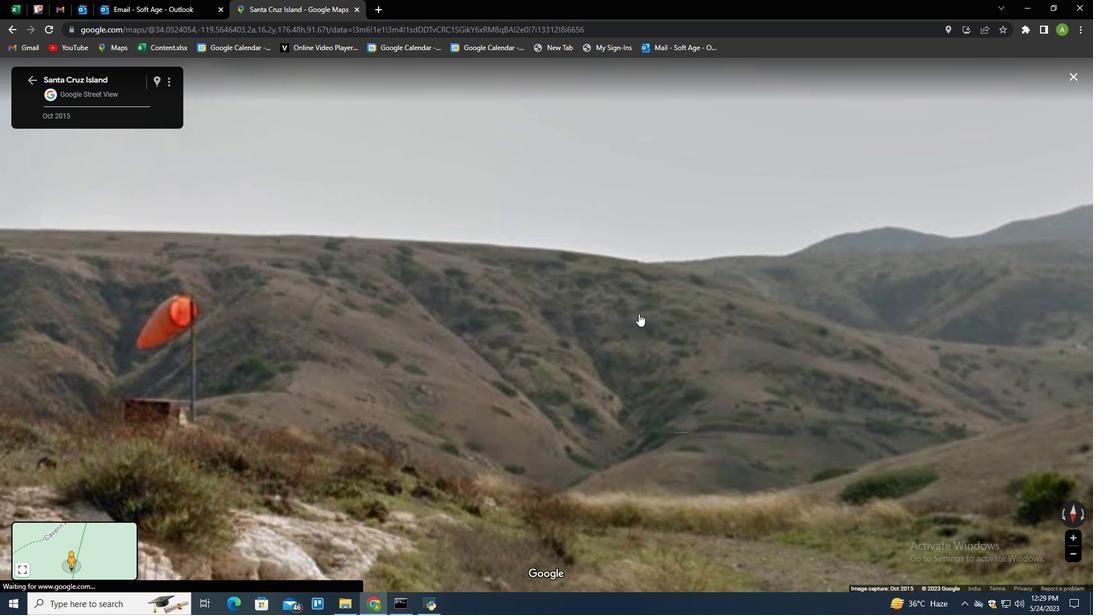 
Action: Mouse scrolled (639, 314) with delta (0, 0)
Screenshot: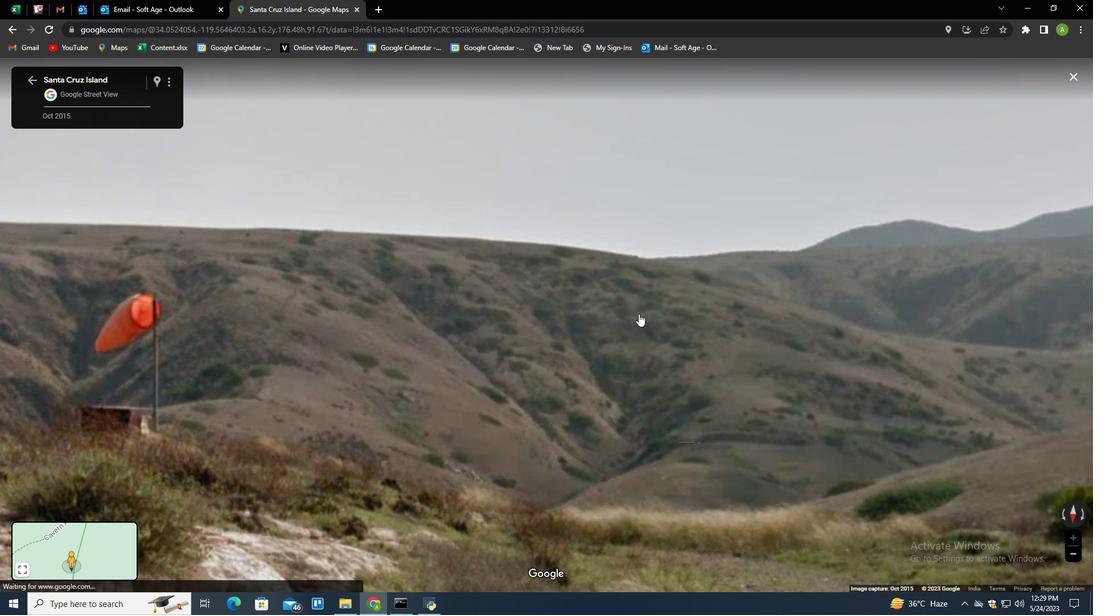 
Action: Mouse moved to (634, 476)
Screenshot: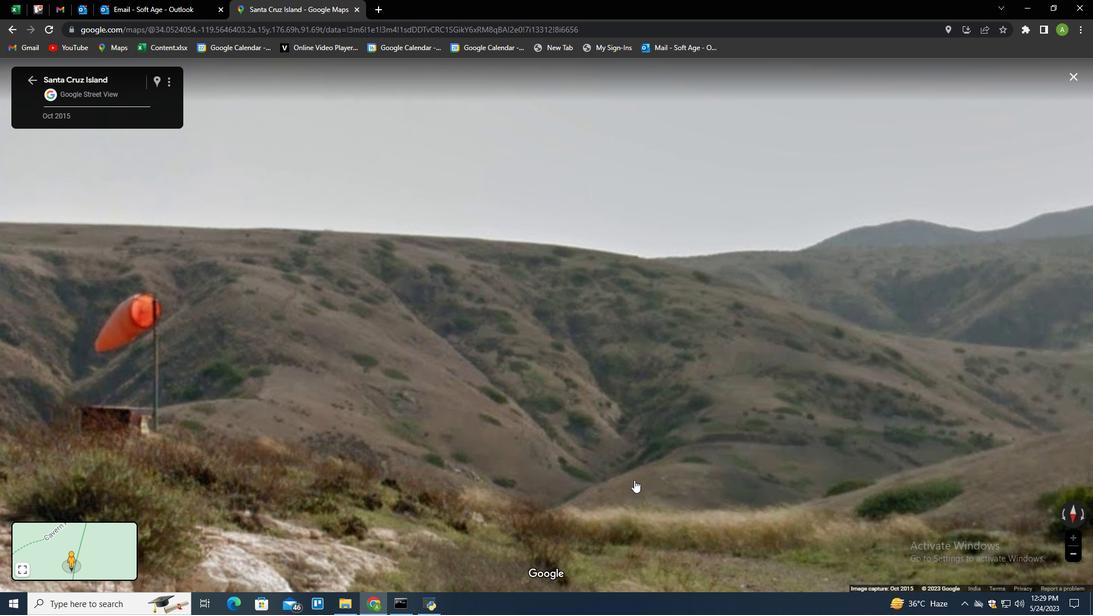 
Action: Mouse pressed left at (634, 476)
Screenshot: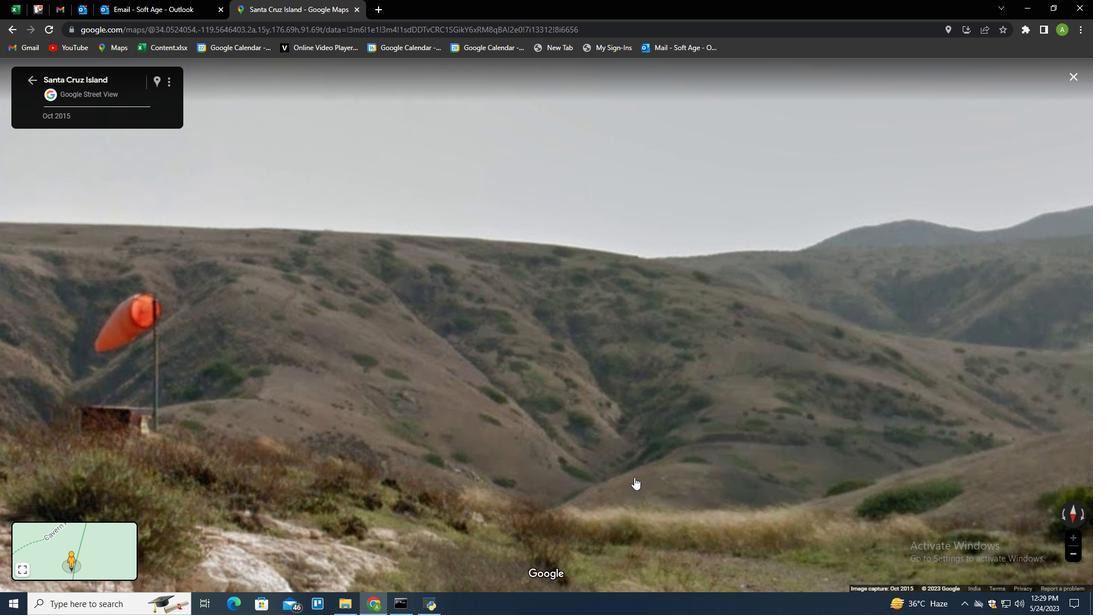 
Action: Mouse moved to (478, 345)
Screenshot: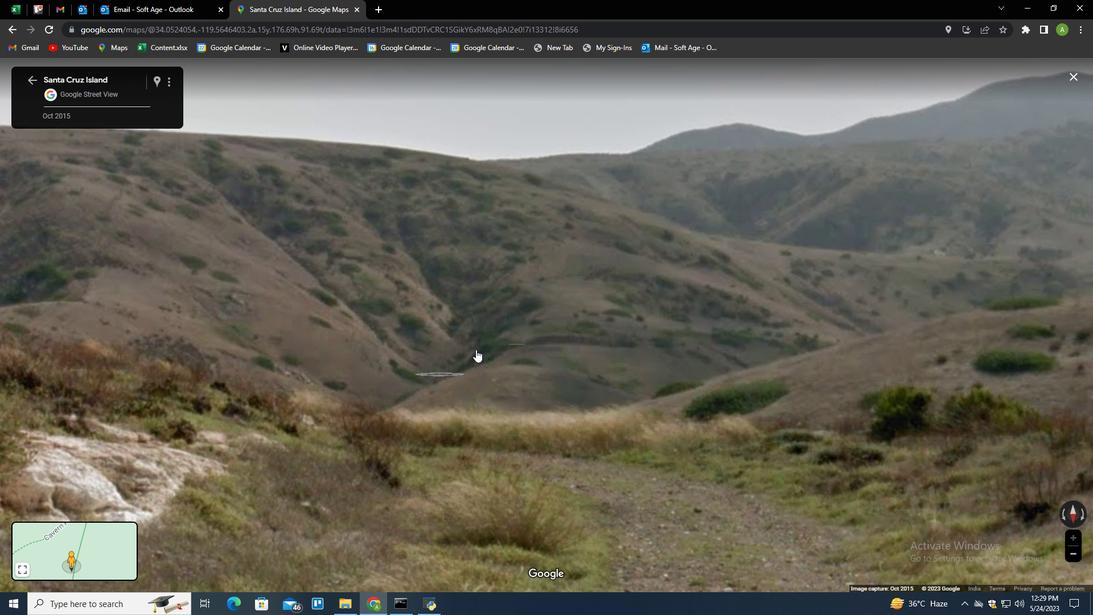 
Action: Mouse pressed left at (478, 345)
Screenshot: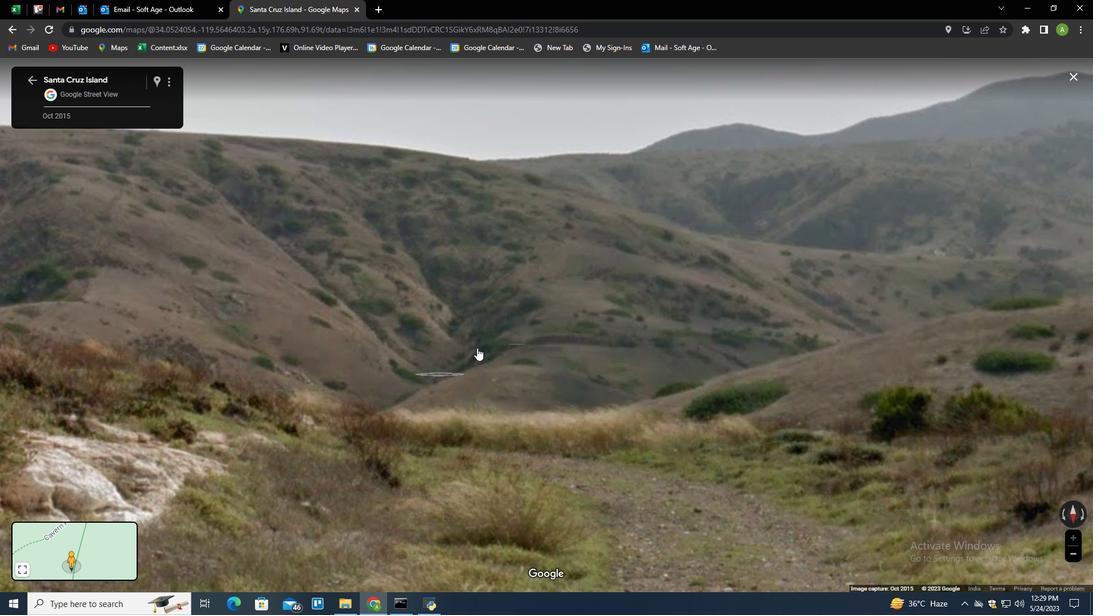 
Action: Mouse moved to (573, 480)
Screenshot: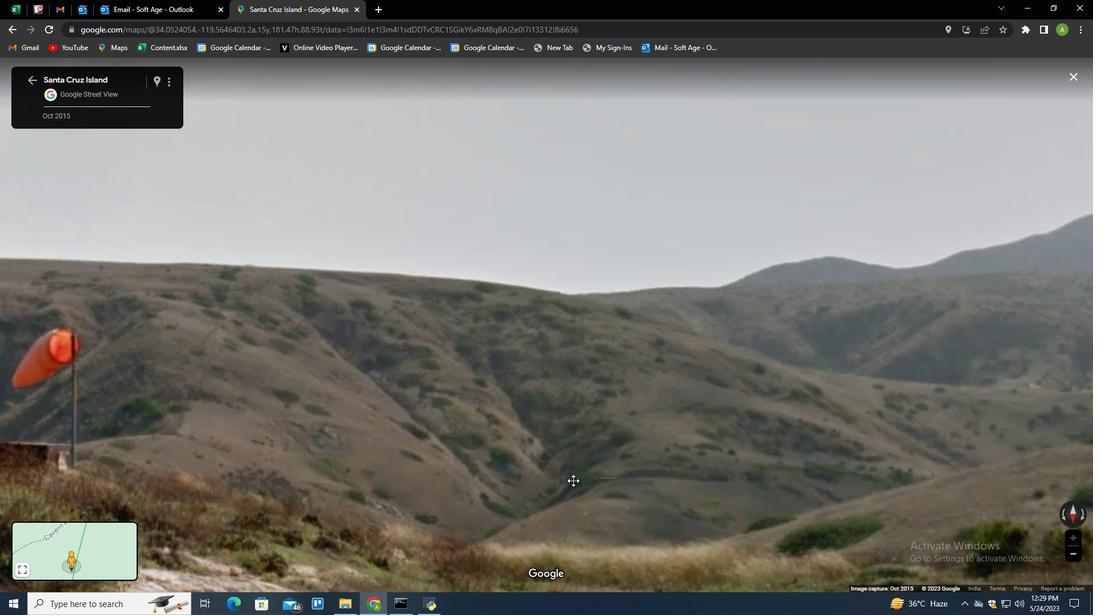 
Action: Key pressed <Key.right><Key.right><Key.right><Key.right><Key.right><Key.right><Key.right><Key.right><Key.right><Key.right><Key.right><Key.right><Key.right><Key.right><Key.right><Key.right><Key.right><Key.right><Key.right><Key.right><Key.right><Key.right><Key.right><Key.right><Key.right><Key.right><Key.right>
Screenshot: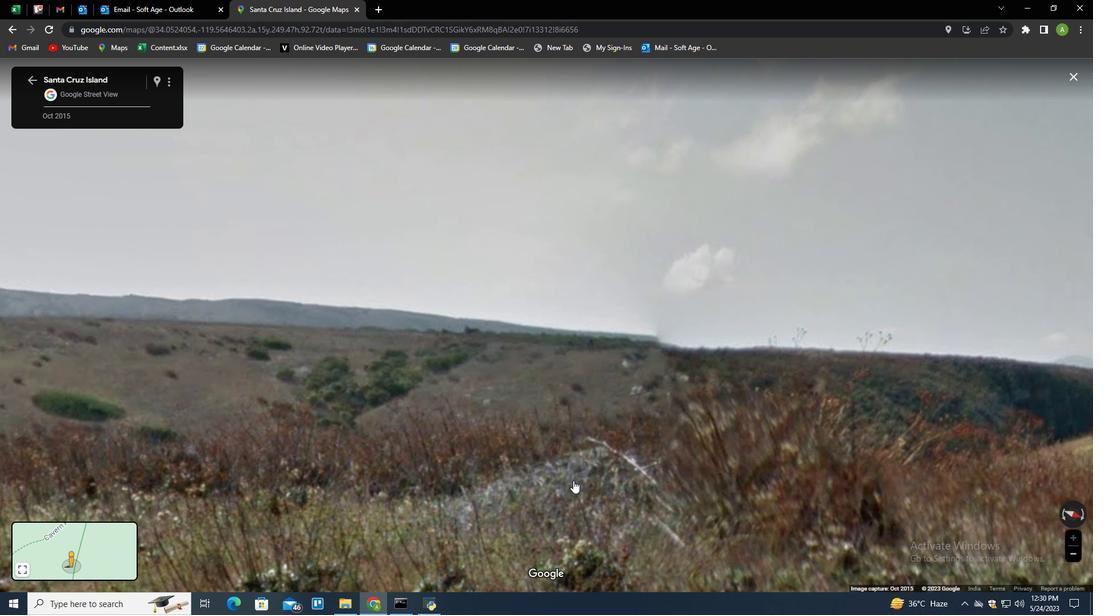 
Action: Mouse moved to (579, 474)
Screenshot: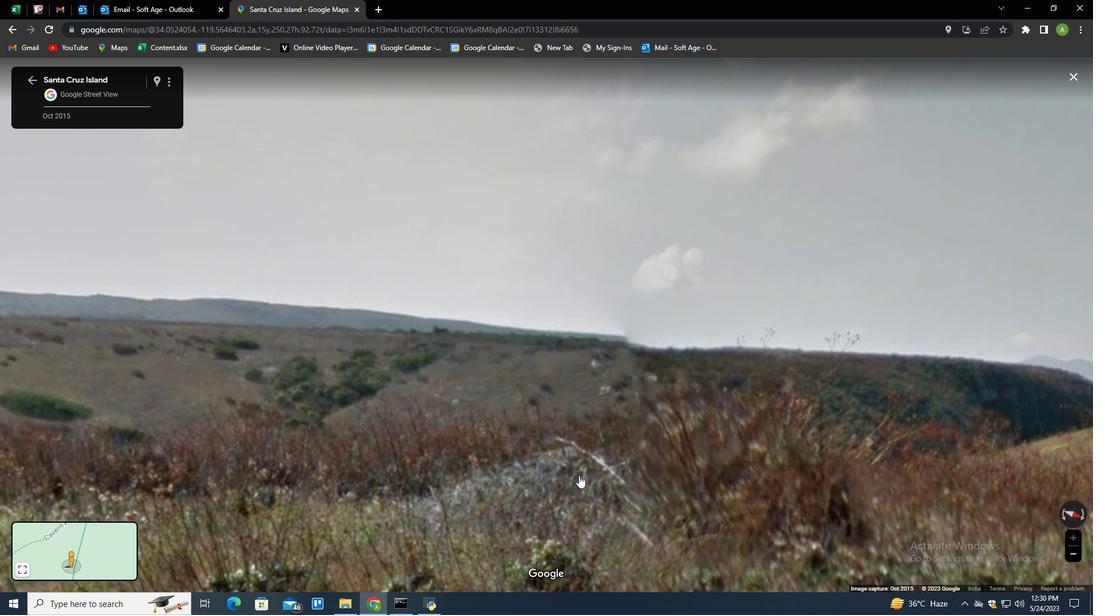 
Action: Mouse scrolled (579, 475) with delta (0, 0)
Screenshot: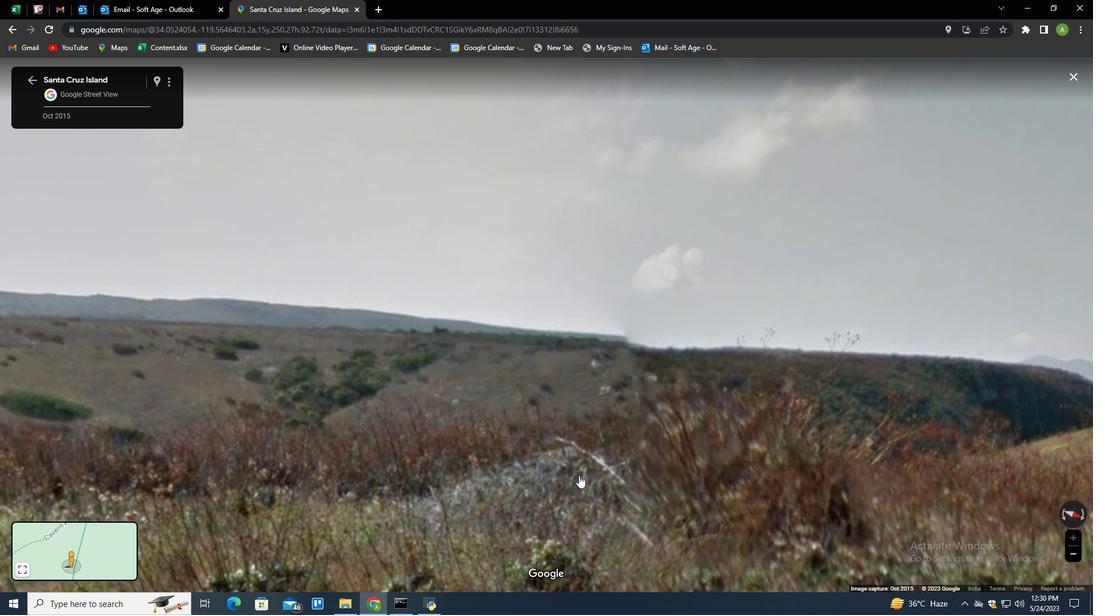 
Action: Mouse scrolled (579, 475) with delta (0, 0)
Screenshot: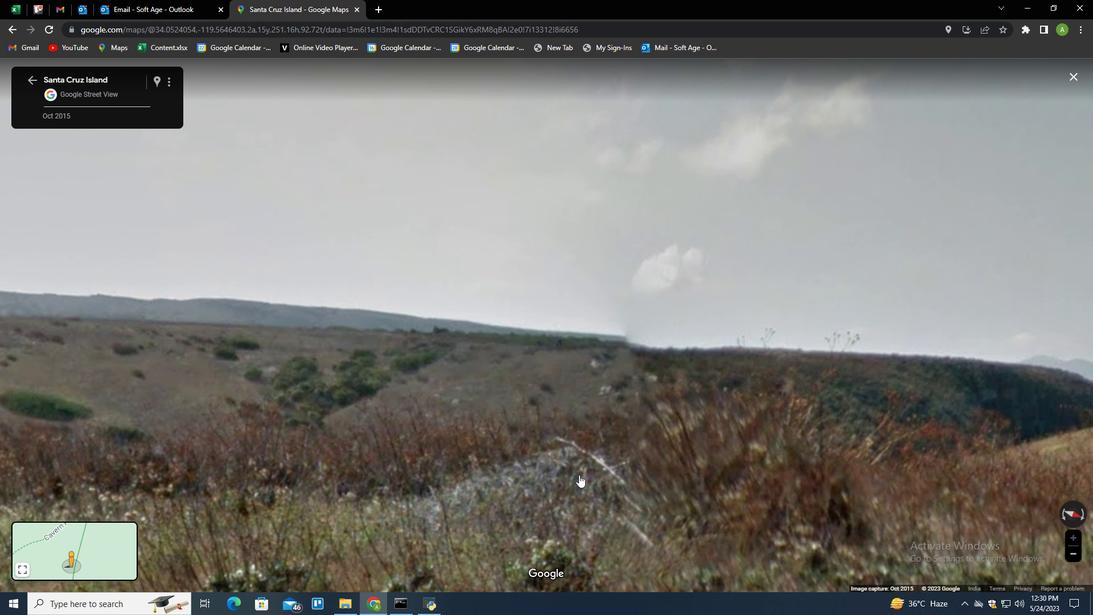 
Action: Mouse scrolled (579, 475) with delta (0, 0)
Screenshot: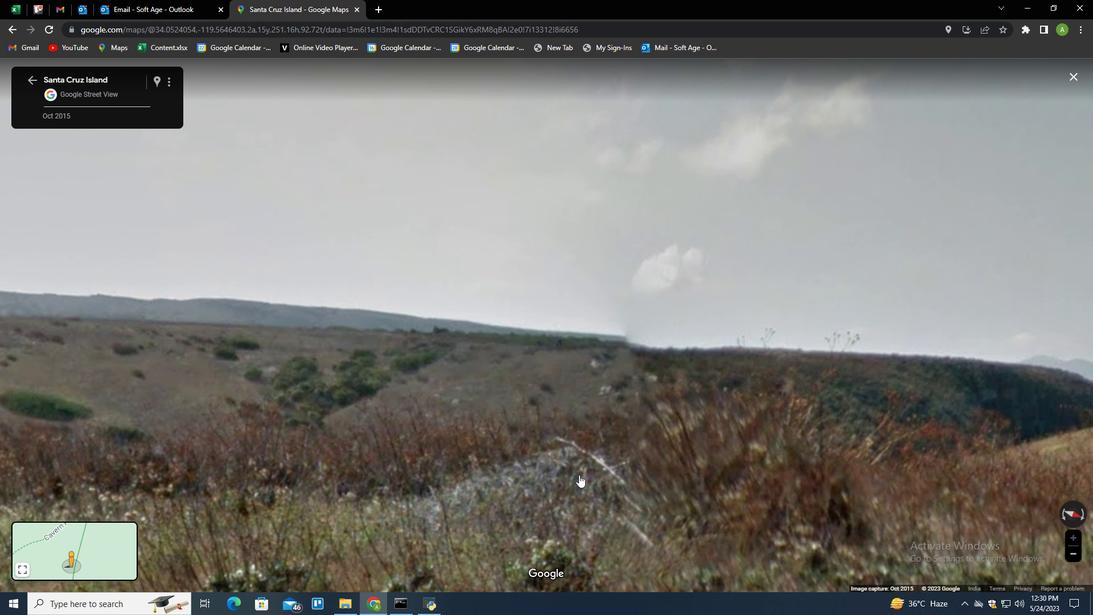
Action: Mouse scrolled (579, 475) with delta (0, 0)
Screenshot: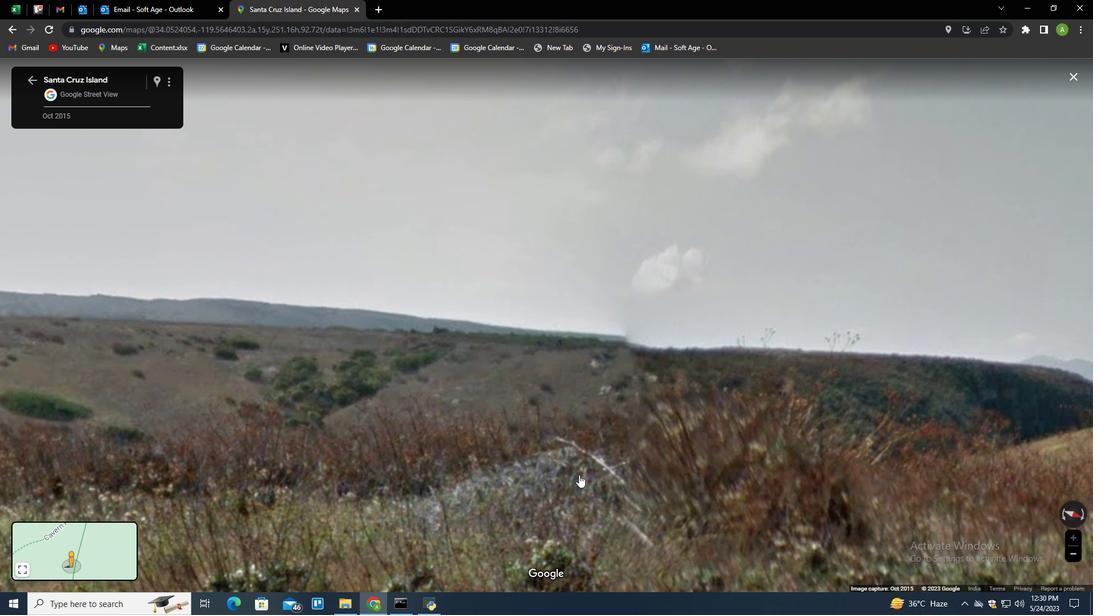 
Action: Mouse scrolled (579, 475) with delta (0, 0)
Screenshot: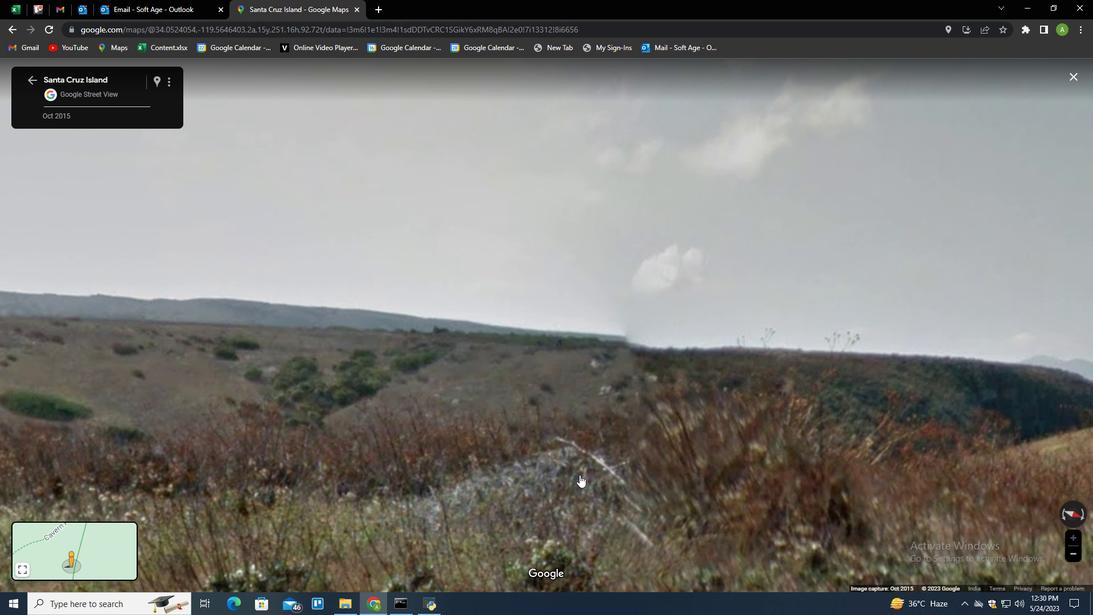 
Action: Mouse moved to (35, 81)
Screenshot: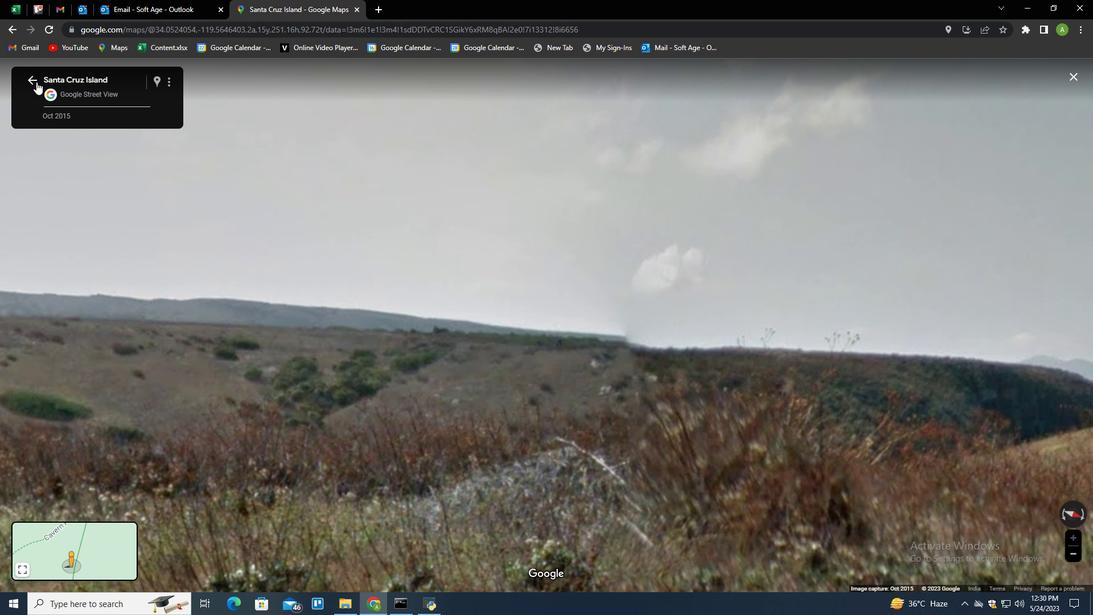 
Action: Mouse pressed left at (35, 81)
Screenshot: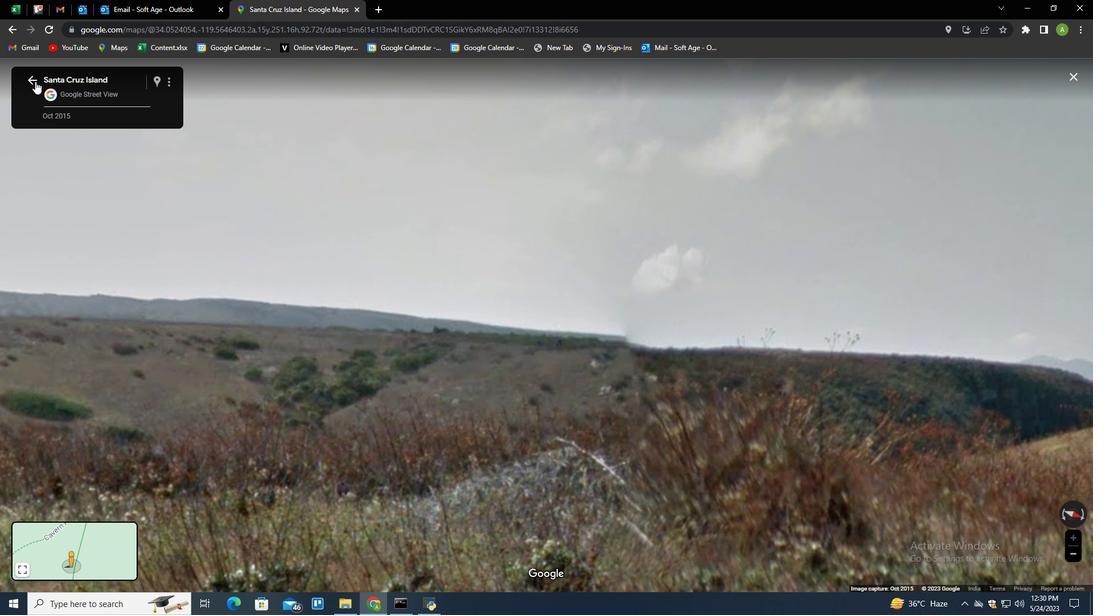 
Action: Mouse moved to (273, 330)
Screenshot: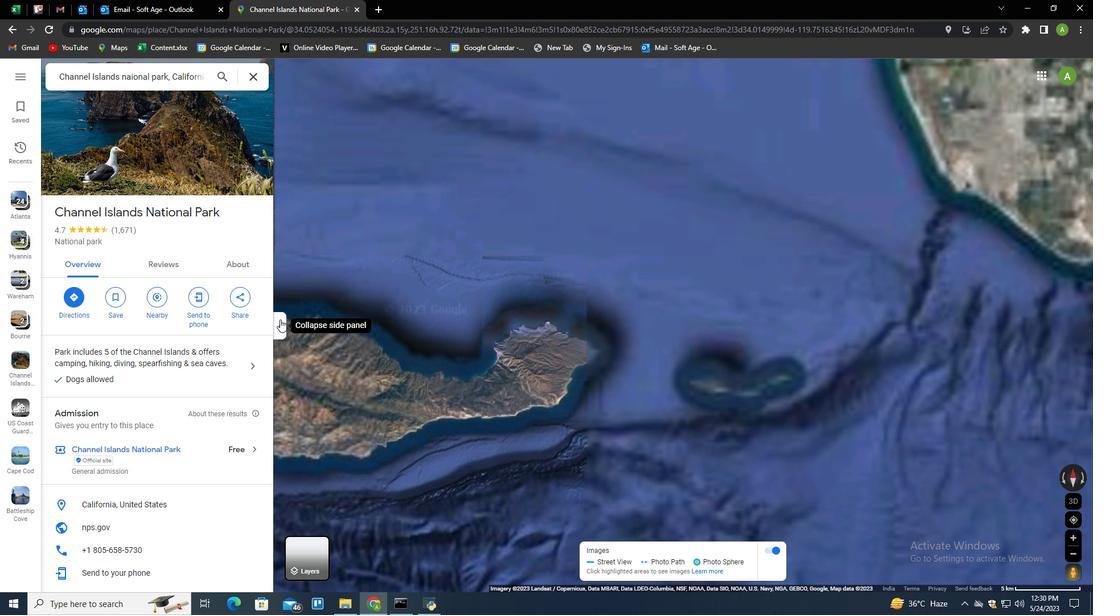 
Action: Mouse pressed left at (273, 330)
Screenshot: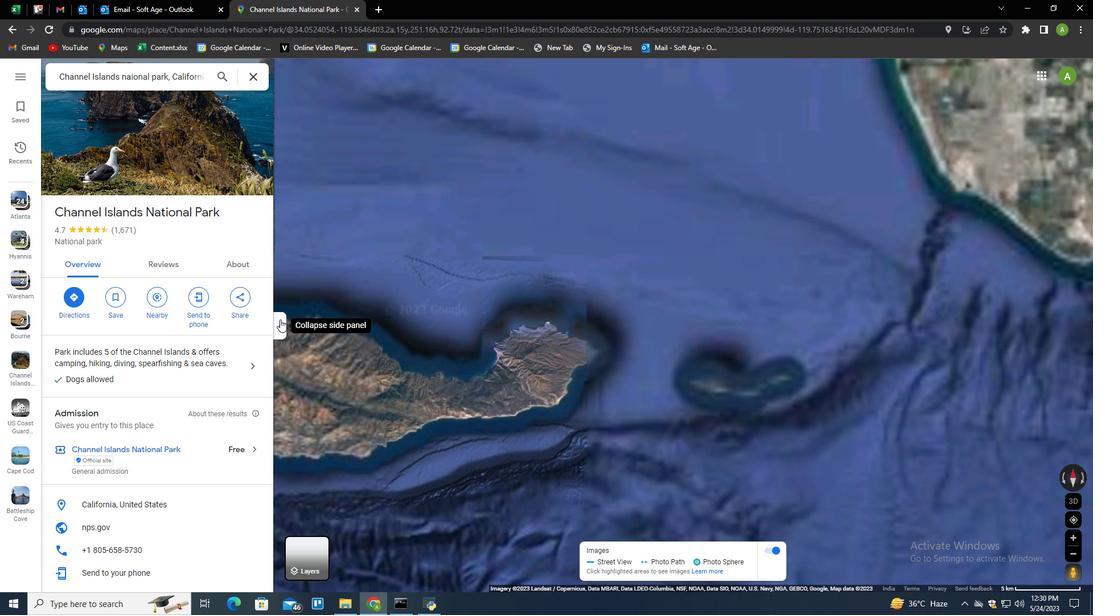 
Action: Mouse moved to (230, 325)
Screenshot: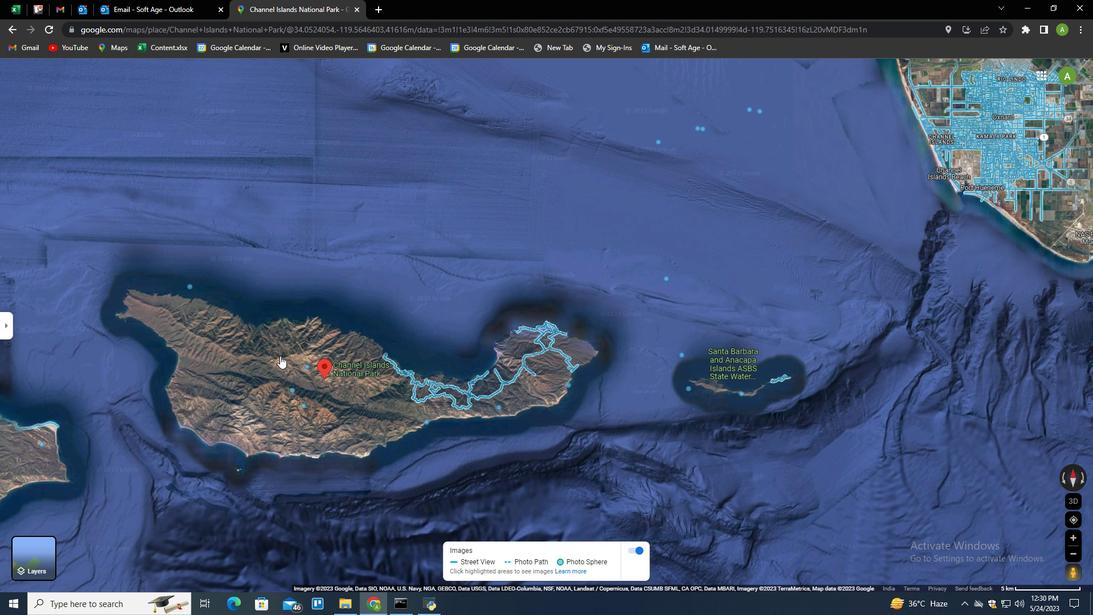 
Action: Mouse pressed right at (230, 325)
Screenshot: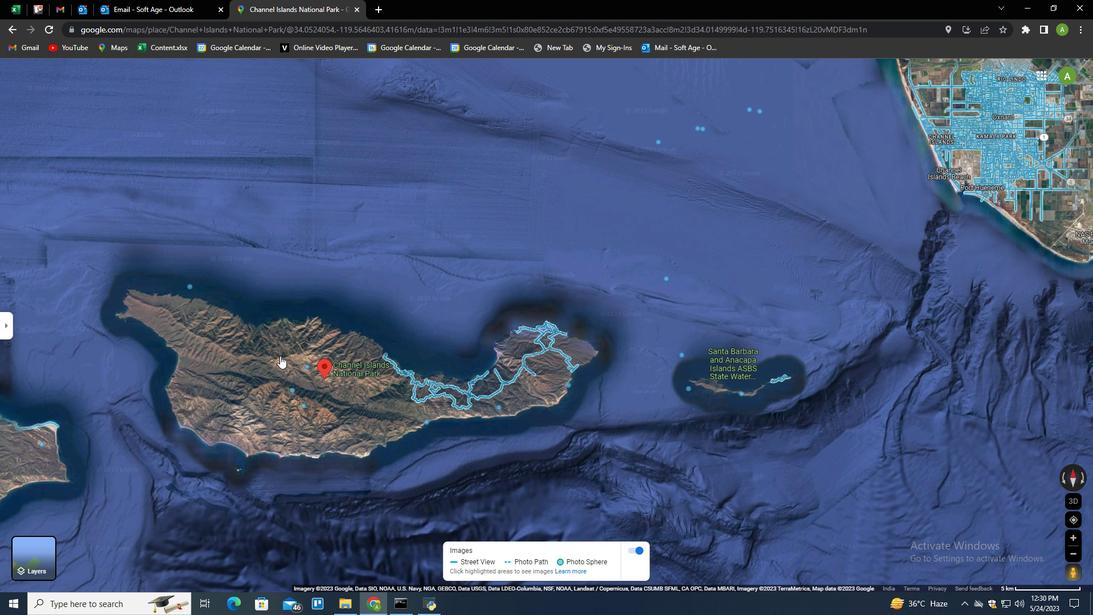 
Action: Mouse moved to (189, 284)
Screenshot: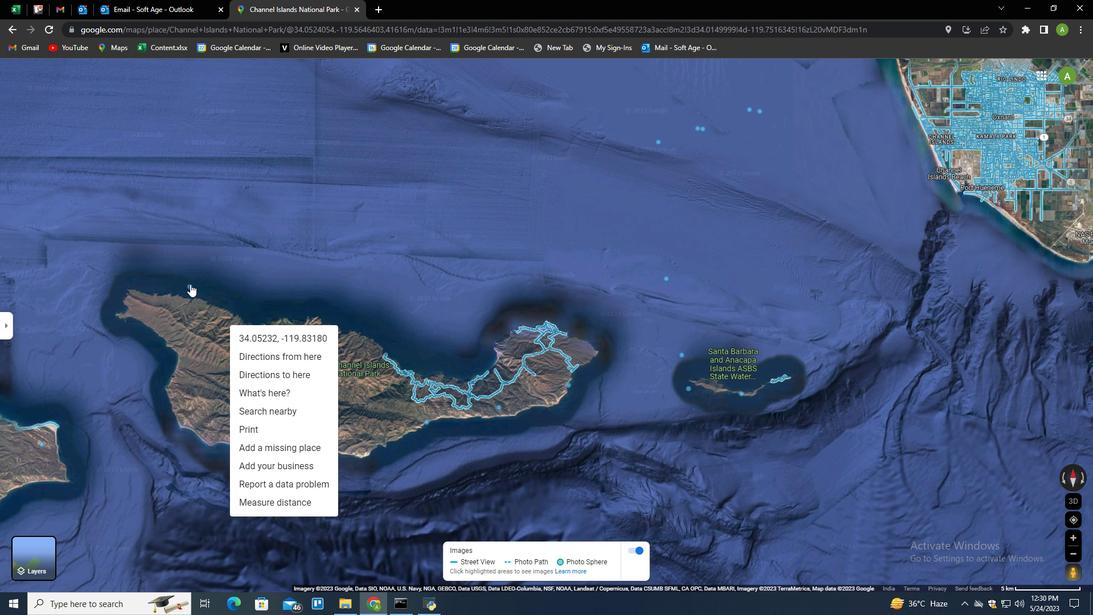 
Action: Mouse pressed left at (189, 284)
Screenshot: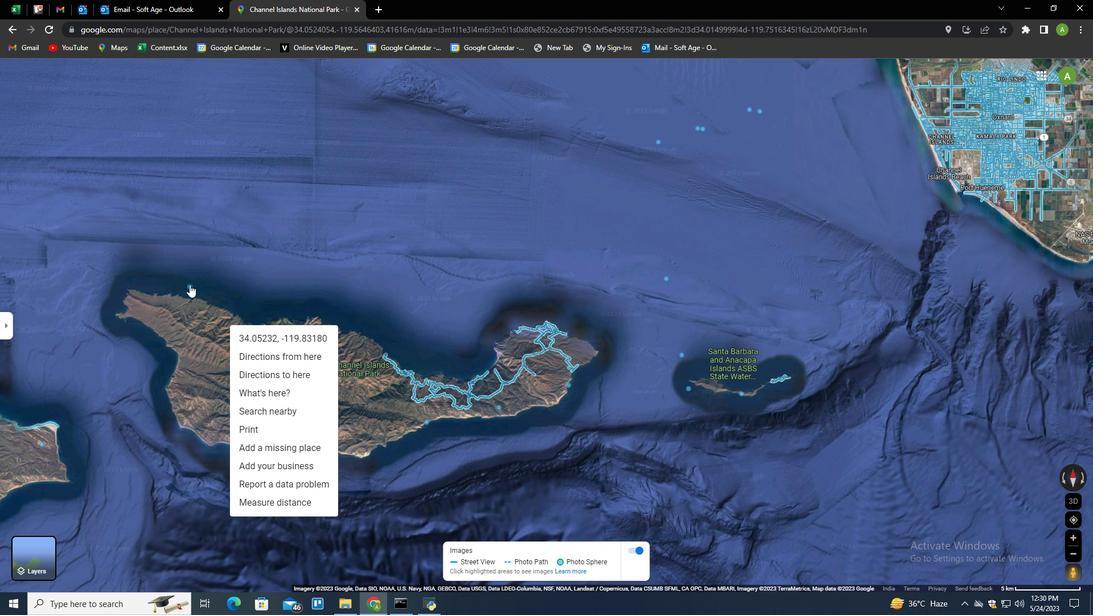 
Action: Mouse moved to (553, 305)
Screenshot: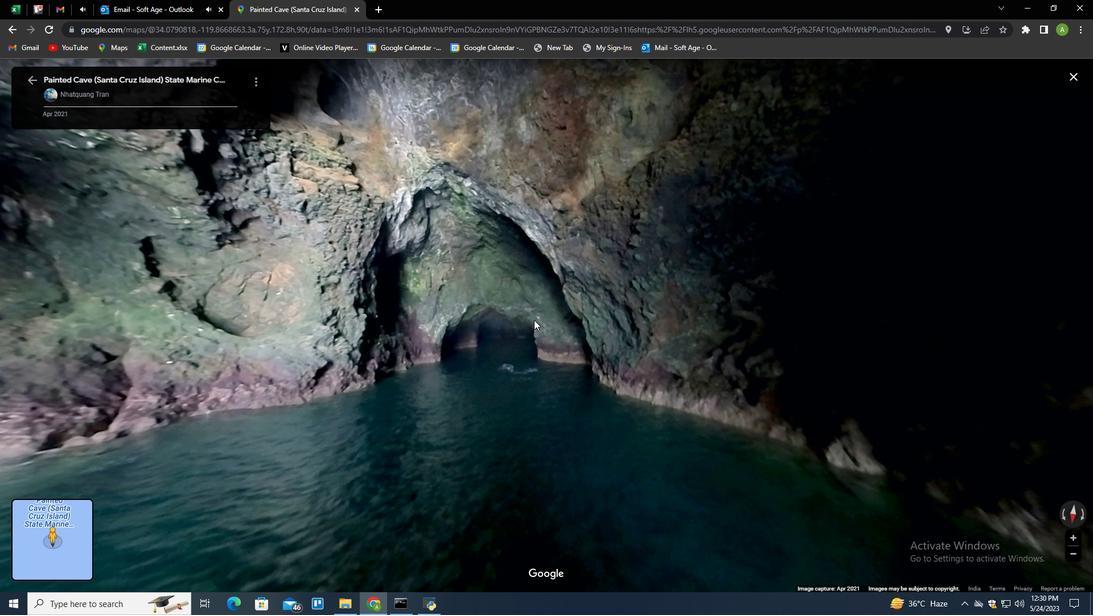 
Action: Key pressed <Key.left><Key.left><Key.left><Key.left><Key.left><Key.left><Key.left><Key.left><Key.left><Key.left><Key.left><Key.left><Key.left><Key.left><Key.left><Key.left><Key.left><Key.left><Key.left>
Screenshot: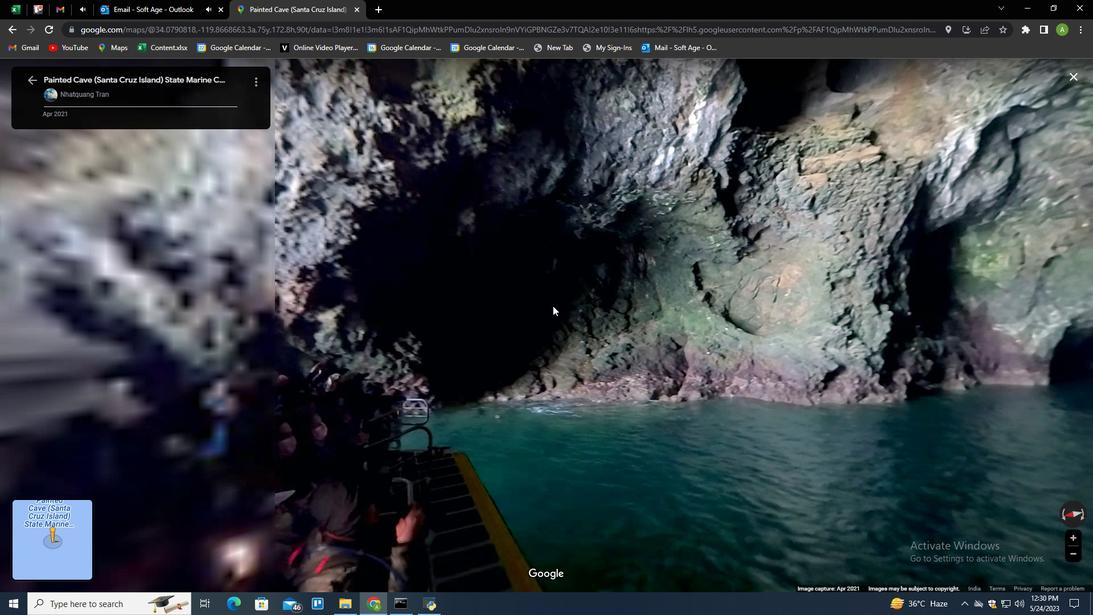 
Action: Mouse moved to (553, 305)
Screenshot: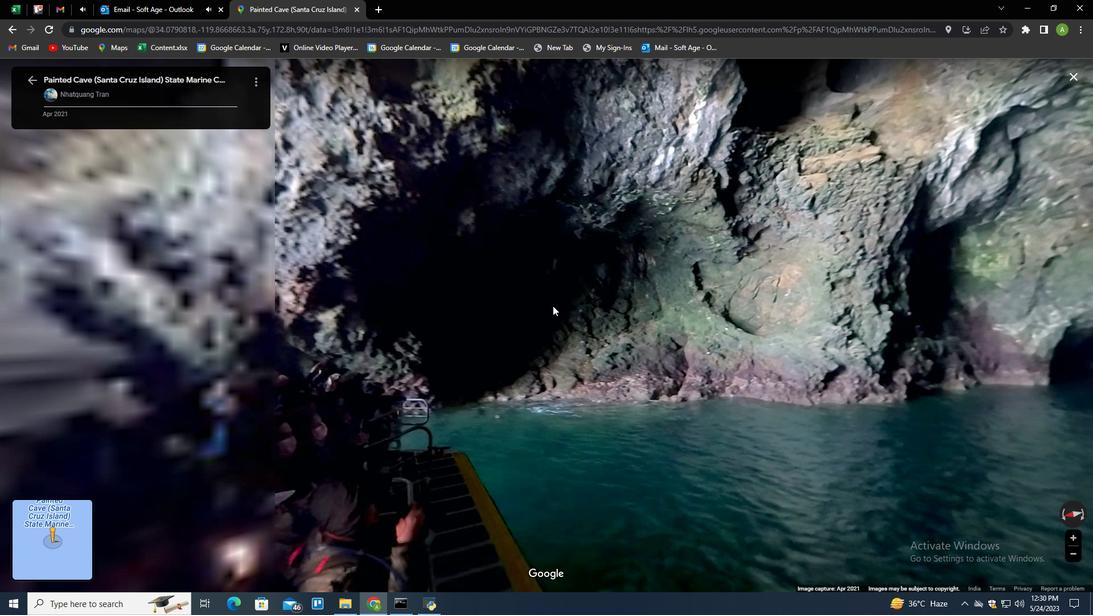 
Action: Key pressed <Key.left><Key.left><Key.left><Key.left>
Screenshot: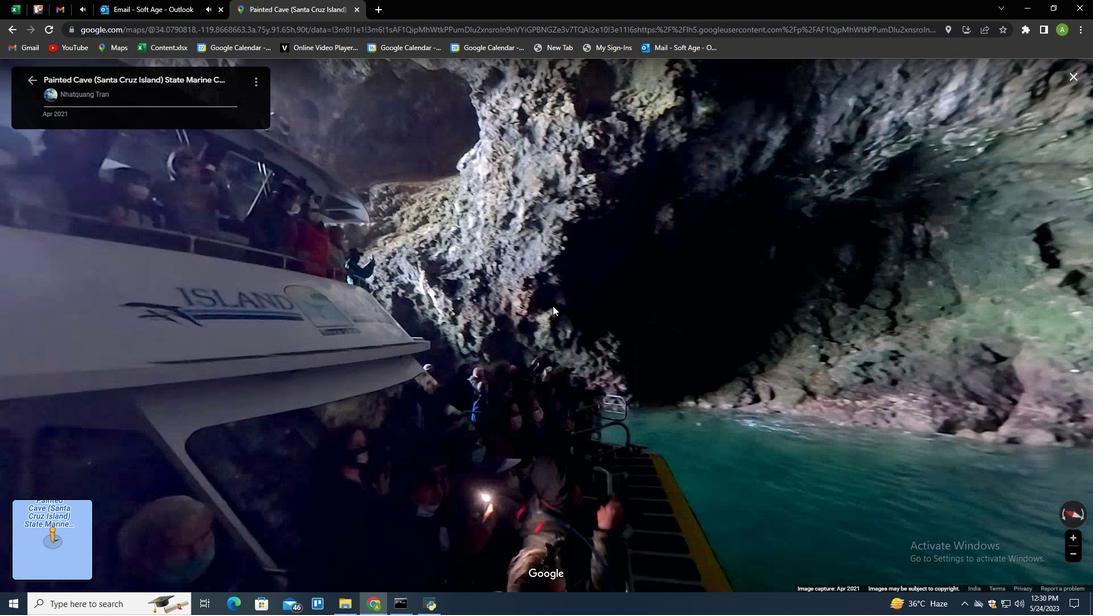 
Action: Mouse moved to (595, 479)
Screenshot: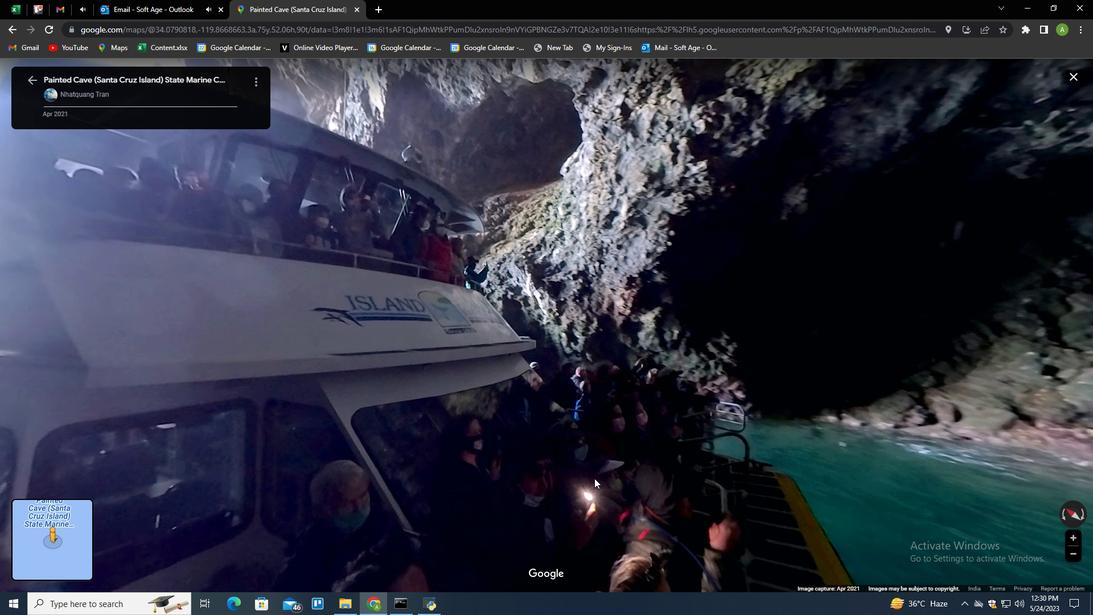 
Action: Key pressed <Key.left><Key.left>
Screenshot: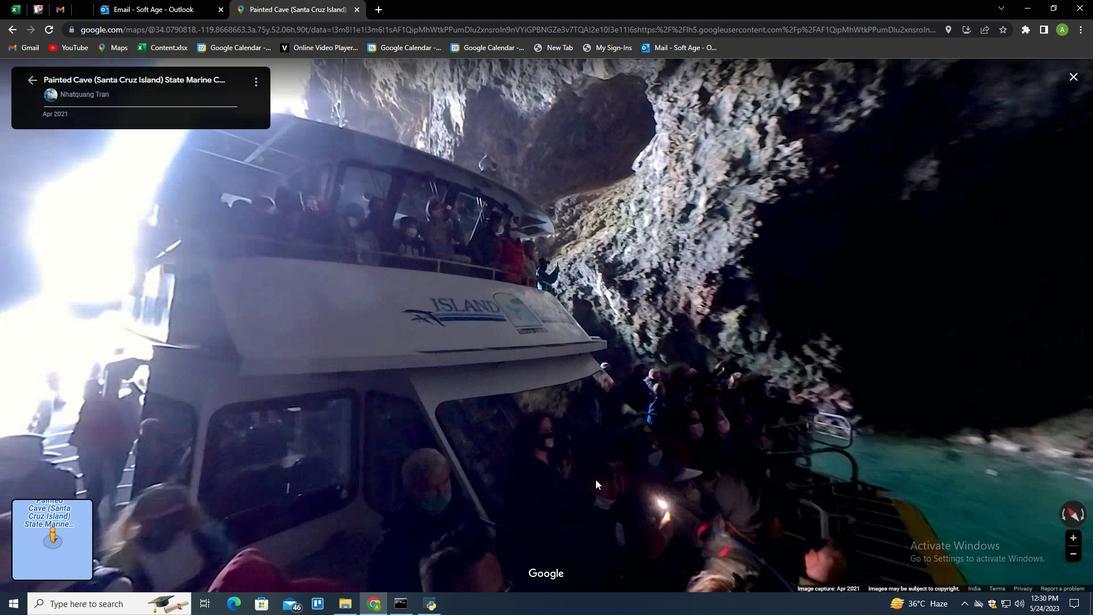 
Action: Mouse moved to (598, 478)
Screenshot: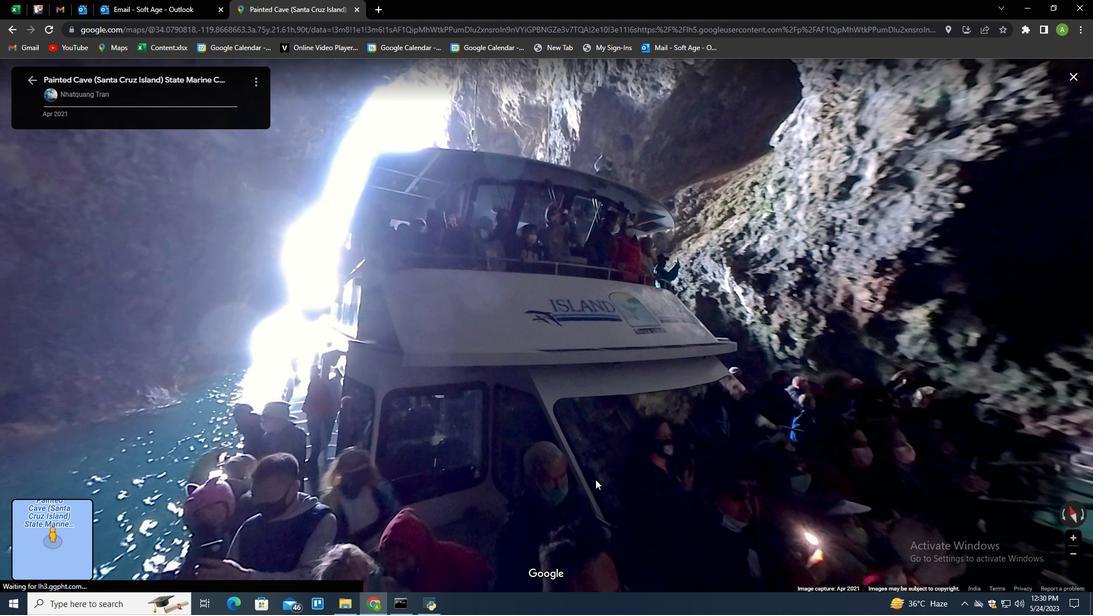 
Action: Key pressed <Key.right><Key.down><Key.left><Key.left><Key.left><Key.left><Key.left><Key.left><Key.left><Key.left><Key.left><Key.left><Key.left><Key.left><Key.left><Key.left><Key.left><Key.left><Key.left><Key.left><Key.left><Key.left><Key.left><Key.left><Key.left><Key.left><Key.left><Key.left><Key.left><Key.left><Key.left><Key.left><Key.left><Key.left><Key.left><Key.left><Key.left><Key.left><Key.left><Key.left><Key.left><Key.left><Key.left><Key.left><Key.left><Key.left><Key.left><Key.left><Key.left><Key.left><Key.left><Key.left><Key.left><Key.left><Key.left><Key.left><Key.left><Key.left><Key.left><Key.left><Key.left><Key.left><Key.left><Key.left><Key.left><Key.right><Key.right><Key.right><Key.right><Key.right><Key.right><Key.right><Key.right><Key.right><Key.right><Key.right><Key.right><Key.right><Key.right><Key.right><Key.right><Key.right><Key.right><Key.right><Key.right><Key.right><Key.right><Key.right><Key.right><Key.right><Key.right><Key.right><Key.right><Key.down><Key.right><Key.right><Key.right><Key.right><Key.down><Key.down><Key.up><Key.down><Key.down><Key.right><Key.right><Key.right><Key.right><Key.right><Key.right><Key.right><Key.right><Key.right><Key.right><Key.right><Key.right><Key.right><Key.right><Key.right><Key.right><Key.right><Key.right><Key.right><Key.right><Key.right><Key.right><Key.right><Key.right><Key.right><Key.right><Key.right><Key.right><Key.right><Key.left>
Screenshot: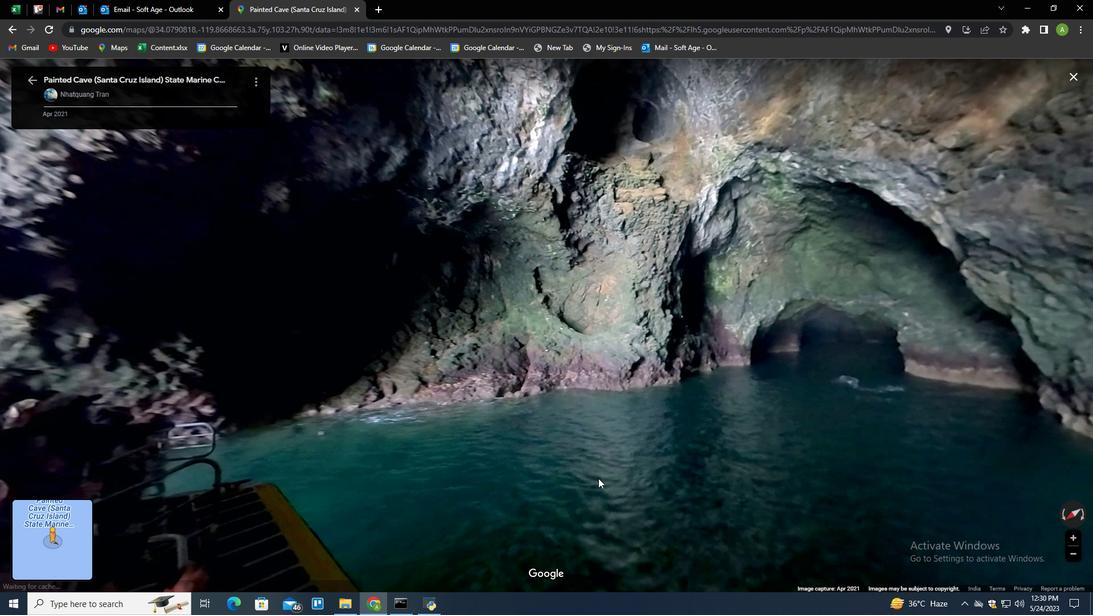 
